 Task: Go to Program & Features. Select Whole Food Market. Add to cart Organic Raw Honey-3. Select Amazon Health. Add to cart Glandular Extract Nutritional Supplements-2. Place order for Amanda Green, _x000D_
942 Constant Ave #1_x000D_
Peekskill, New York(NY), 10566, Cell Number (914) 734-9536
Action: Mouse moved to (16, 80)
Screenshot: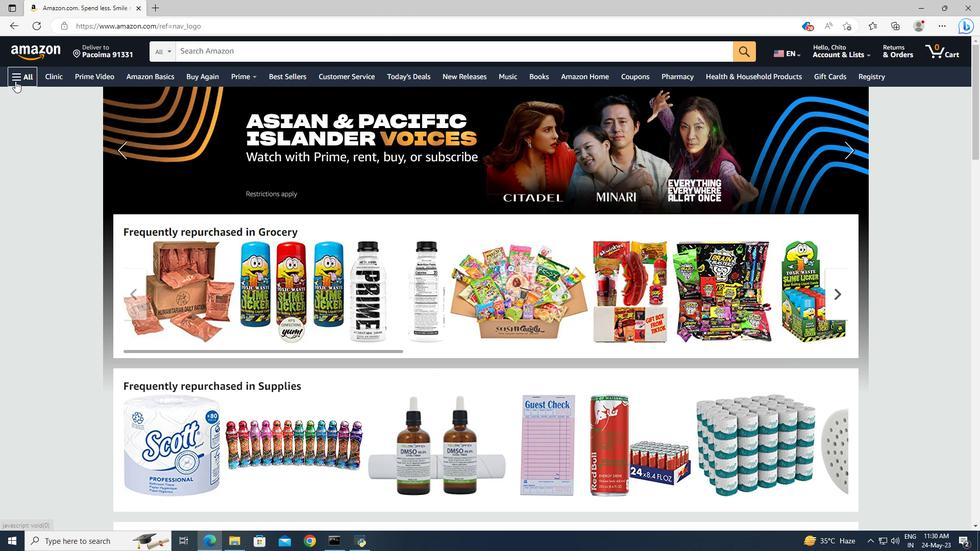 
Action: Mouse pressed left at (16, 80)
Screenshot: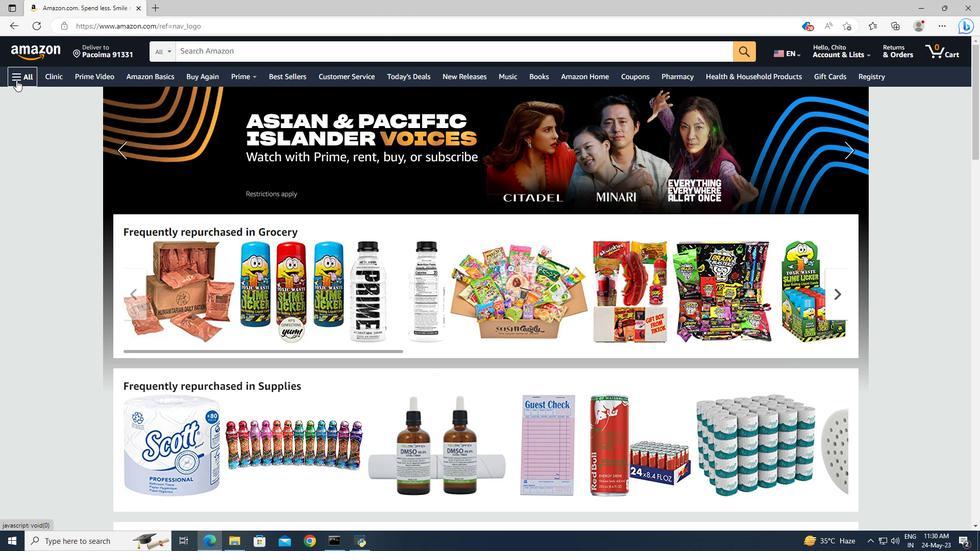 
Action: Mouse moved to (53, 248)
Screenshot: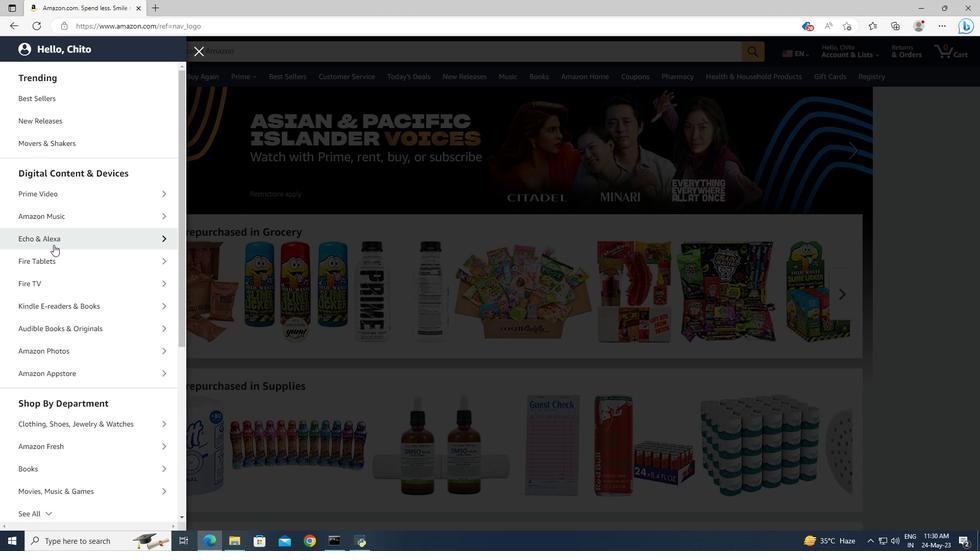
Action: Mouse scrolled (53, 247) with delta (0, 0)
Screenshot: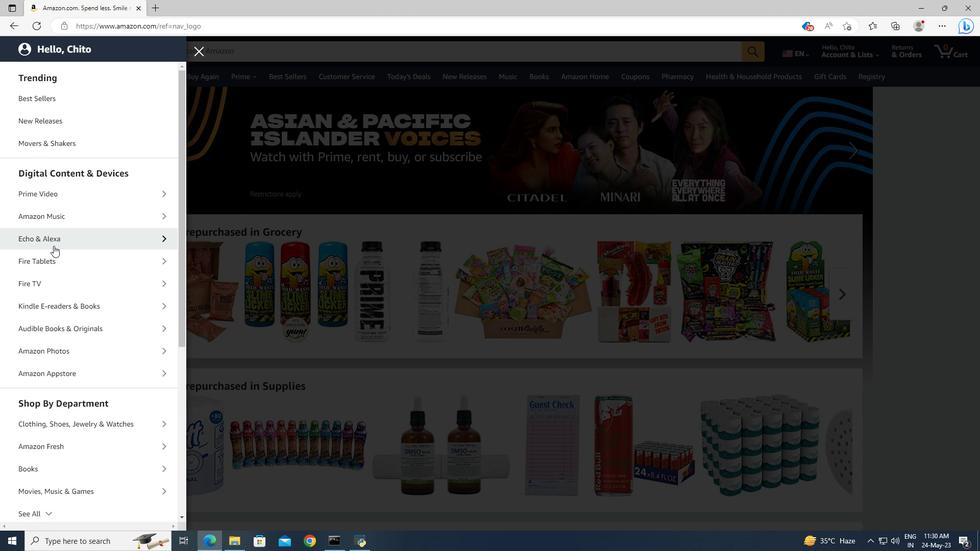 
Action: Mouse scrolled (53, 247) with delta (0, 0)
Screenshot: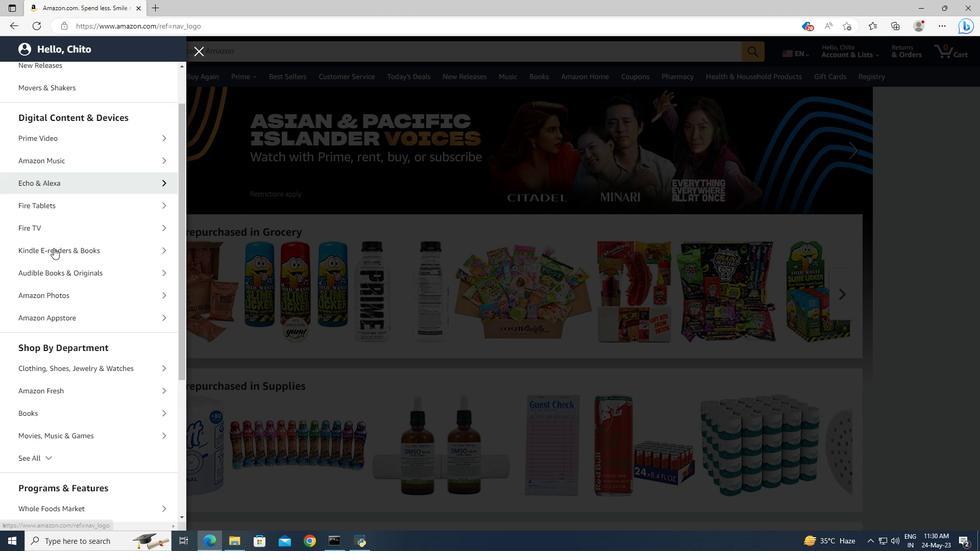 
Action: Mouse moved to (53, 248)
Screenshot: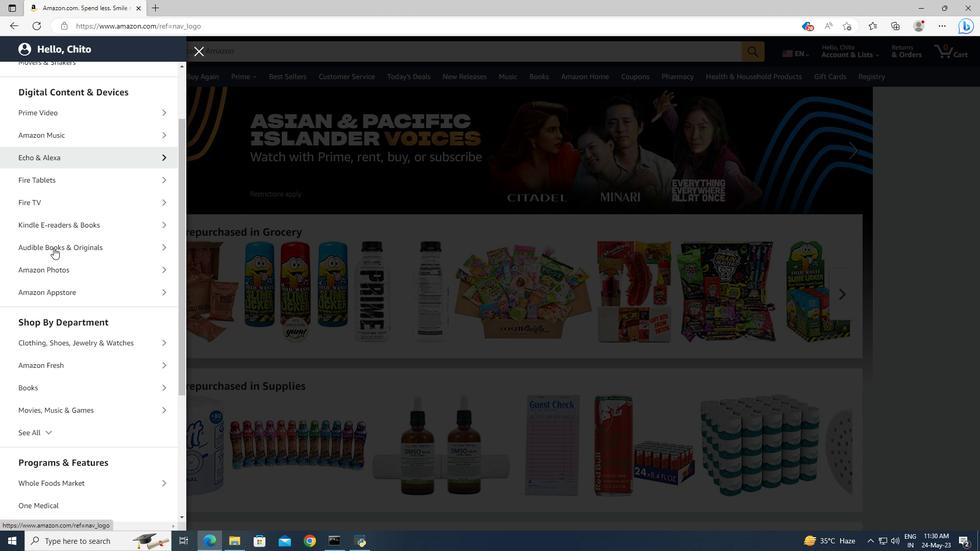 
Action: Mouse scrolled (53, 248) with delta (0, 0)
Screenshot: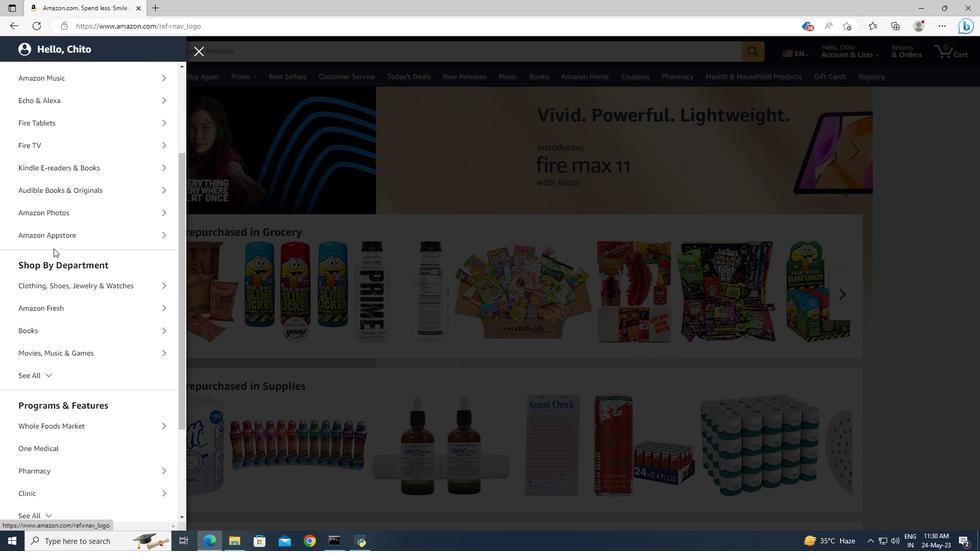 
Action: Mouse scrolled (53, 248) with delta (0, 0)
Screenshot: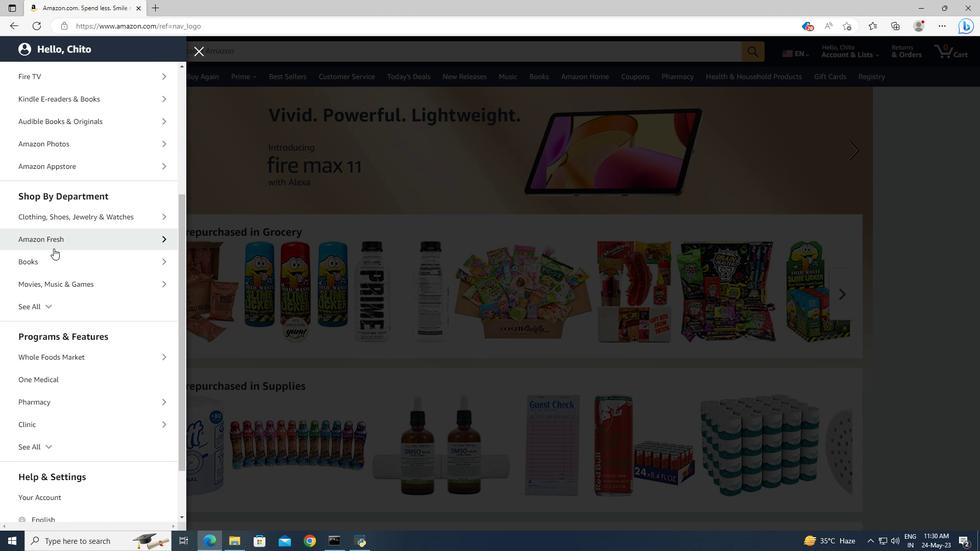 
Action: Mouse moved to (47, 293)
Screenshot: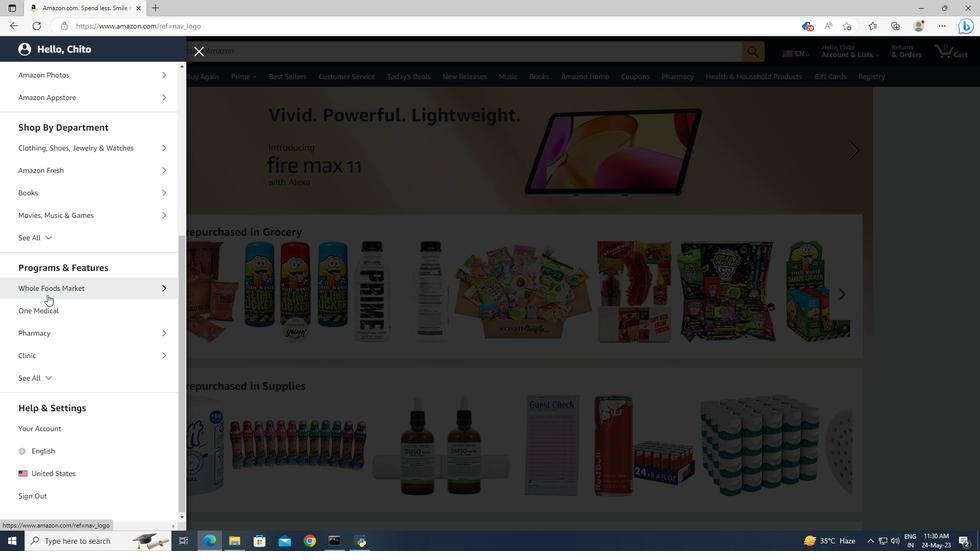 
Action: Mouse pressed left at (47, 293)
Screenshot: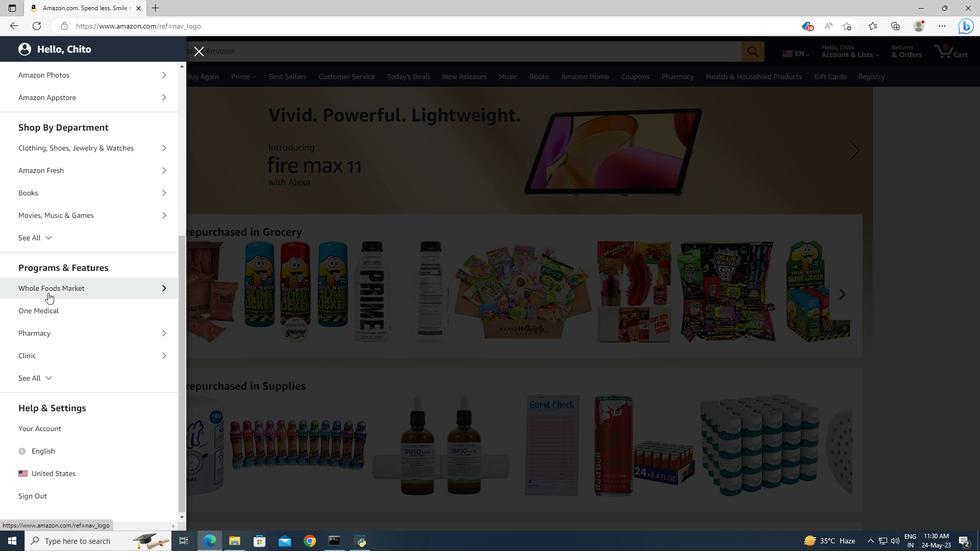 
Action: Mouse moved to (62, 125)
Screenshot: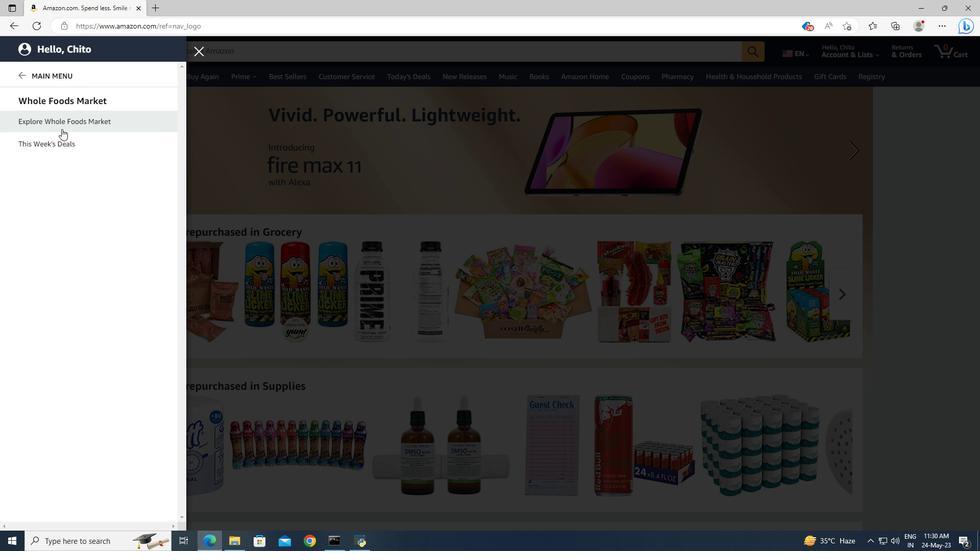 
Action: Mouse pressed left at (62, 125)
Screenshot: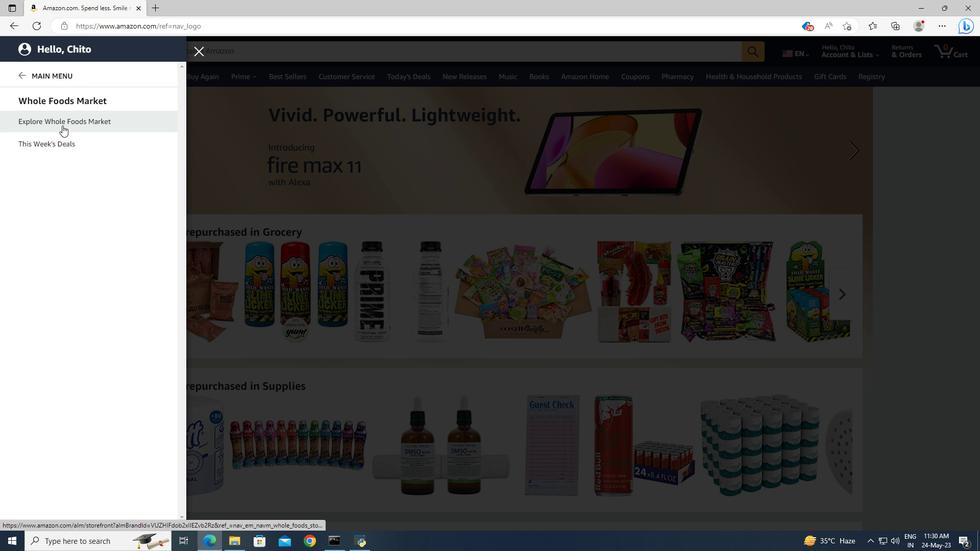 
Action: Mouse moved to (579, 153)
Screenshot: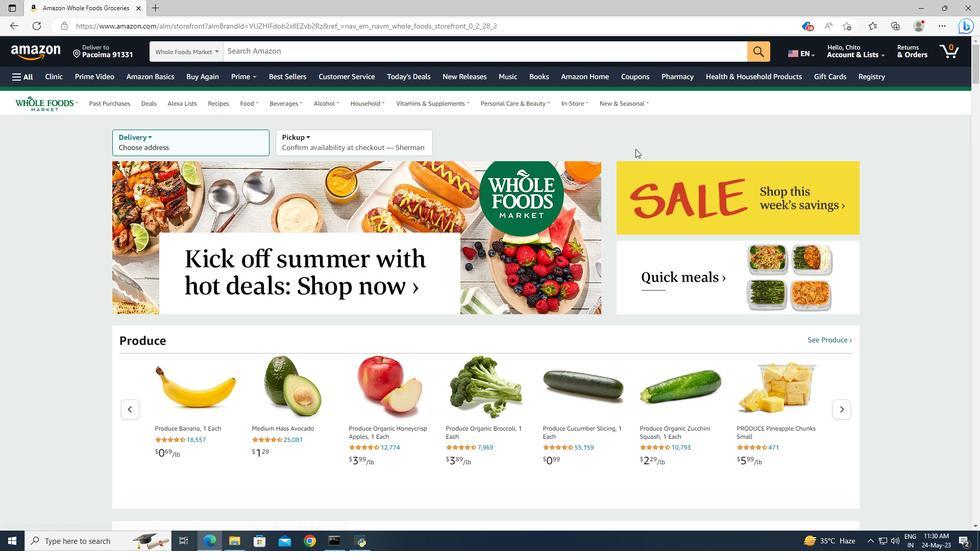 
Action: Mouse scrolled (579, 153) with delta (0, 0)
Screenshot: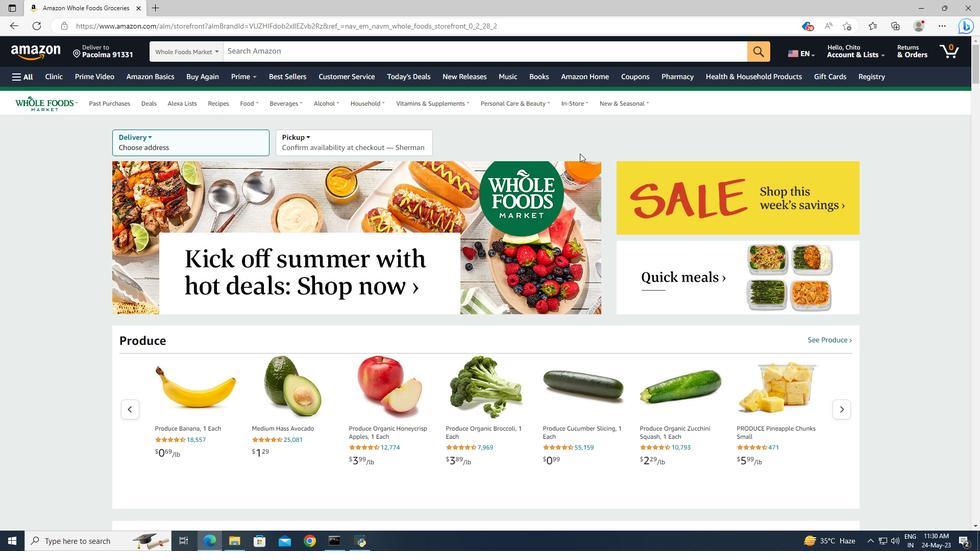 
Action: Mouse scrolled (579, 153) with delta (0, 0)
Screenshot: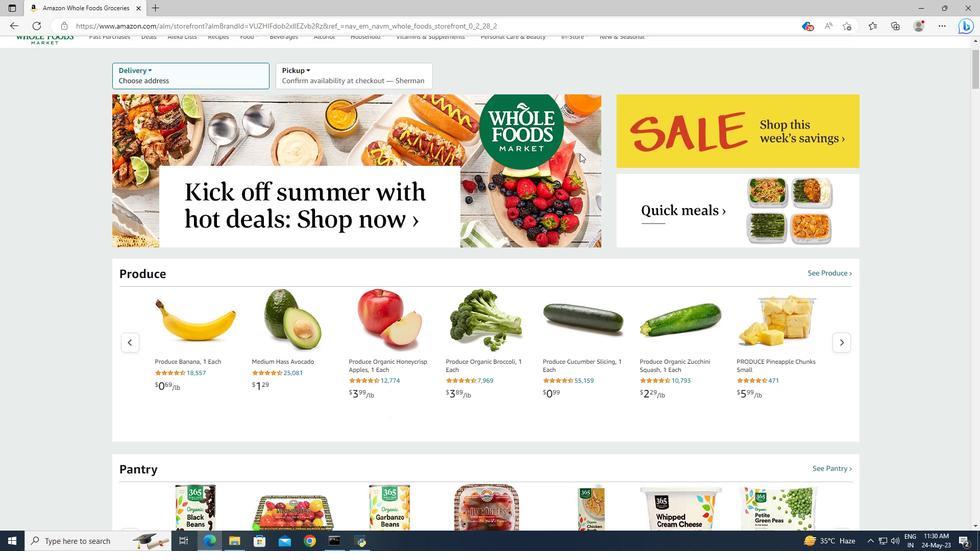 
Action: Mouse moved to (844, 263)
Screenshot: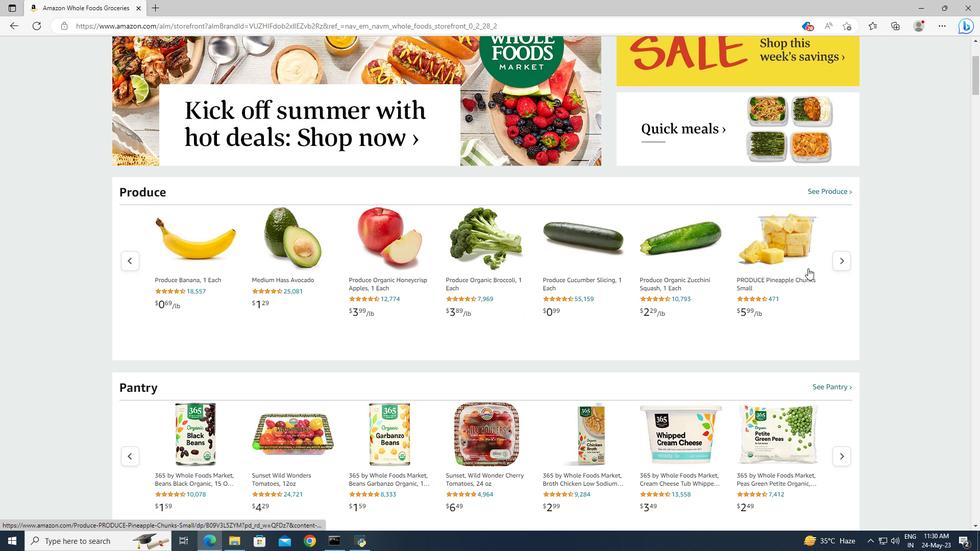 
Action: Mouse pressed left at (844, 263)
Screenshot: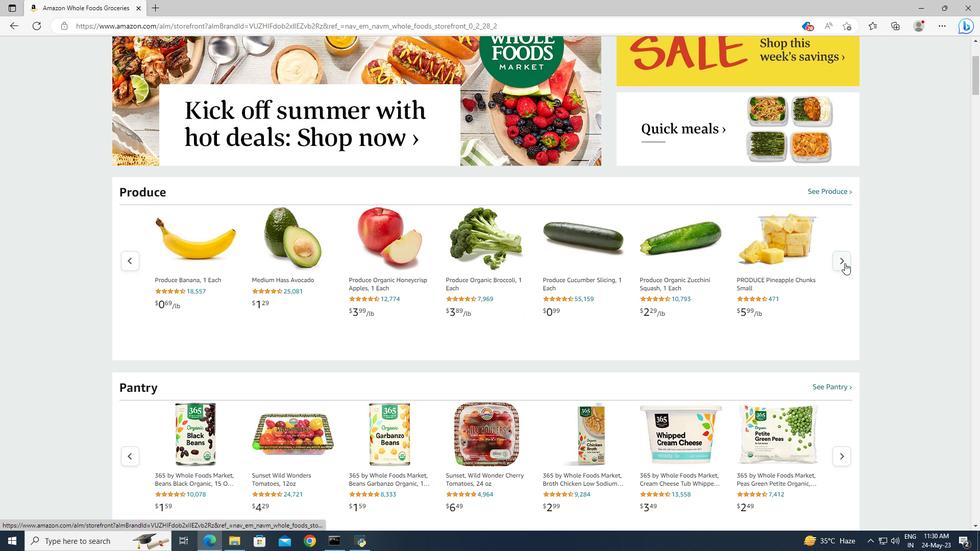 
Action: Mouse moved to (681, 253)
Screenshot: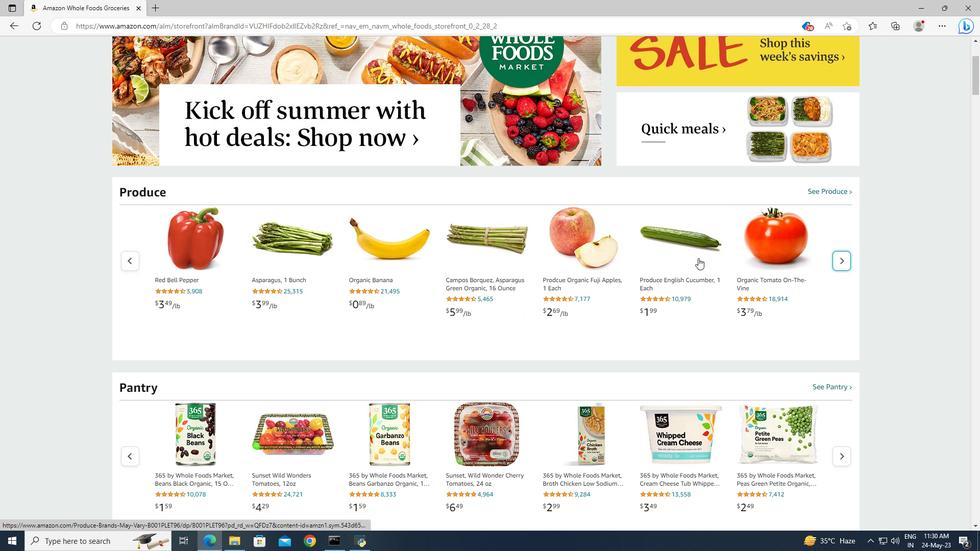 
Action: Mouse scrolled (681, 252) with delta (0, 0)
Screenshot: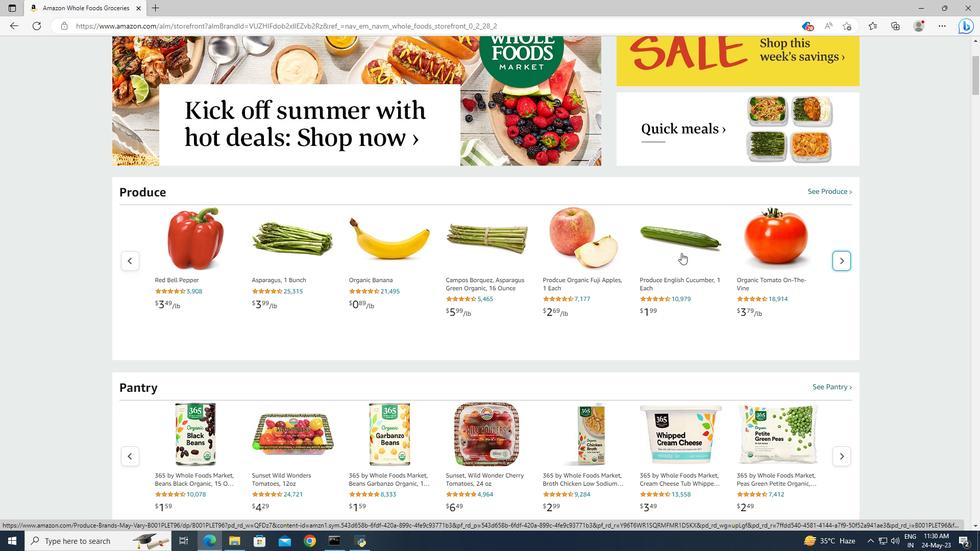 
Action: Mouse scrolled (681, 252) with delta (0, 0)
Screenshot: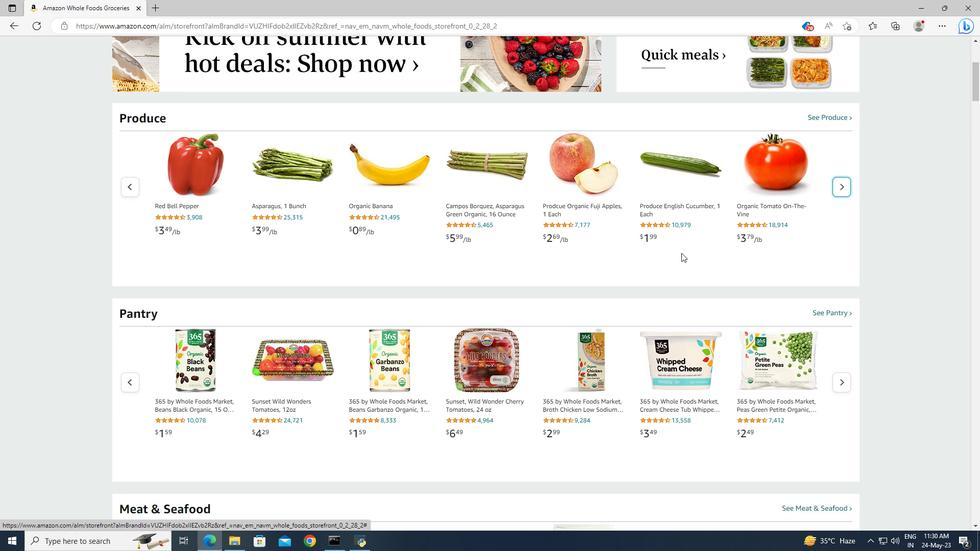 
Action: Mouse scrolled (681, 252) with delta (0, 0)
Screenshot: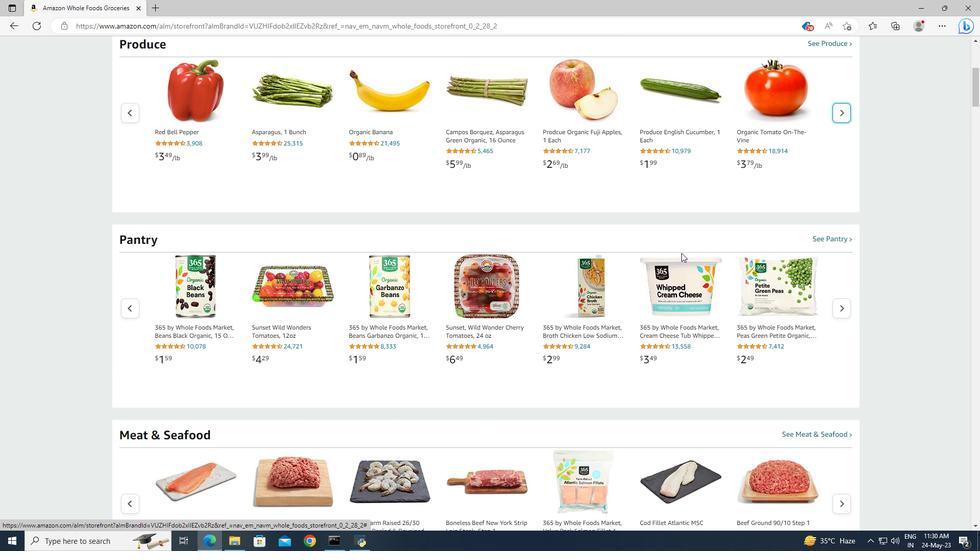 
Action: Mouse scrolled (681, 252) with delta (0, 0)
Screenshot: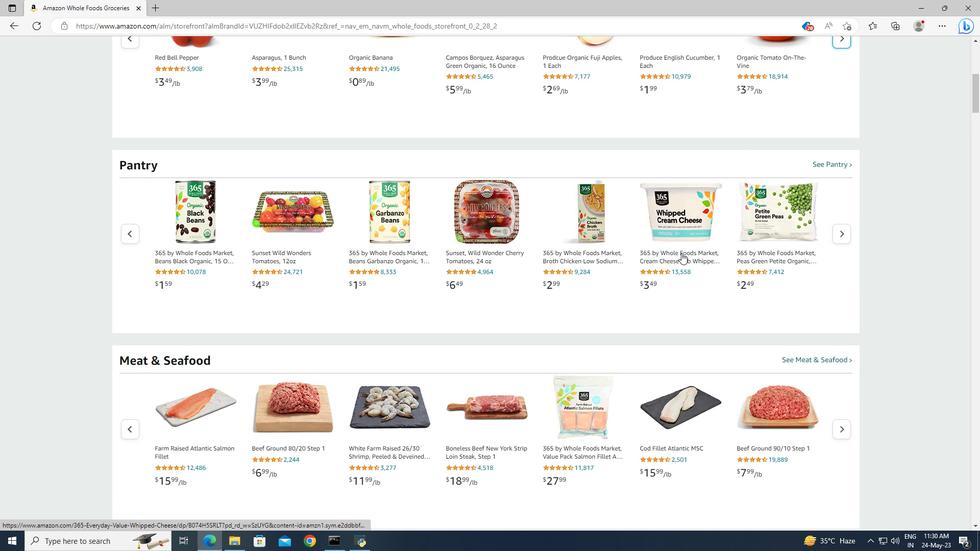 
Action: Mouse scrolled (681, 252) with delta (0, 0)
Screenshot: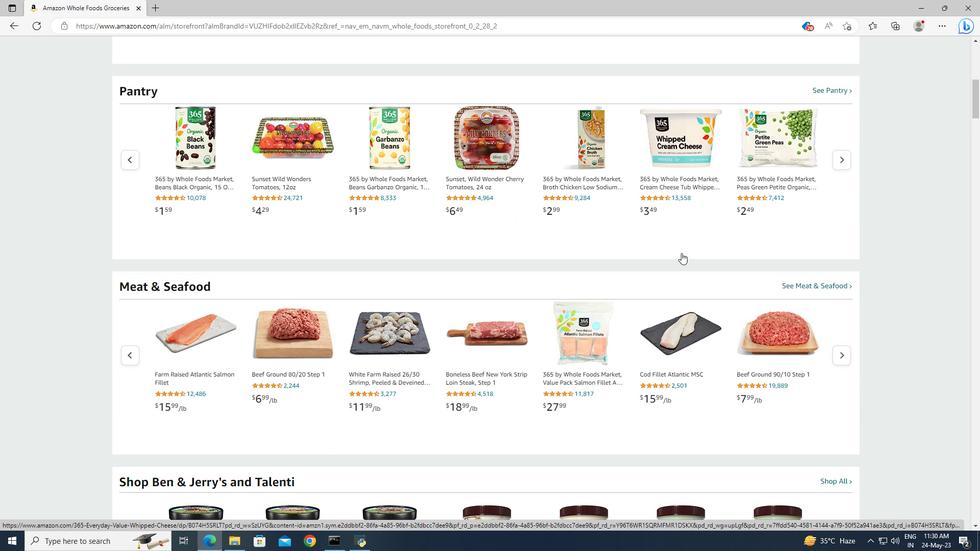 
Action: Mouse scrolled (681, 252) with delta (0, 0)
Screenshot: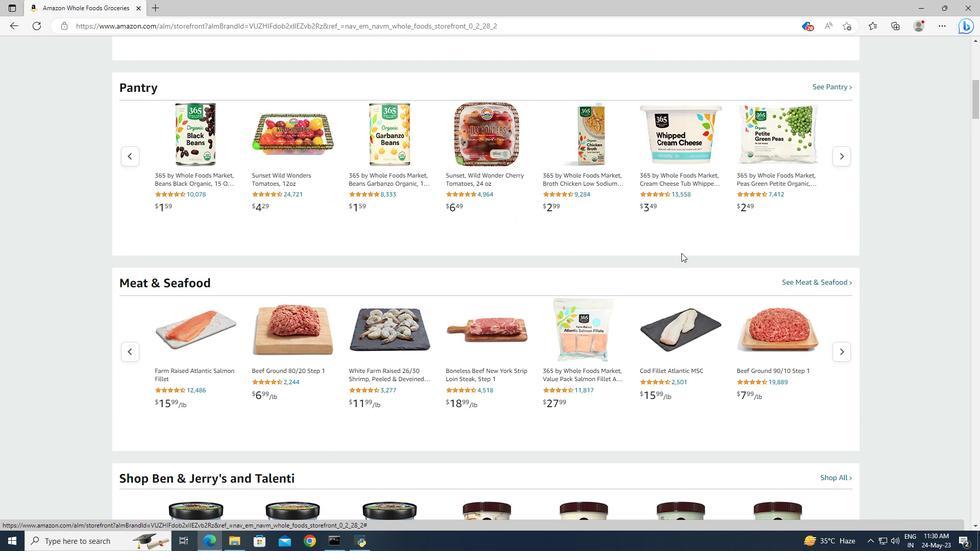 
Action: Mouse scrolled (681, 252) with delta (0, 0)
Screenshot: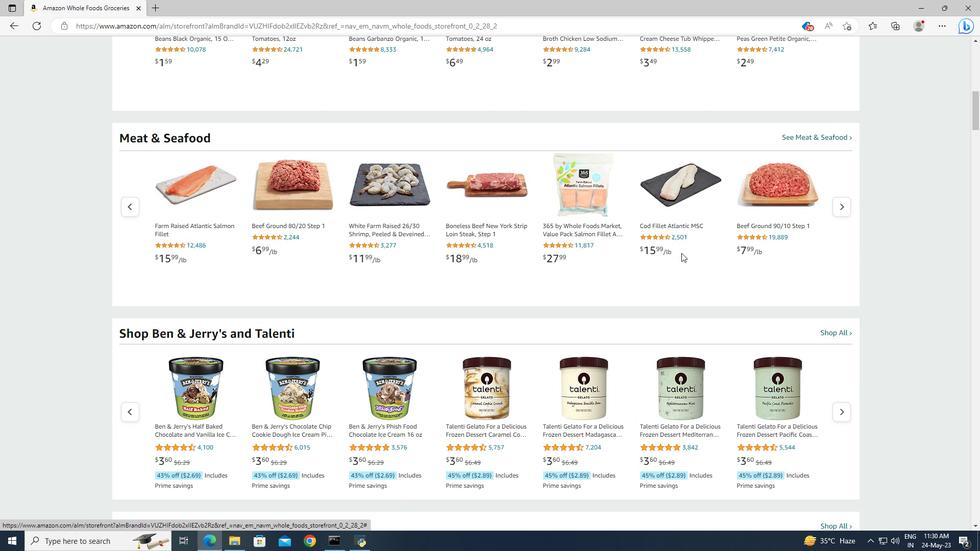
Action: Mouse scrolled (681, 252) with delta (0, 0)
Screenshot: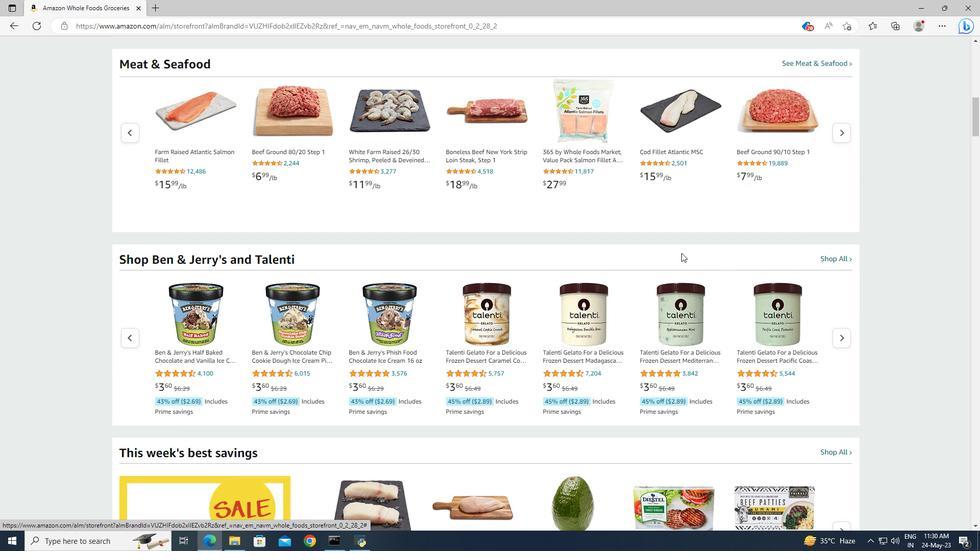 
Action: Mouse scrolled (681, 252) with delta (0, 0)
Screenshot: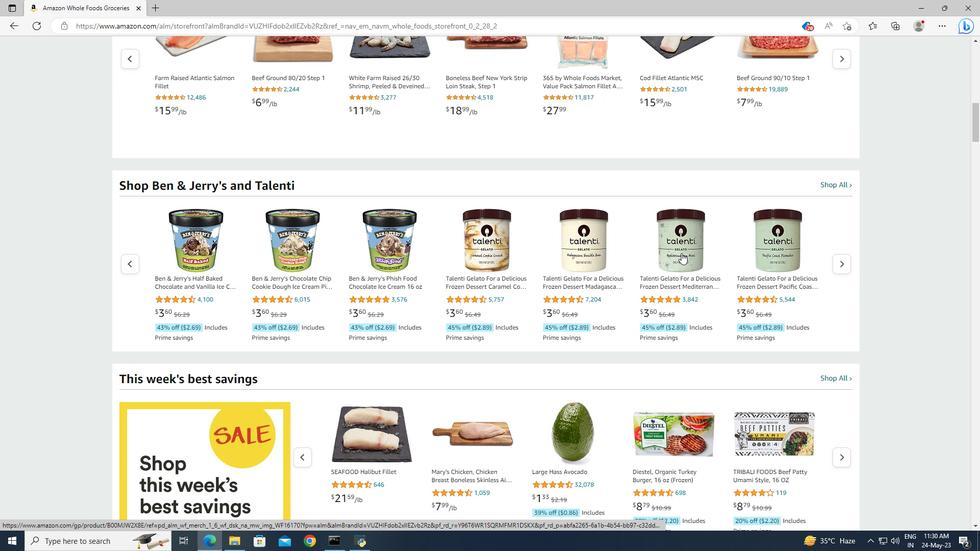 
Action: Mouse scrolled (681, 252) with delta (0, 0)
Screenshot: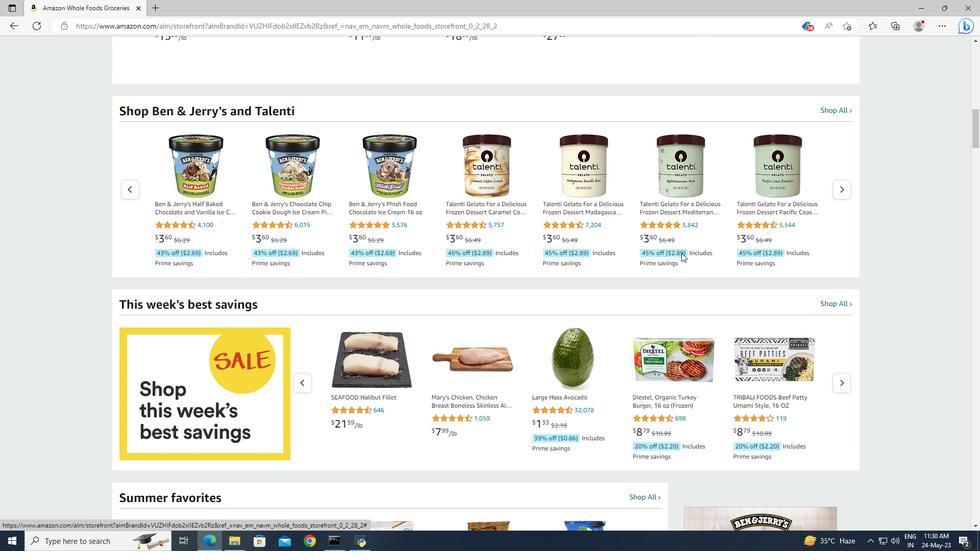 
Action: Mouse scrolled (681, 252) with delta (0, 0)
Screenshot: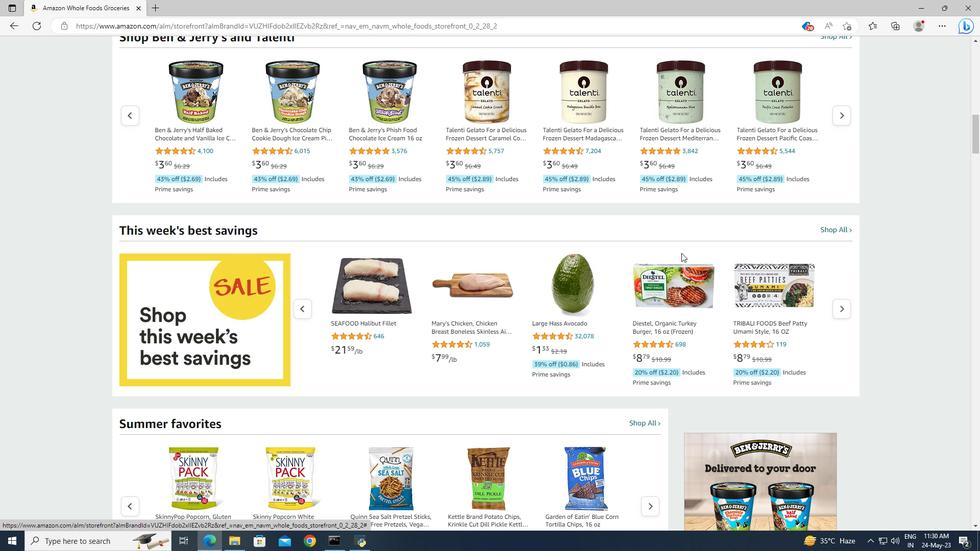 
Action: Mouse scrolled (681, 252) with delta (0, 0)
Screenshot: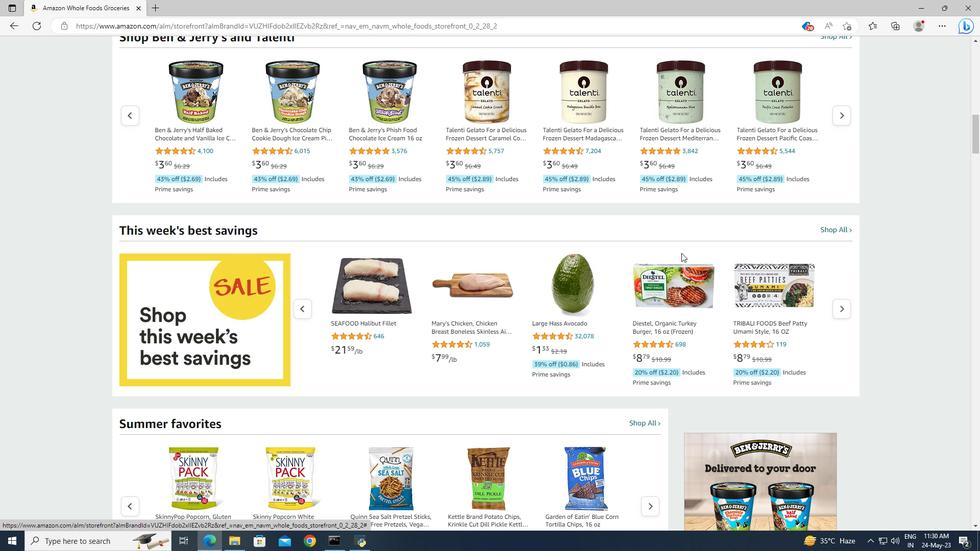 
Action: Mouse scrolled (681, 252) with delta (0, 0)
Screenshot: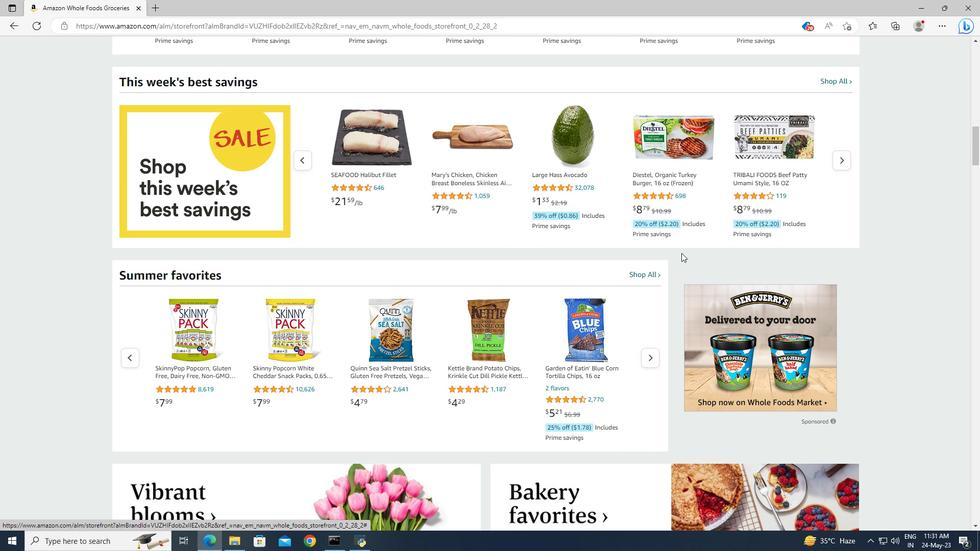
Action: Mouse scrolled (681, 252) with delta (0, 0)
Screenshot: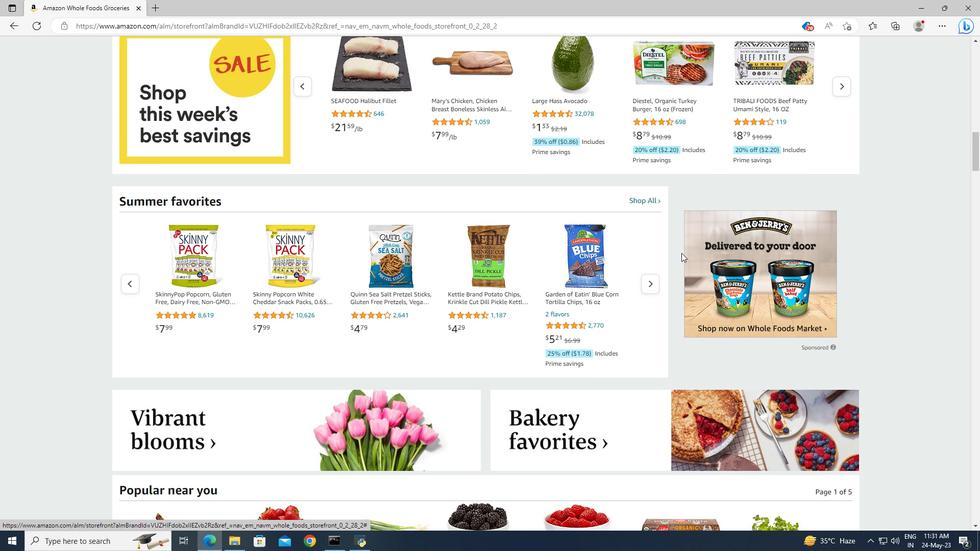 
Action: Mouse scrolled (681, 252) with delta (0, 0)
Screenshot: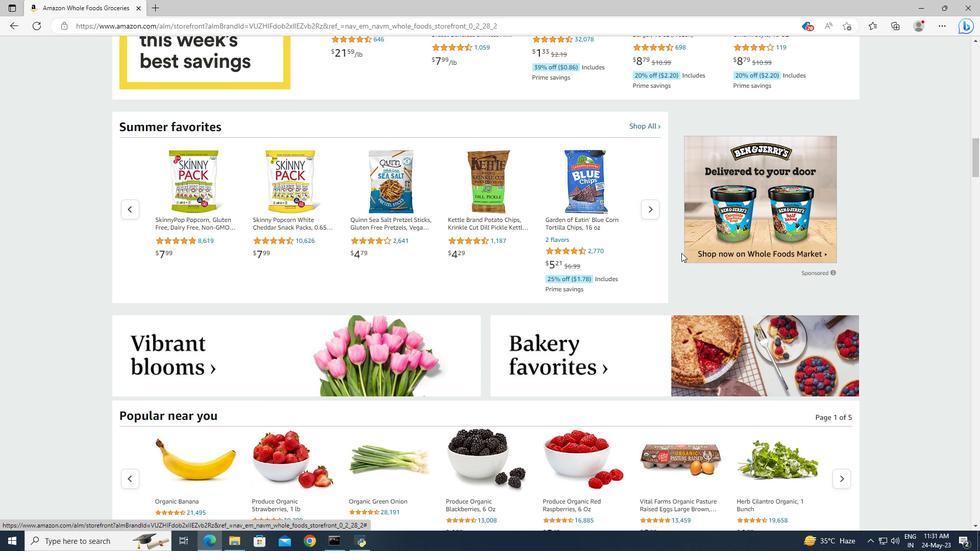 
Action: Mouse scrolled (681, 252) with delta (0, 0)
Screenshot: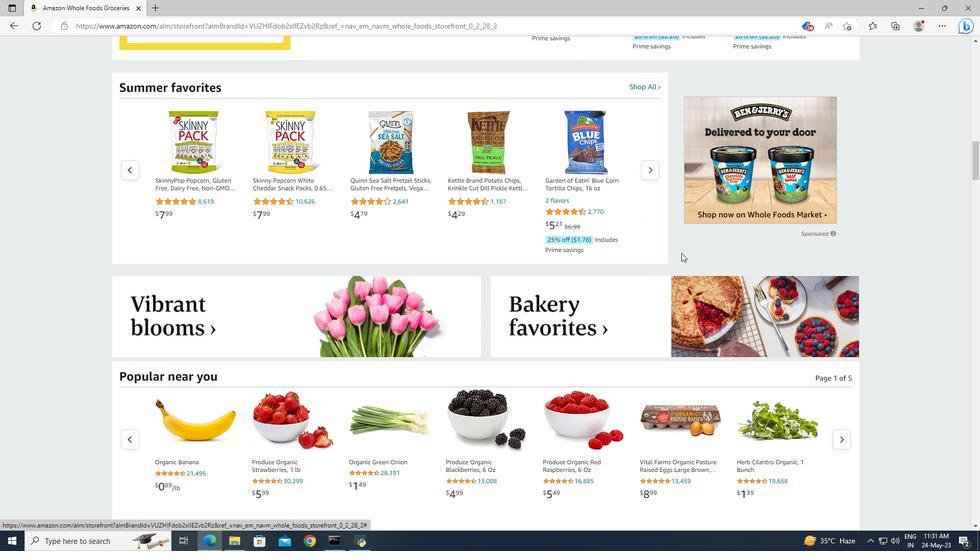 
Action: Mouse scrolled (681, 252) with delta (0, 0)
Screenshot: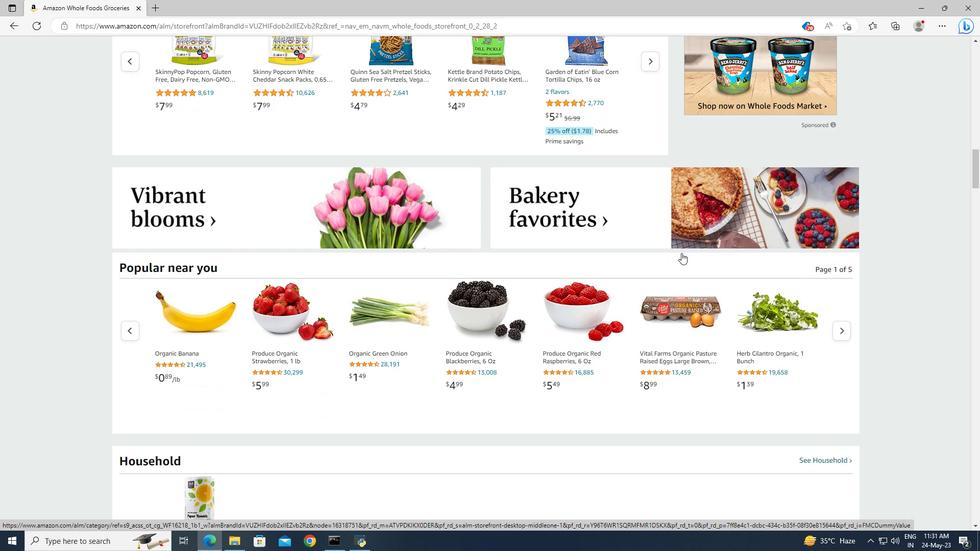 
Action: Mouse scrolled (681, 252) with delta (0, 0)
Screenshot: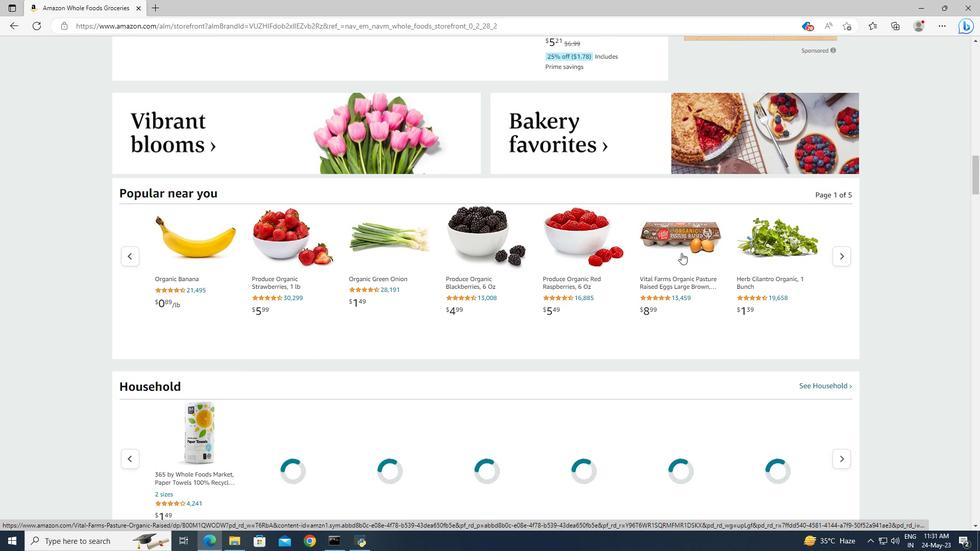 
Action: Mouse scrolled (681, 252) with delta (0, 0)
Screenshot: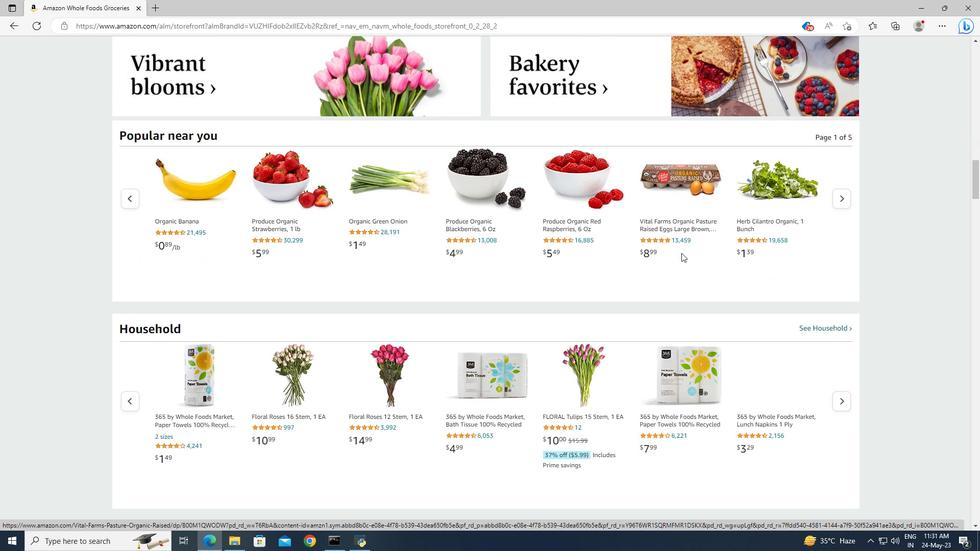 
Action: Mouse moved to (835, 311)
Screenshot: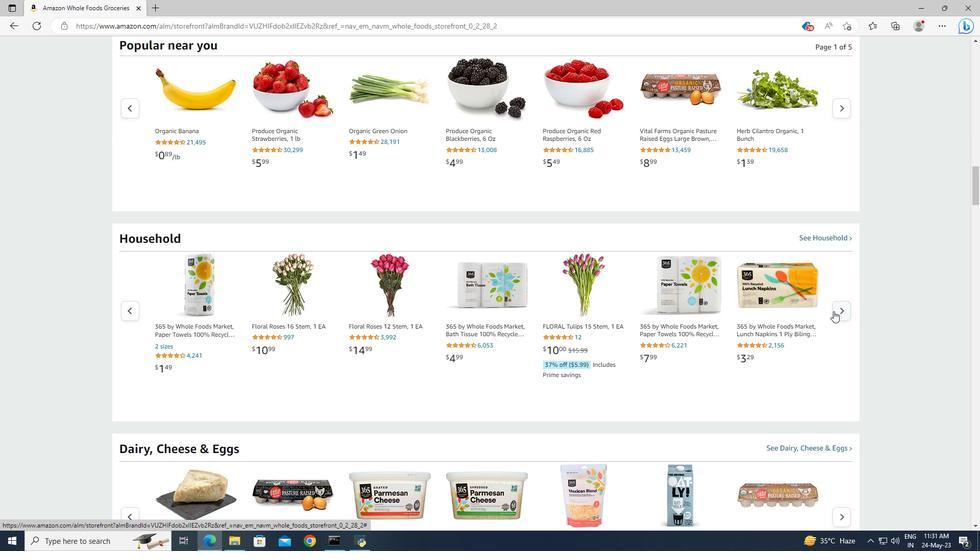 
Action: Mouse pressed left at (835, 311)
Screenshot: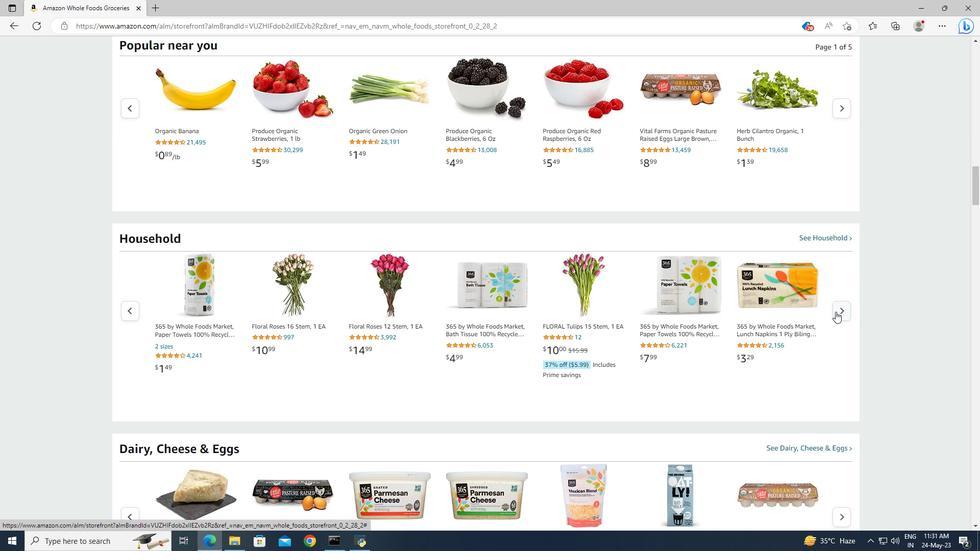 
Action: Mouse pressed left at (835, 311)
Screenshot: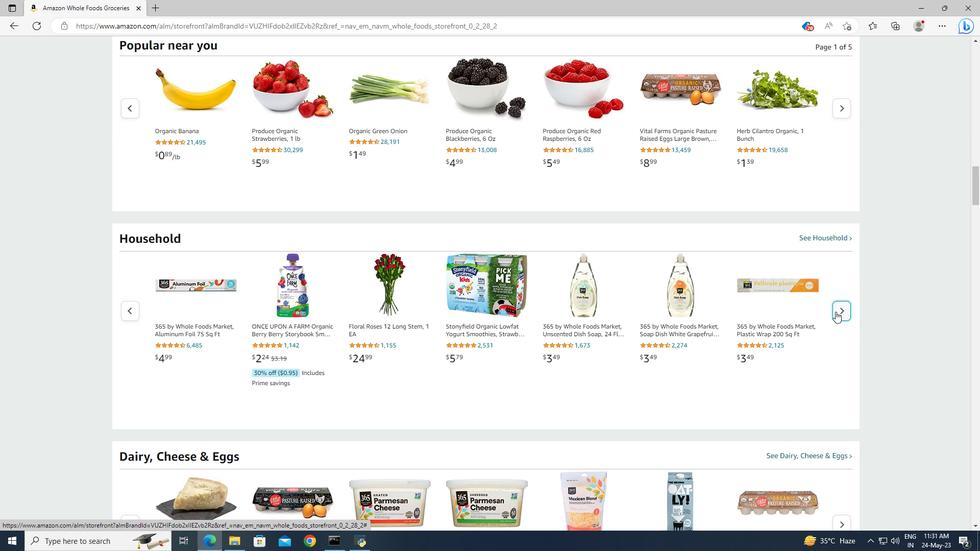 
Action: Mouse scrolled (835, 311) with delta (0, 0)
Screenshot: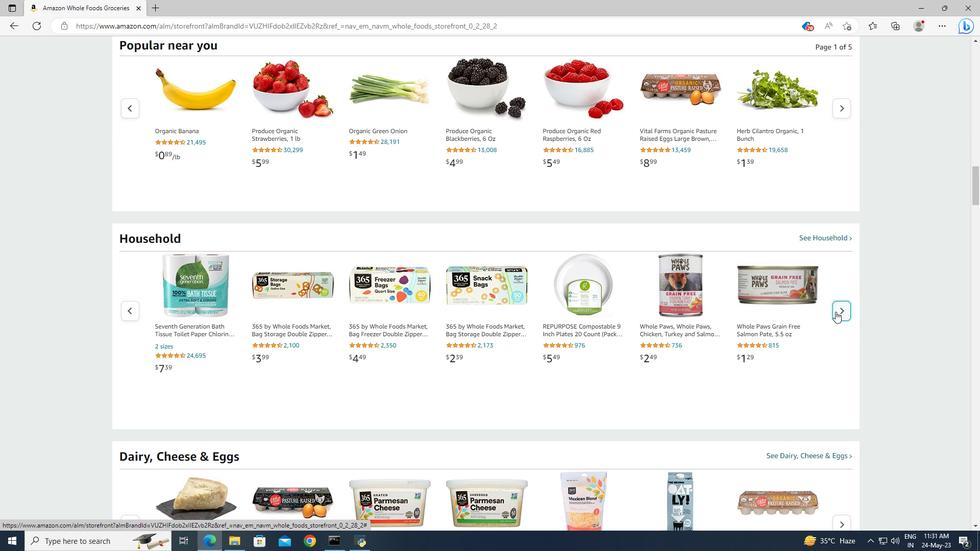 
Action: Mouse scrolled (835, 311) with delta (0, 0)
Screenshot: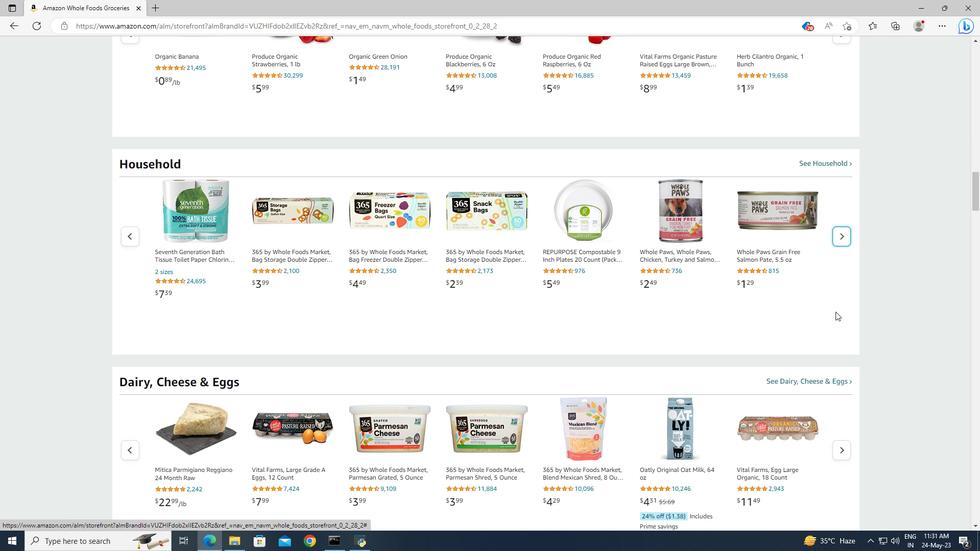 
Action: Mouse moved to (835, 371)
Screenshot: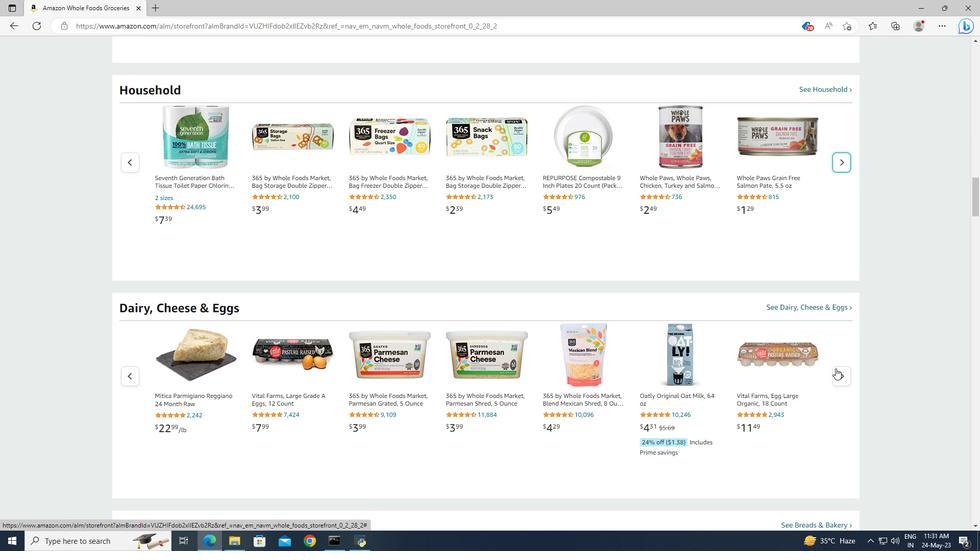 
Action: Mouse pressed left at (835, 371)
Screenshot: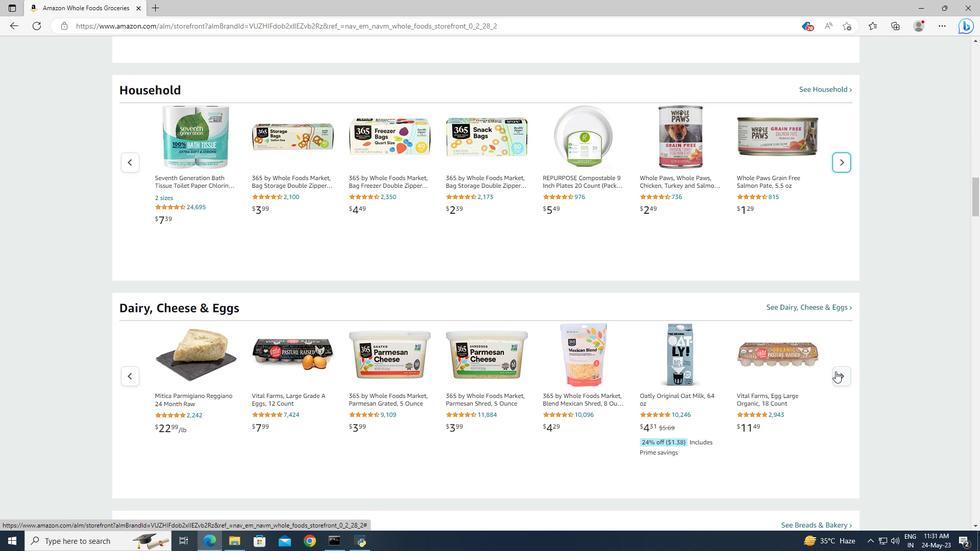 
Action: Mouse moved to (817, 351)
Screenshot: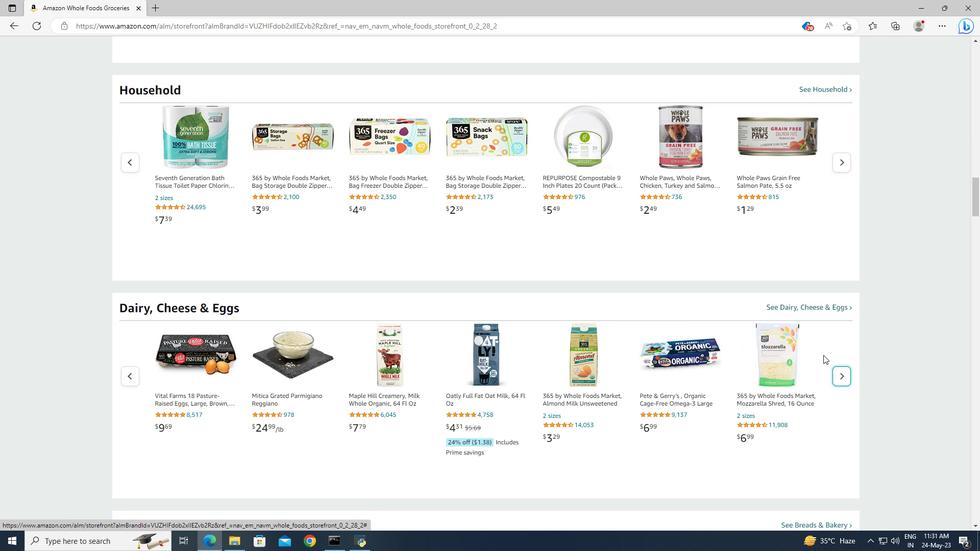 
Action: Mouse scrolled (817, 350) with delta (0, 0)
Screenshot: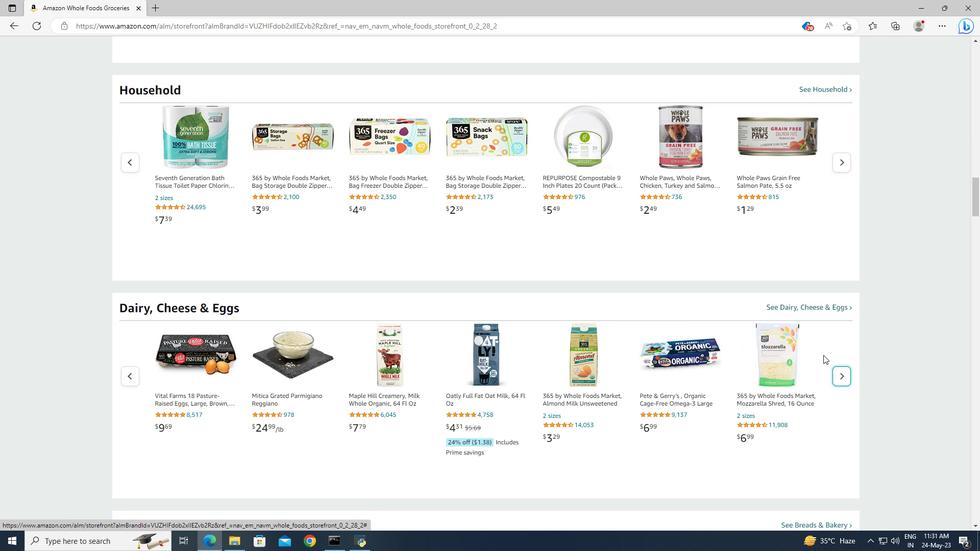 
Action: Mouse moved to (811, 347)
Screenshot: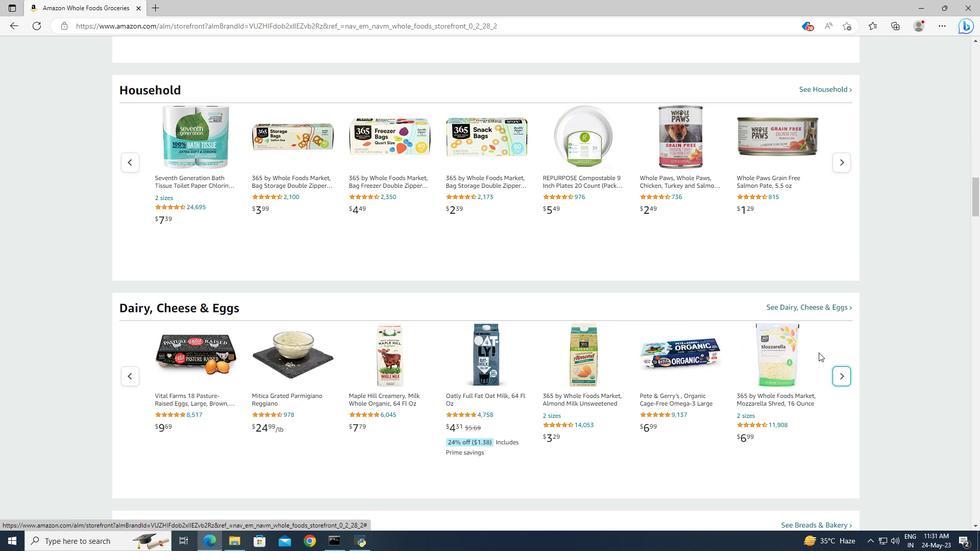 
Action: Mouse scrolled (811, 346) with delta (0, 0)
Screenshot: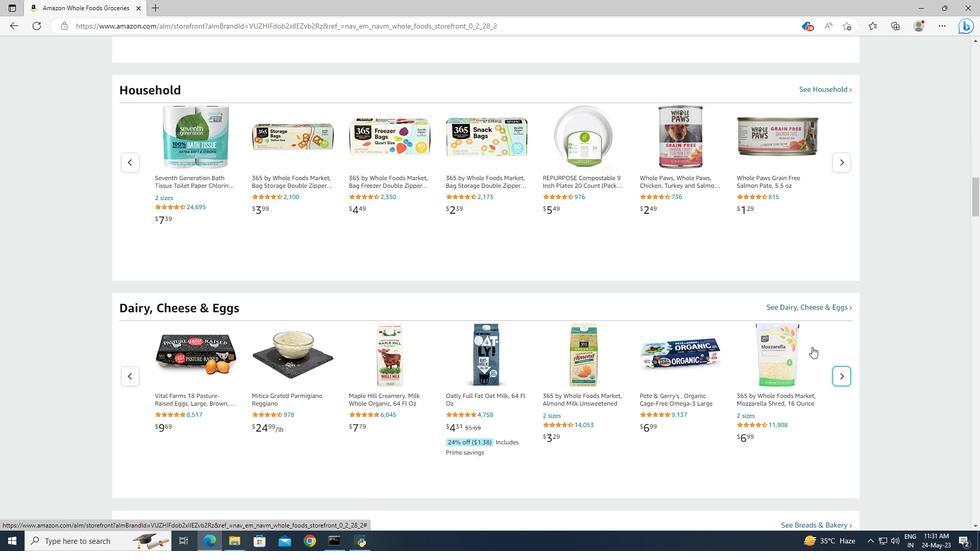 
Action: Mouse scrolled (811, 346) with delta (0, 0)
Screenshot: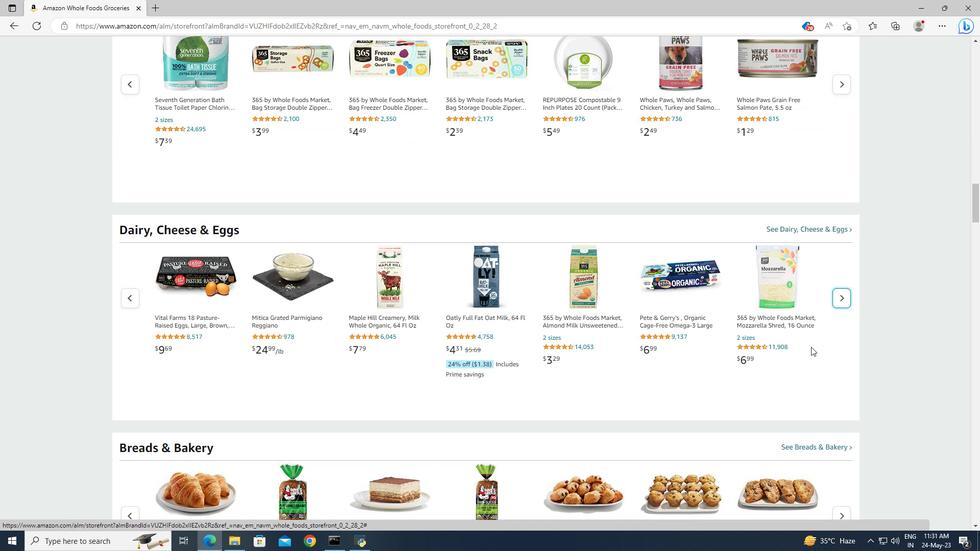
Action: Mouse moved to (570, 264)
Screenshot: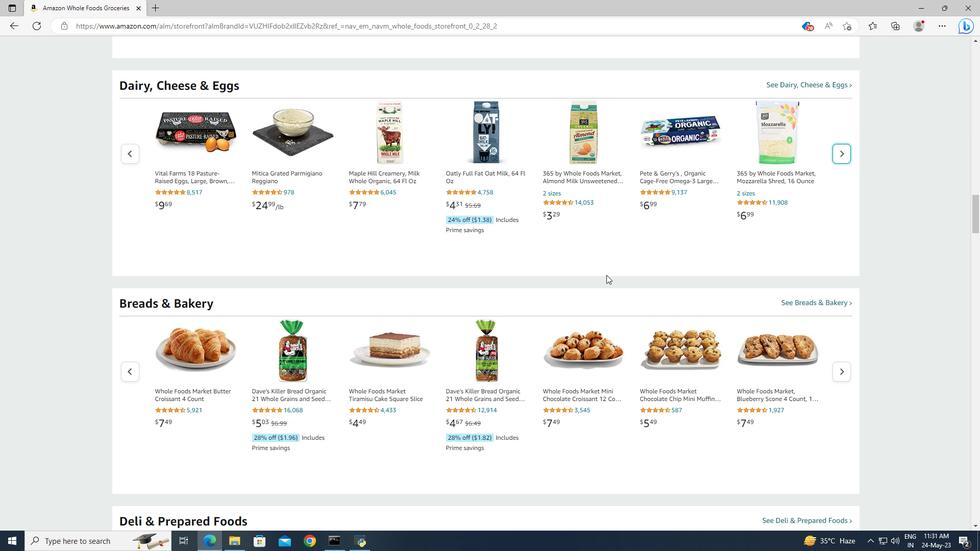 
Action: Mouse scrolled (570, 264) with delta (0, 0)
Screenshot: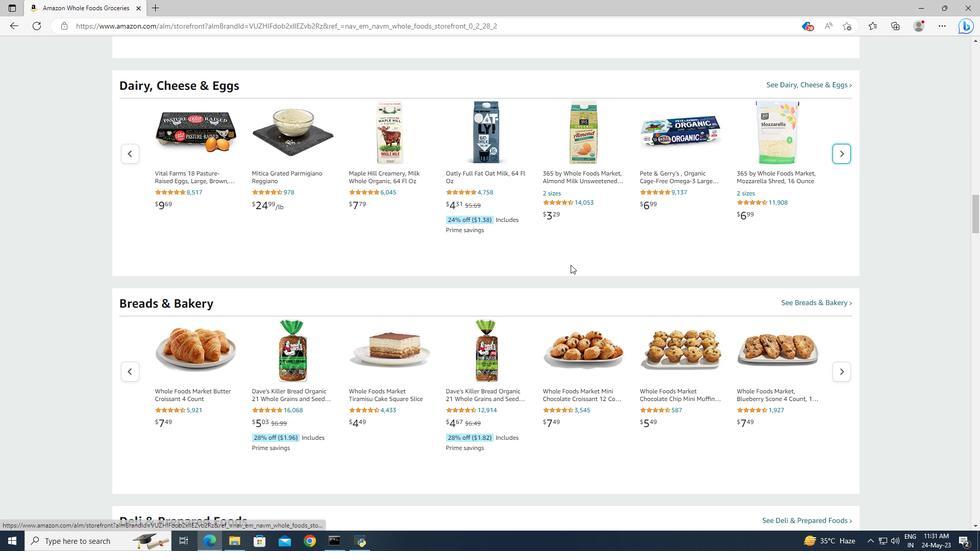 
Action: Mouse scrolled (570, 264) with delta (0, 0)
Screenshot: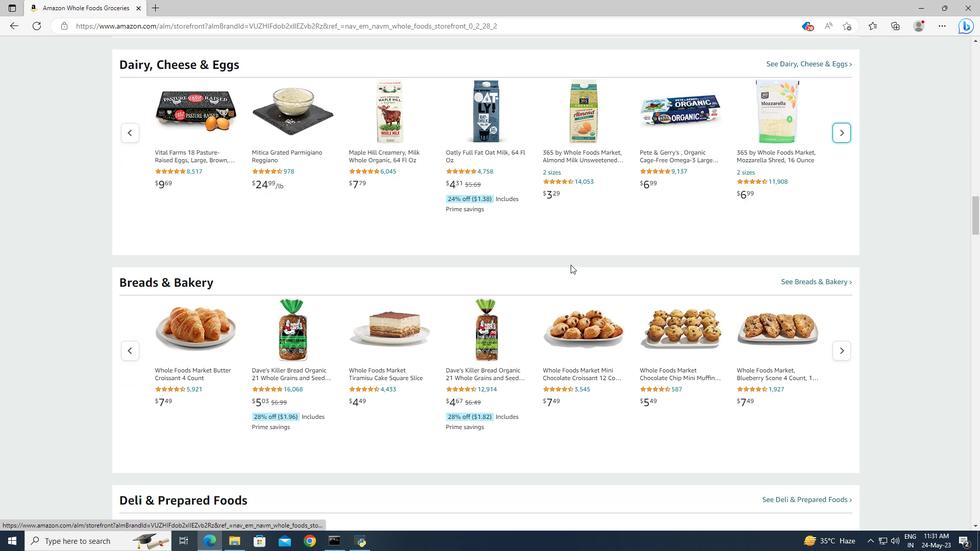 
Action: Mouse scrolled (570, 264) with delta (0, 0)
Screenshot: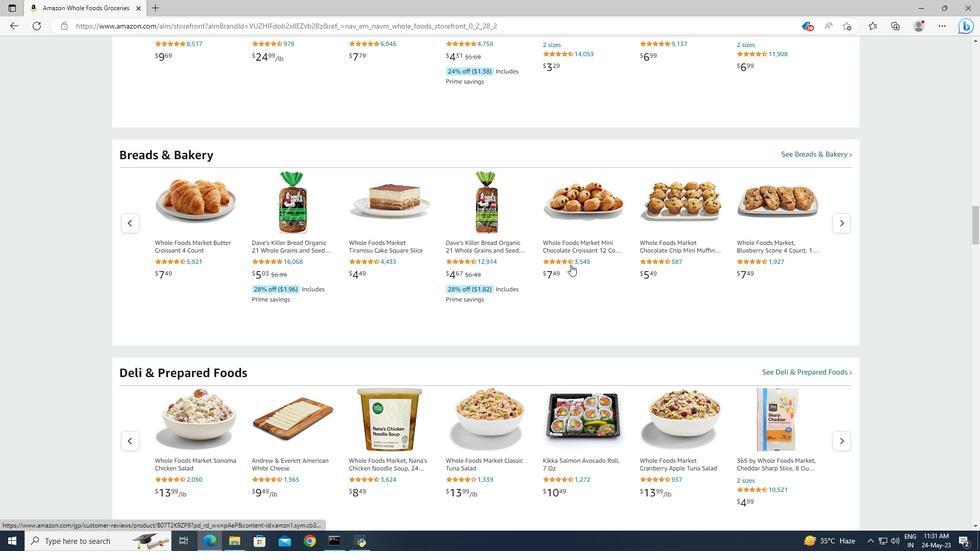 
Action: Mouse scrolled (570, 265) with delta (0, 0)
Screenshot: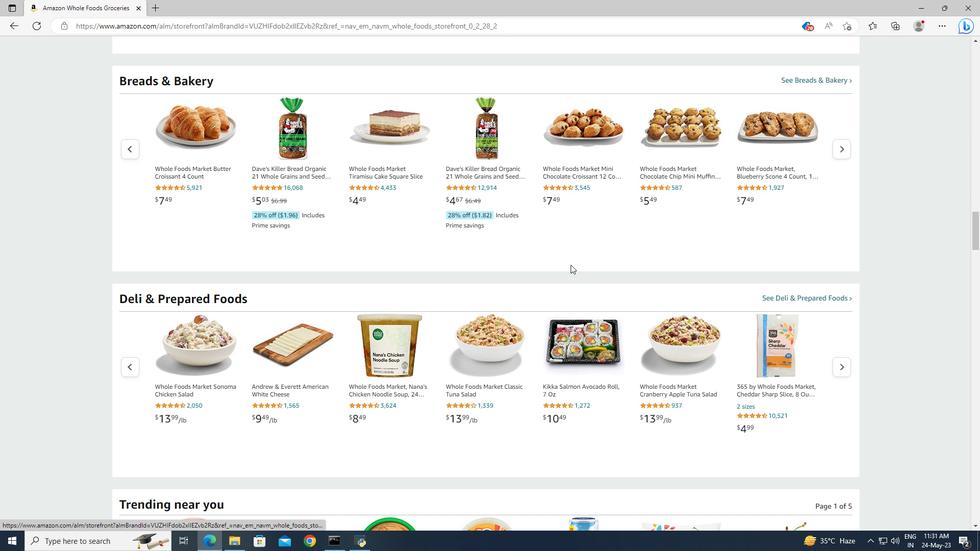 
Action: Mouse scrolled (570, 264) with delta (0, 0)
Screenshot: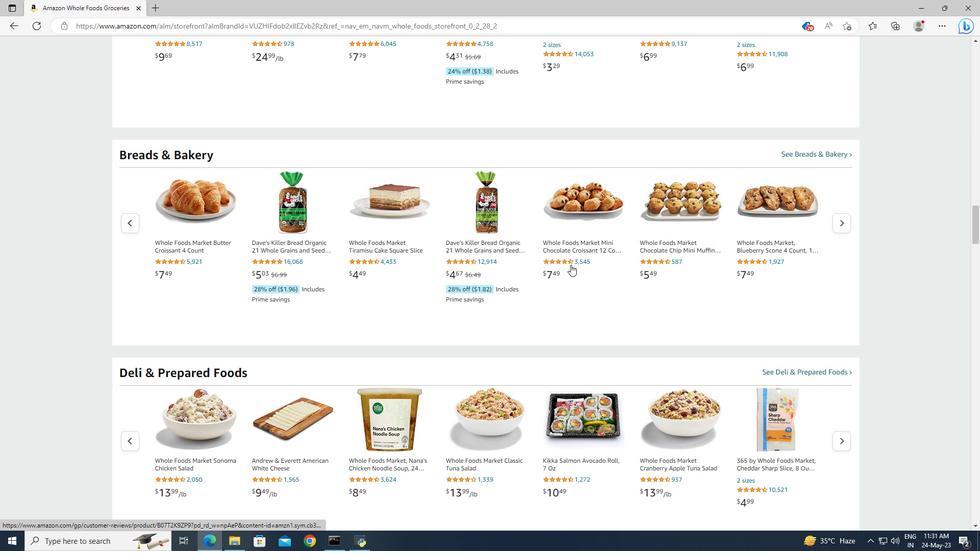 
Action: Mouse scrolled (570, 264) with delta (0, 0)
Screenshot: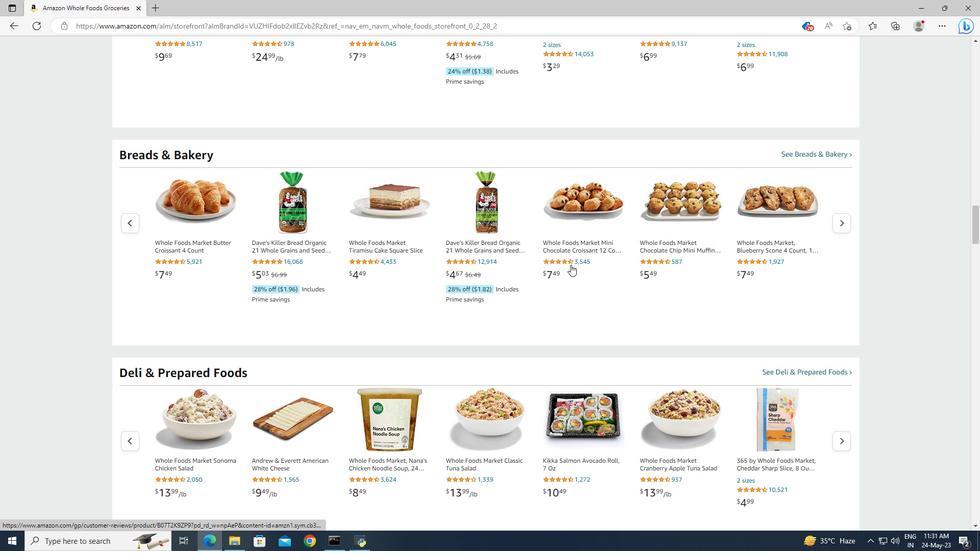 
Action: Mouse scrolled (570, 264) with delta (0, 0)
Screenshot: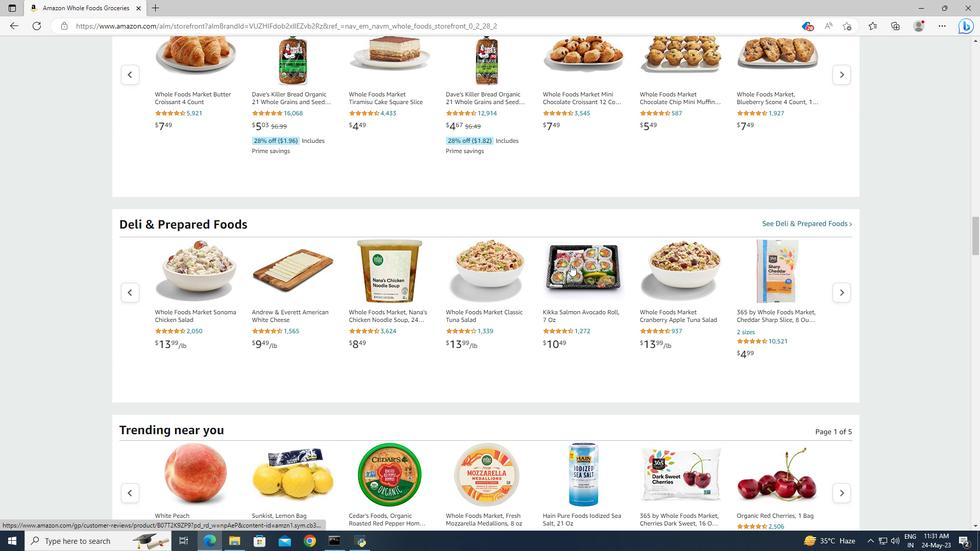 
Action: Mouse scrolled (570, 264) with delta (0, 0)
Screenshot: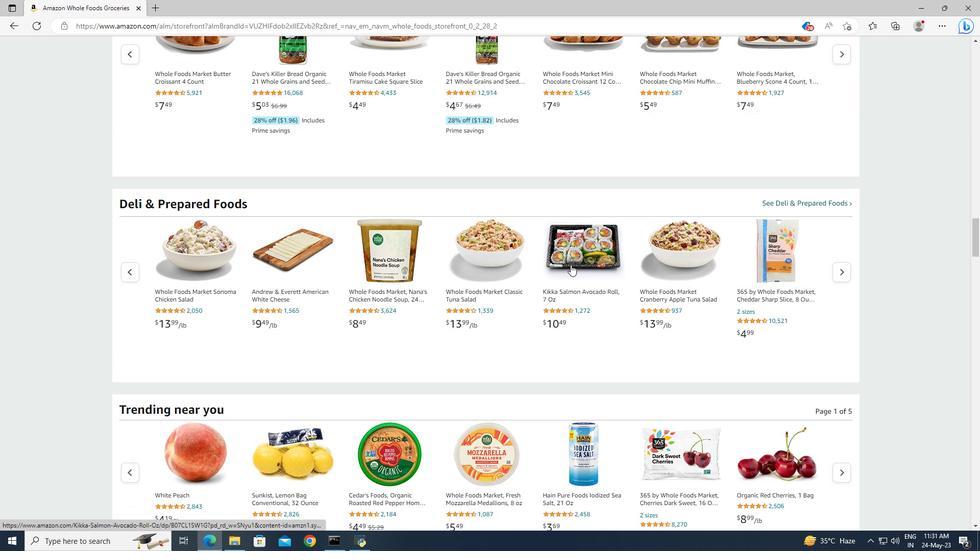 
Action: Mouse scrolled (570, 264) with delta (0, 0)
Screenshot: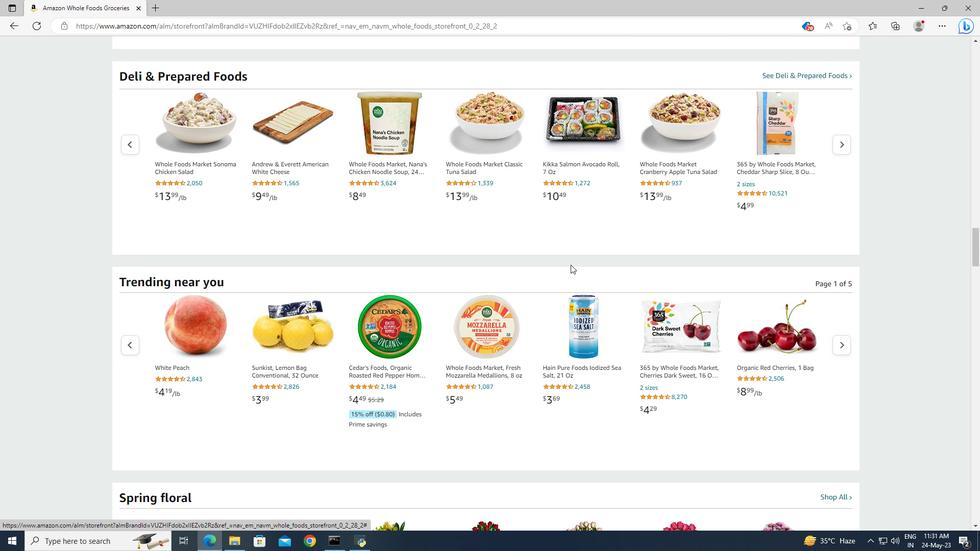 
Action: Mouse scrolled (570, 264) with delta (0, 0)
Screenshot: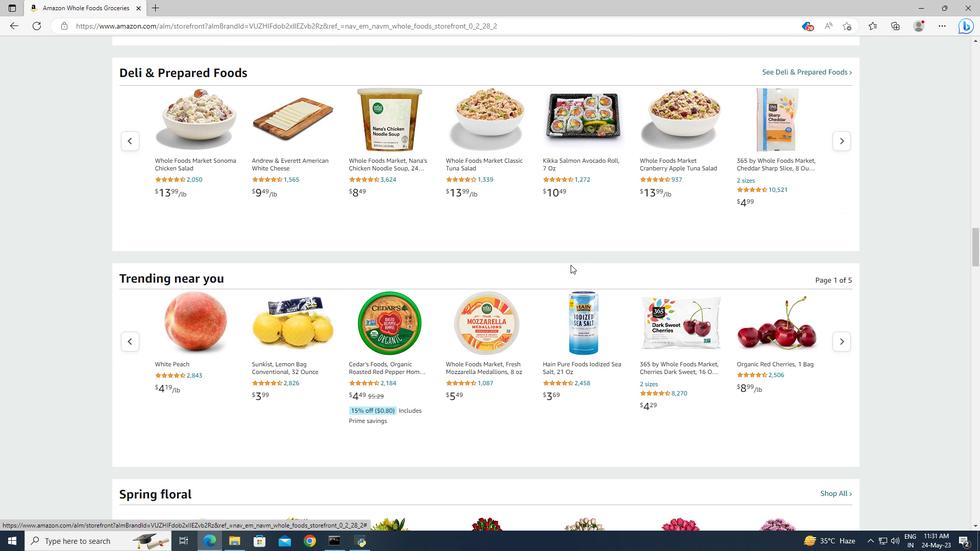 
Action: Mouse scrolled (570, 264) with delta (0, 0)
Screenshot: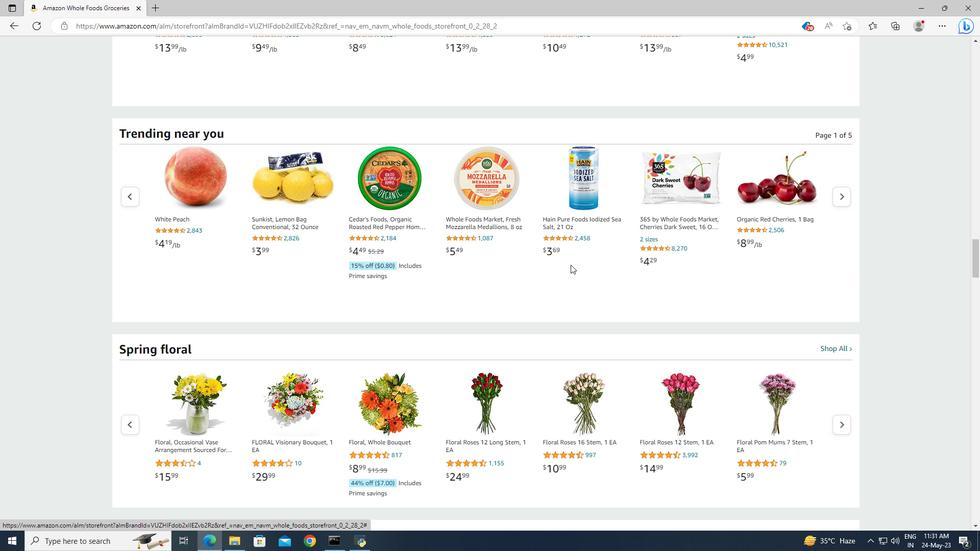 
Action: Mouse scrolled (570, 264) with delta (0, 0)
Screenshot: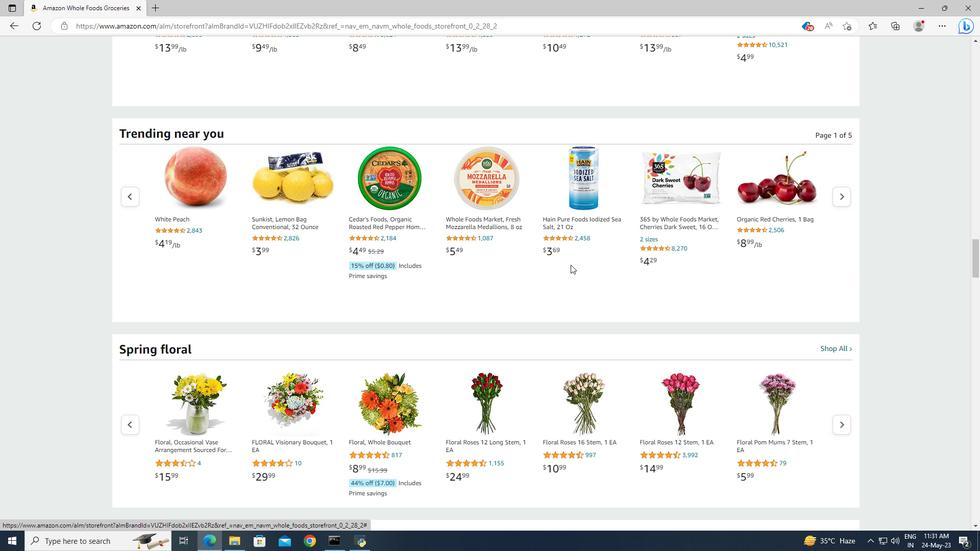 
Action: Mouse scrolled (570, 264) with delta (0, 0)
Screenshot: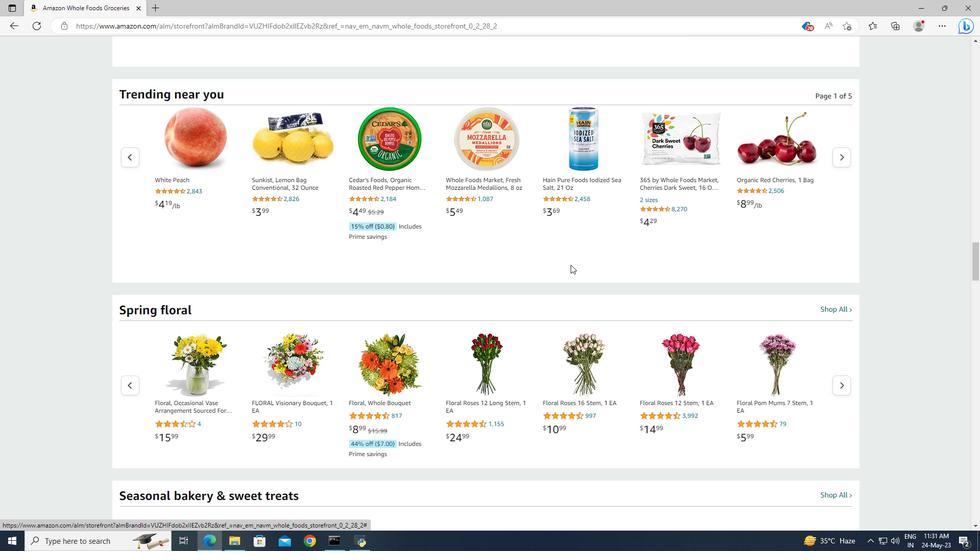 
Action: Mouse scrolled (570, 264) with delta (0, 0)
Screenshot: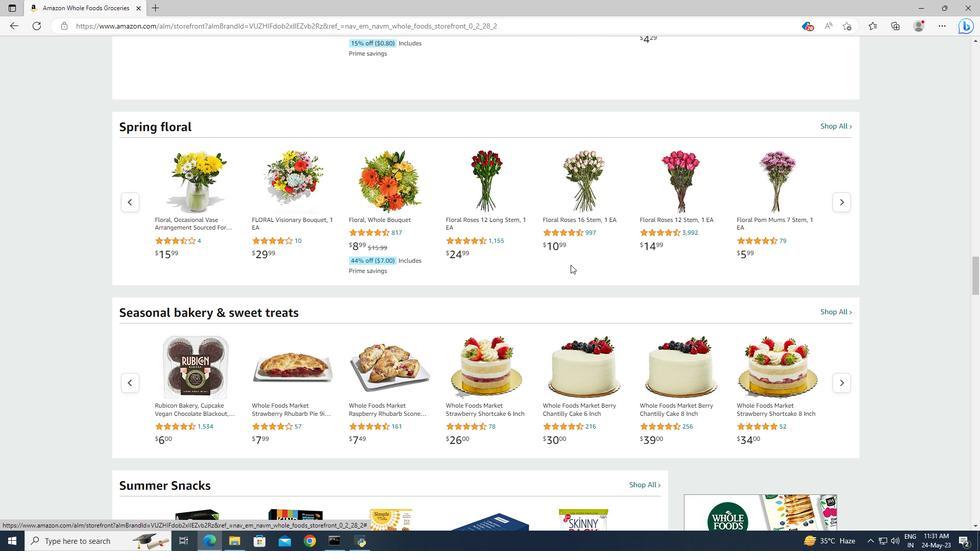 
Action: Mouse scrolled (570, 264) with delta (0, 0)
Screenshot: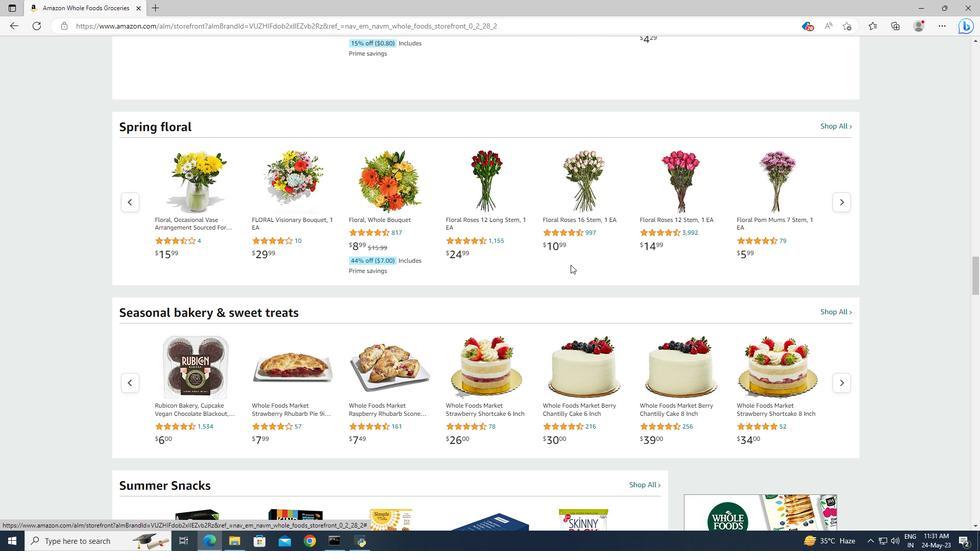 
Action: Mouse scrolled (570, 264) with delta (0, 0)
Screenshot: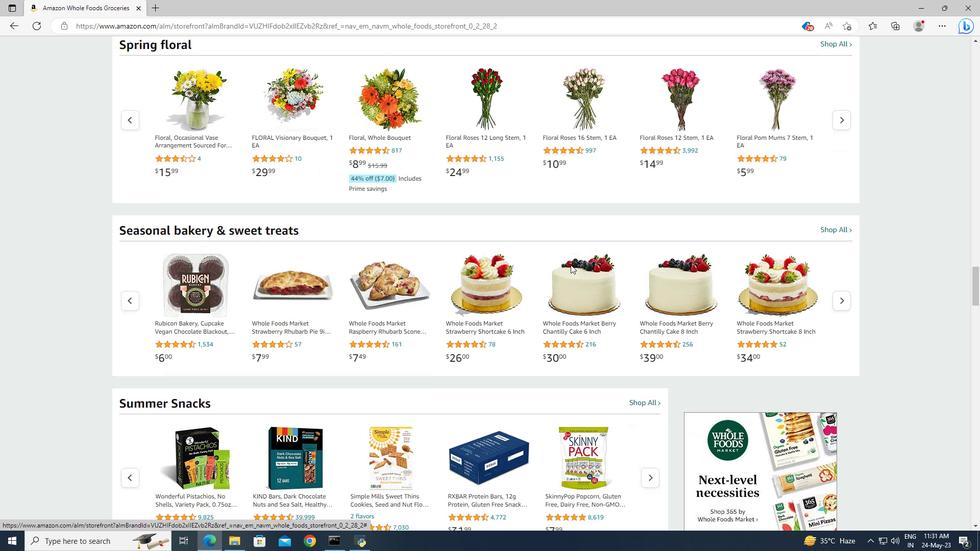 
Action: Mouse scrolled (570, 264) with delta (0, 0)
Screenshot: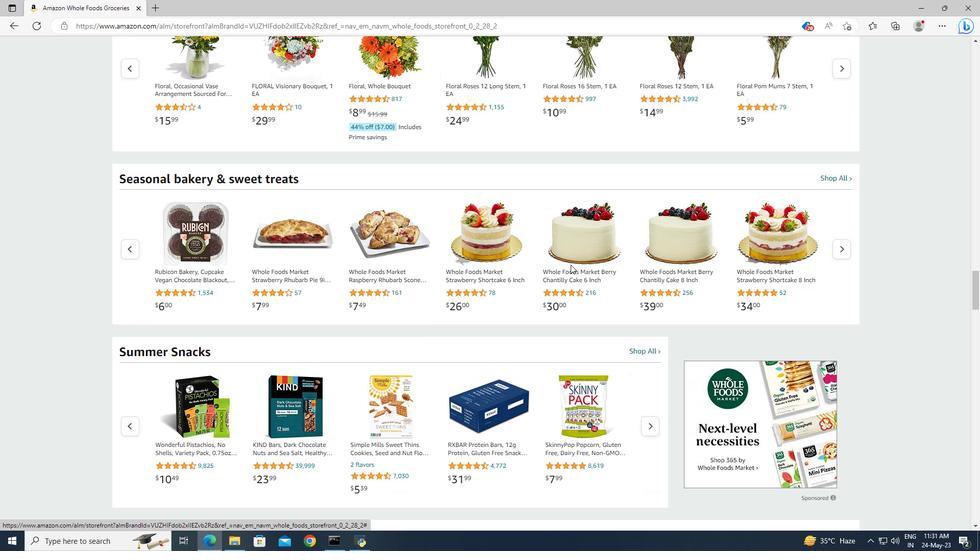 
Action: Mouse scrolled (570, 264) with delta (0, 0)
Screenshot: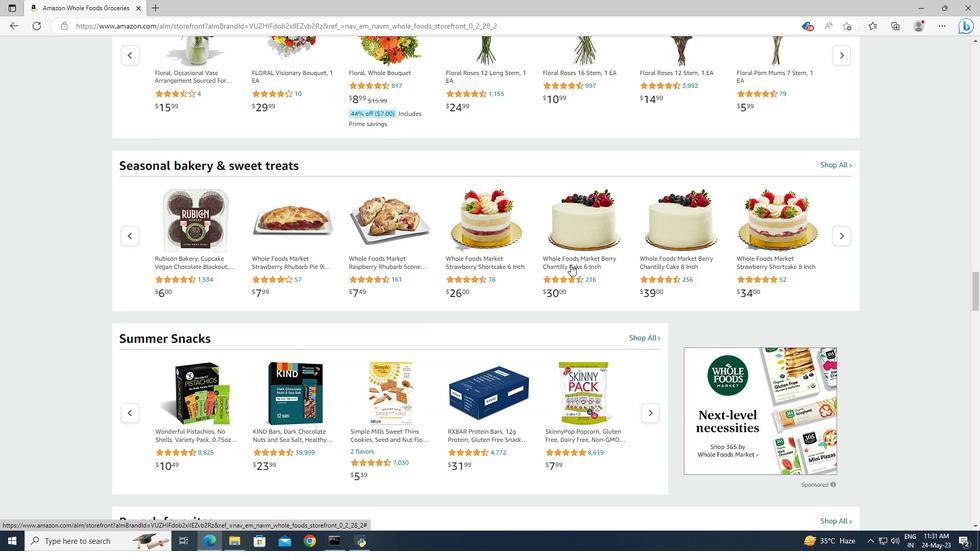 
Action: Mouse scrolled (570, 264) with delta (0, 0)
Screenshot: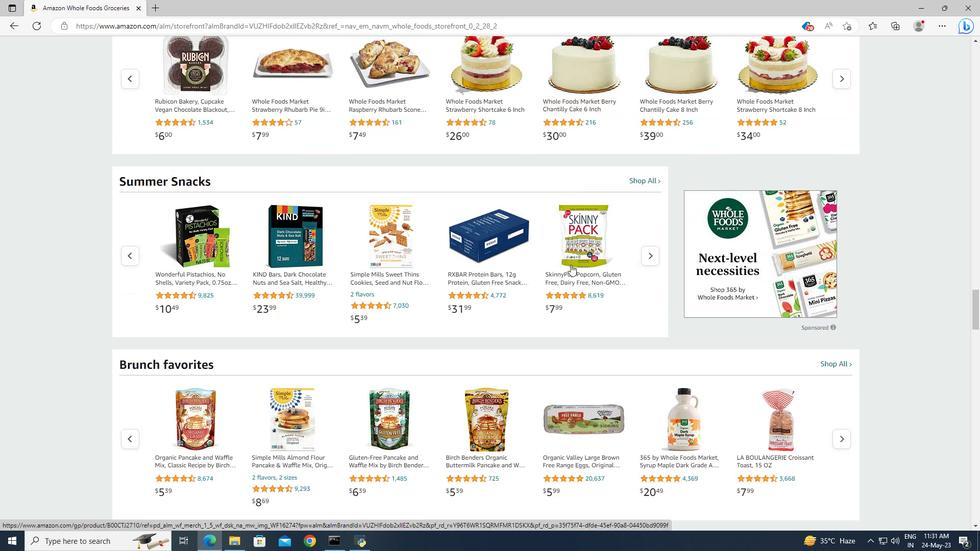 
Action: Mouse scrolled (570, 264) with delta (0, 0)
Screenshot: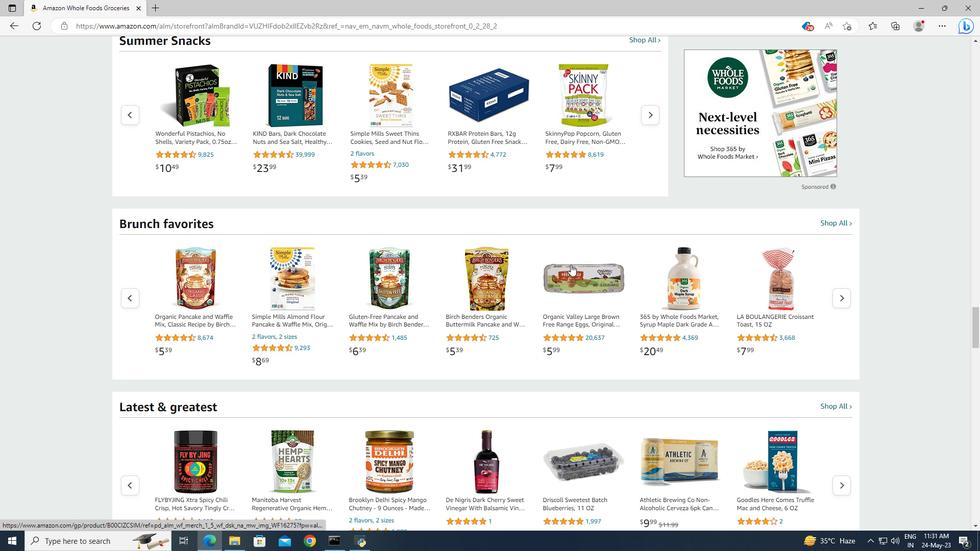 
Action: Mouse scrolled (570, 264) with delta (0, 0)
Screenshot: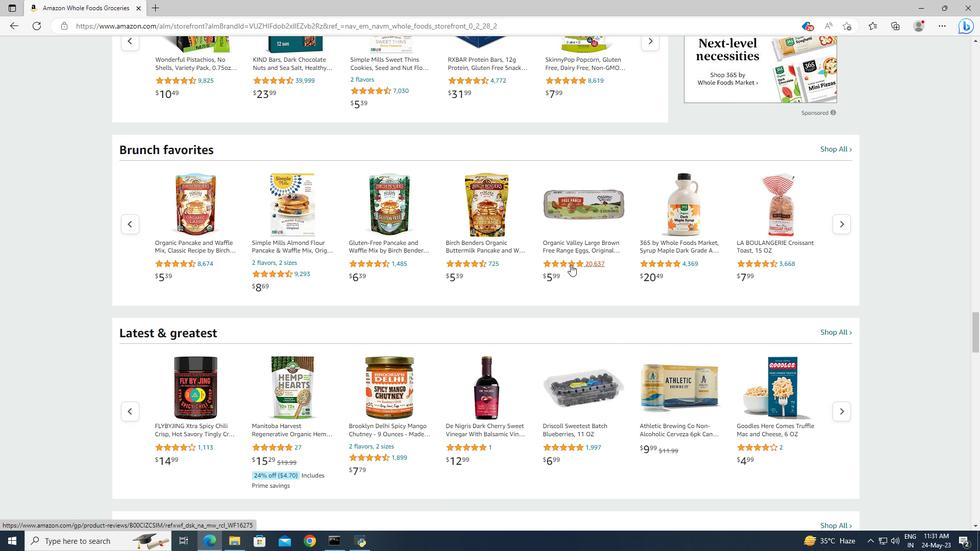 
Action: Mouse moved to (841, 336)
Screenshot: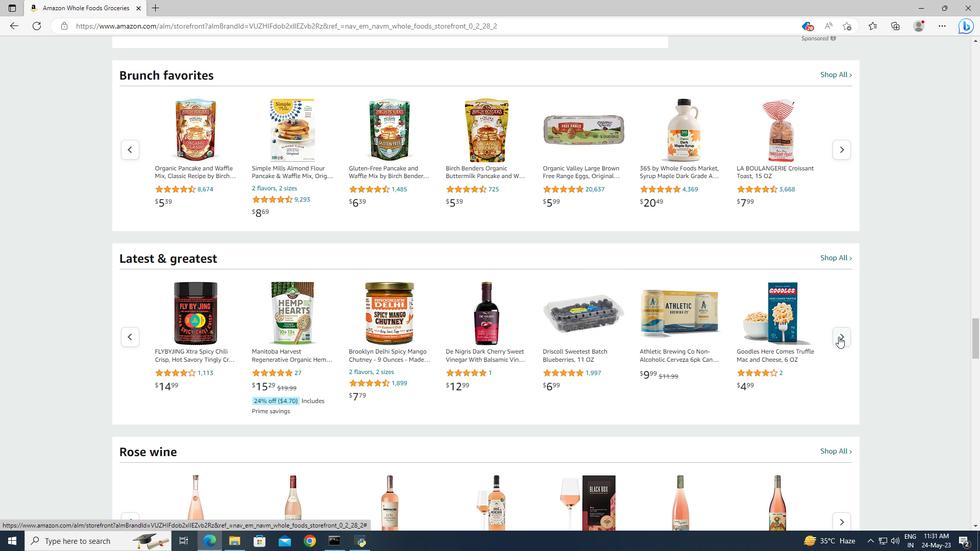 
Action: Mouse pressed left at (841, 336)
Screenshot: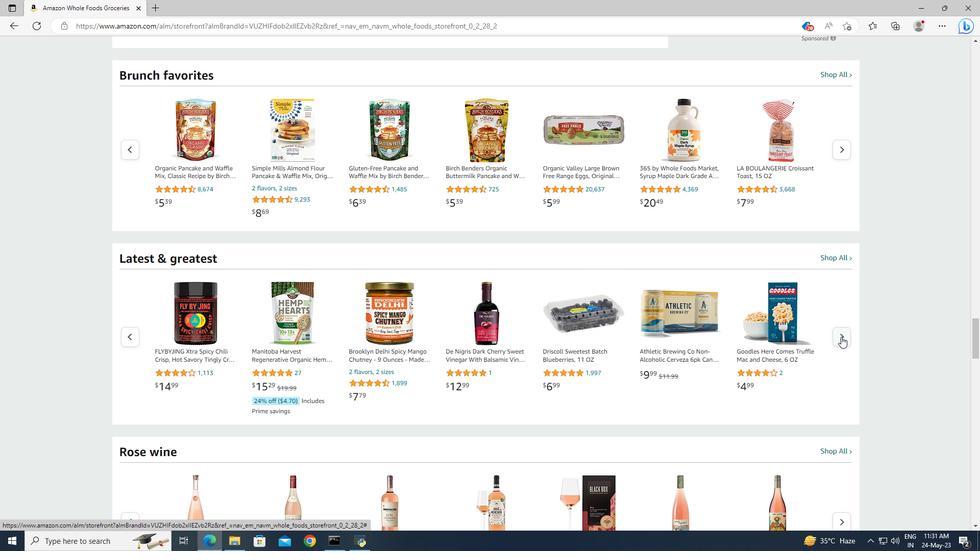 
Action: Mouse pressed left at (841, 336)
Screenshot: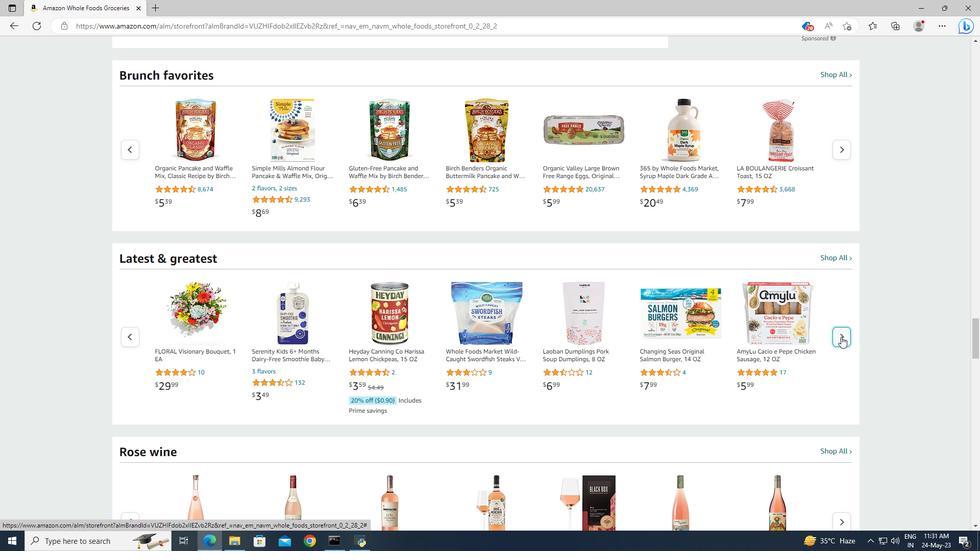 
Action: Mouse pressed left at (841, 336)
Screenshot: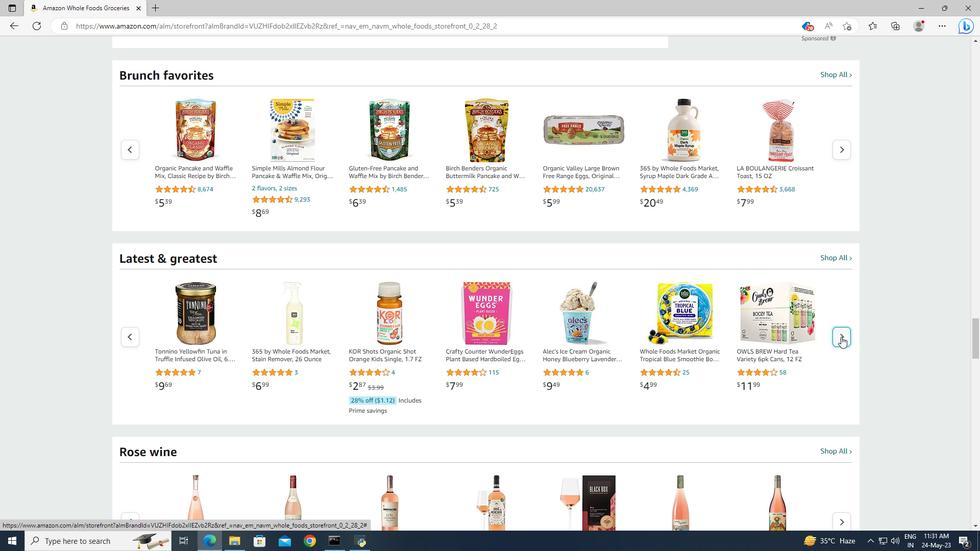 
Action: Mouse moved to (580, 280)
Screenshot: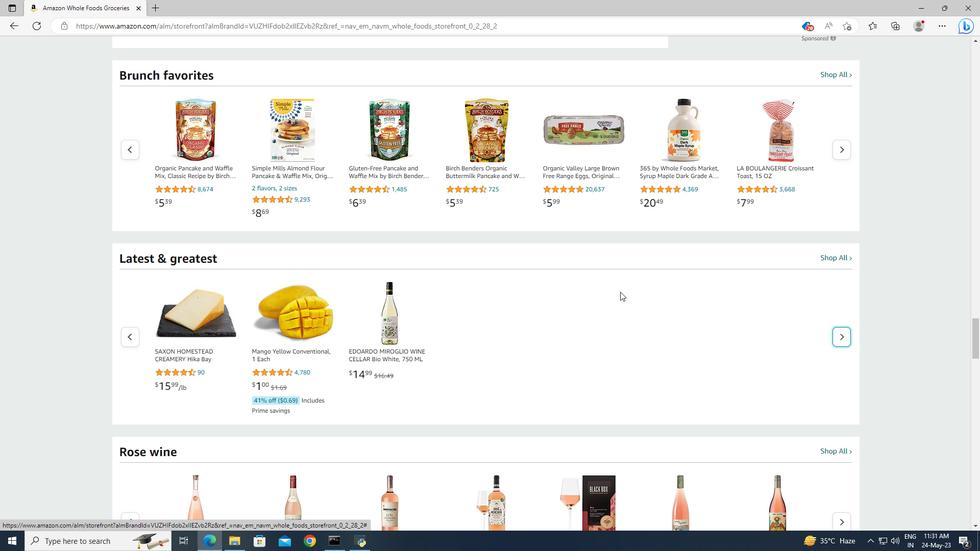 
Action: Mouse scrolled (580, 279) with delta (0, 0)
Screenshot: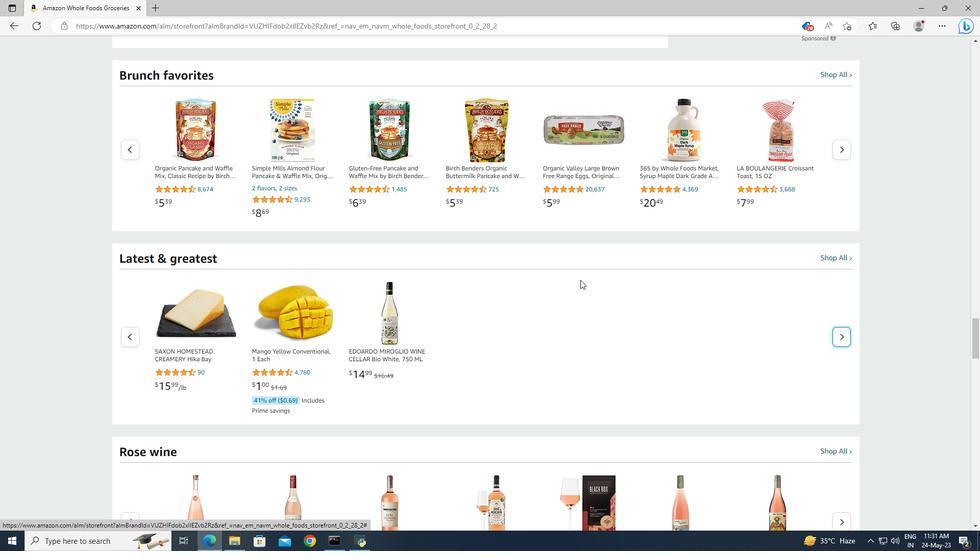 
Action: Mouse scrolled (580, 279) with delta (0, 0)
Screenshot: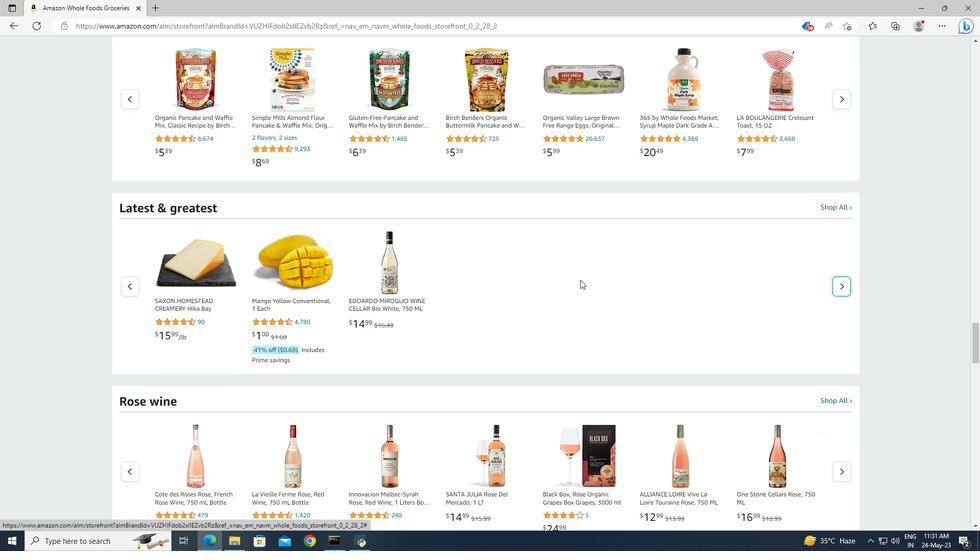 
Action: Mouse scrolled (580, 279) with delta (0, 0)
Screenshot: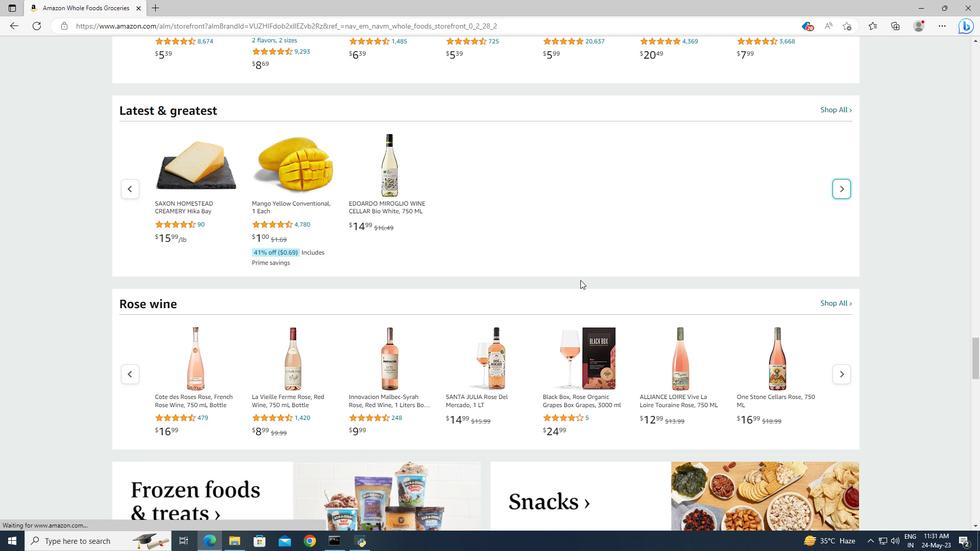 
Action: Mouse scrolled (580, 279) with delta (0, 0)
Screenshot: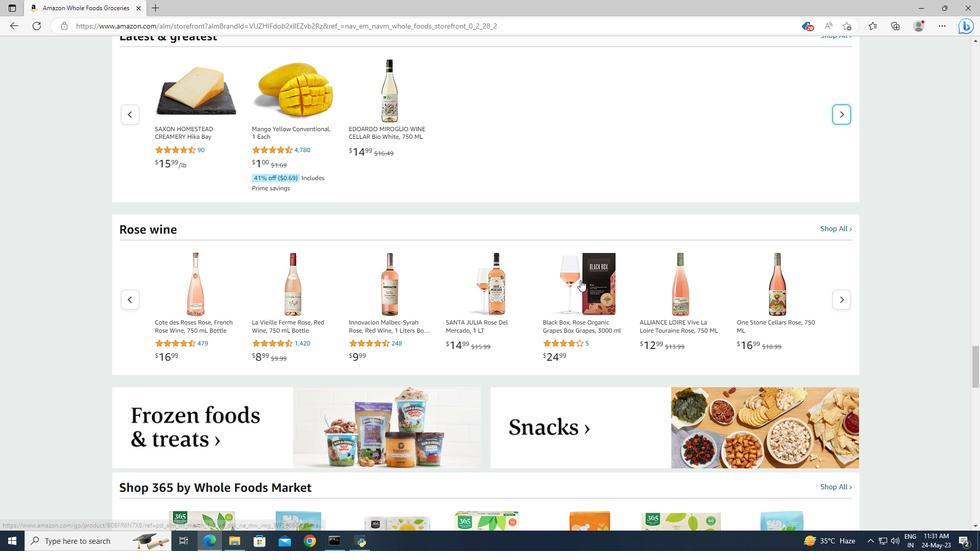 
Action: Mouse scrolled (580, 279) with delta (0, 0)
Screenshot: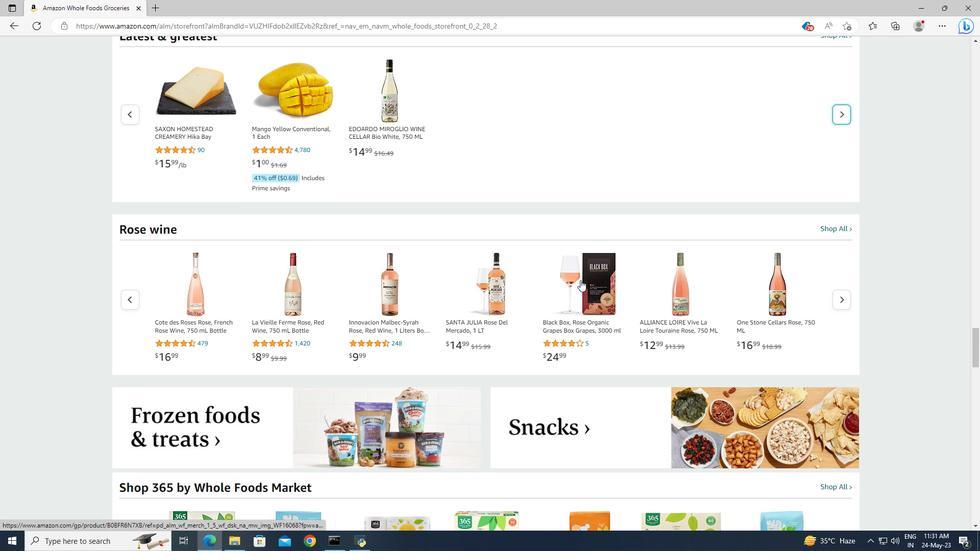 
Action: Mouse scrolled (580, 279) with delta (0, 0)
Screenshot: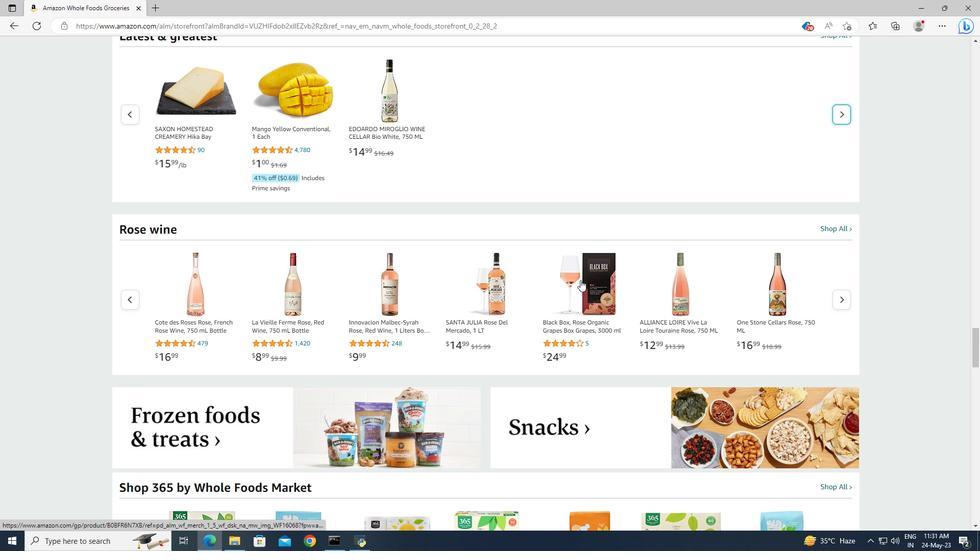 
Action: Mouse scrolled (580, 279) with delta (0, 0)
Screenshot: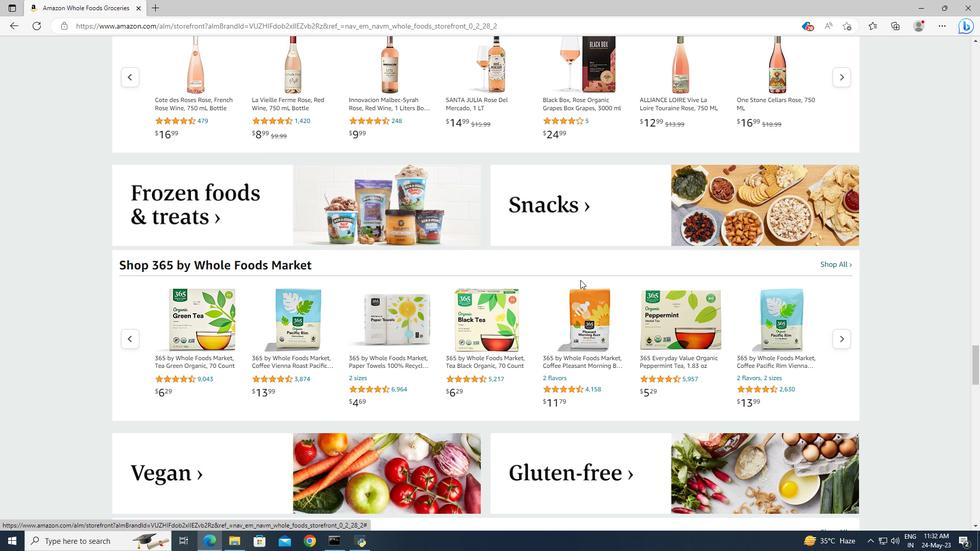 
Action: Mouse scrolled (580, 279) with delta (0, 0)
Screenshot: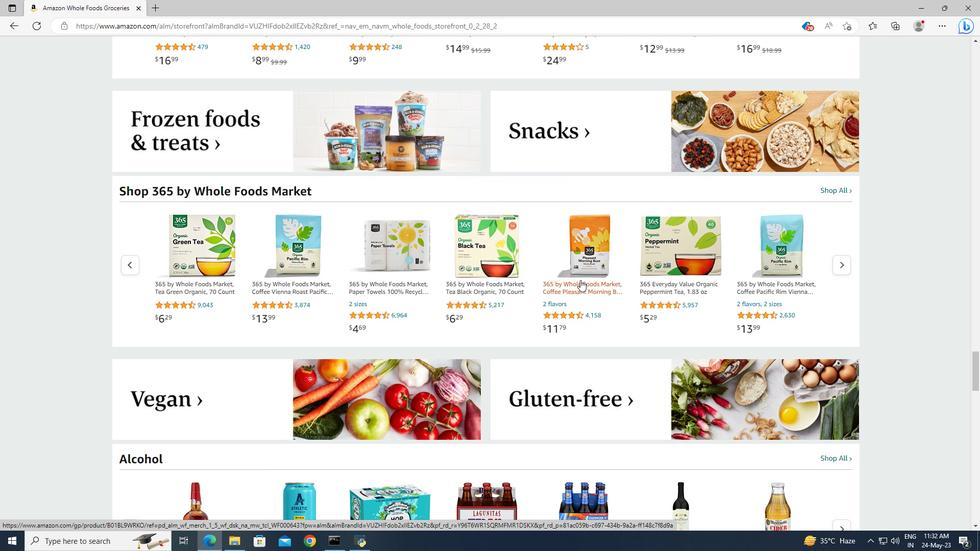 
Action: Mouse scrolled (580, 279) with delta (0, 0)
Screenshot: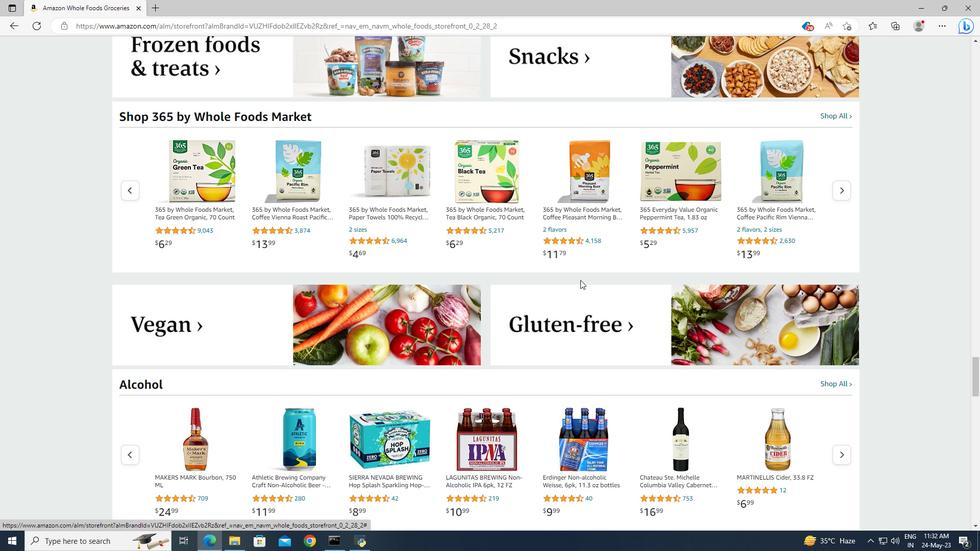 
Action: Mouse scrolled (580, 279) with delta (0, 0)
Screenshot: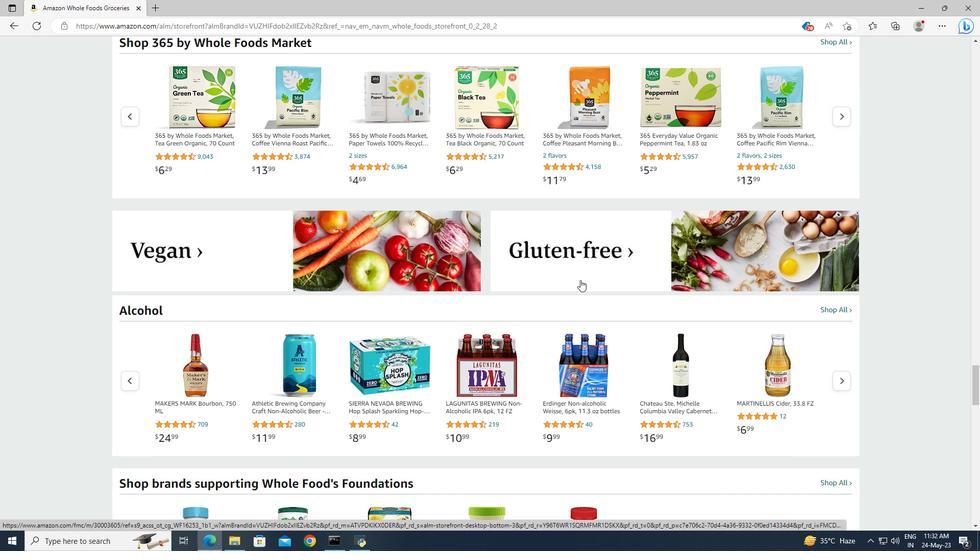 
Action: Mouse scrolled (580, 279) with delta (0, 0)
Screenshot: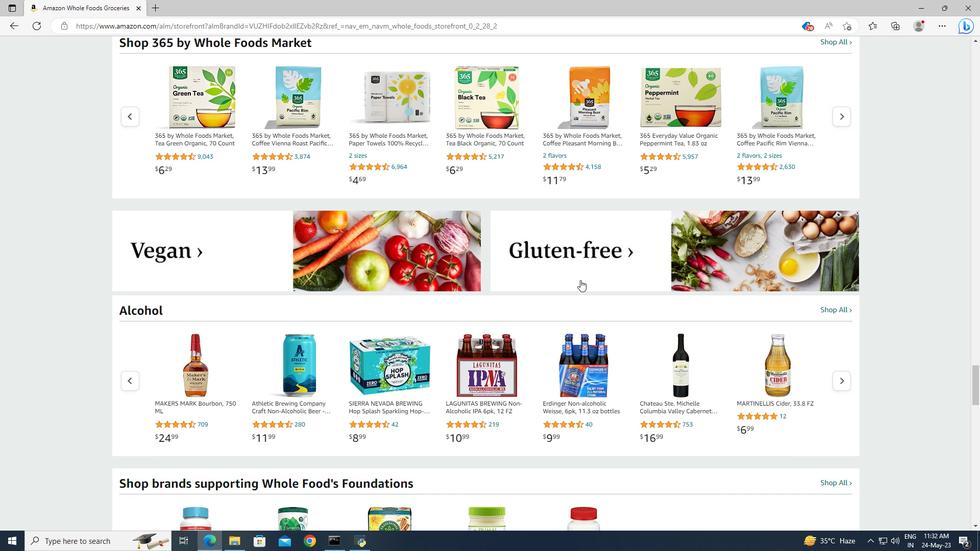 
Action: Mouse scrolled (580, 279) with delta (0, 0)
Screenshot: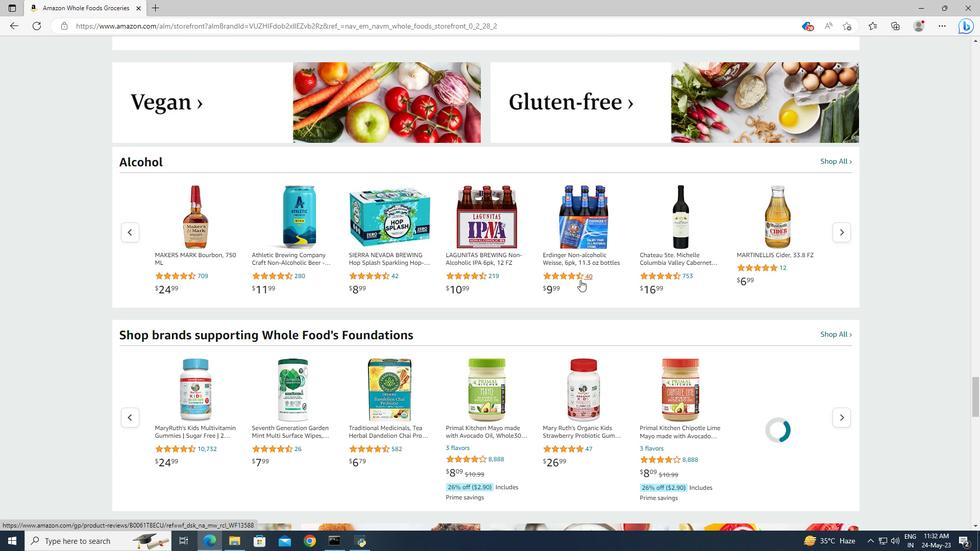 
Action: Mouse scrolled (580, 279) with delta (0, 0)
Screenshot: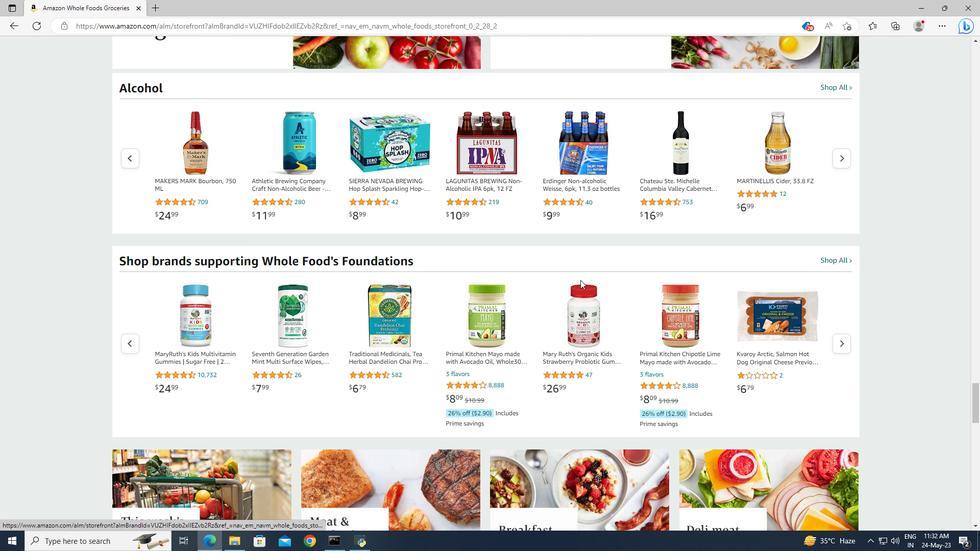 
Action: Mouse scrolled (580, 279) with delta (0, 0)
Screenshot: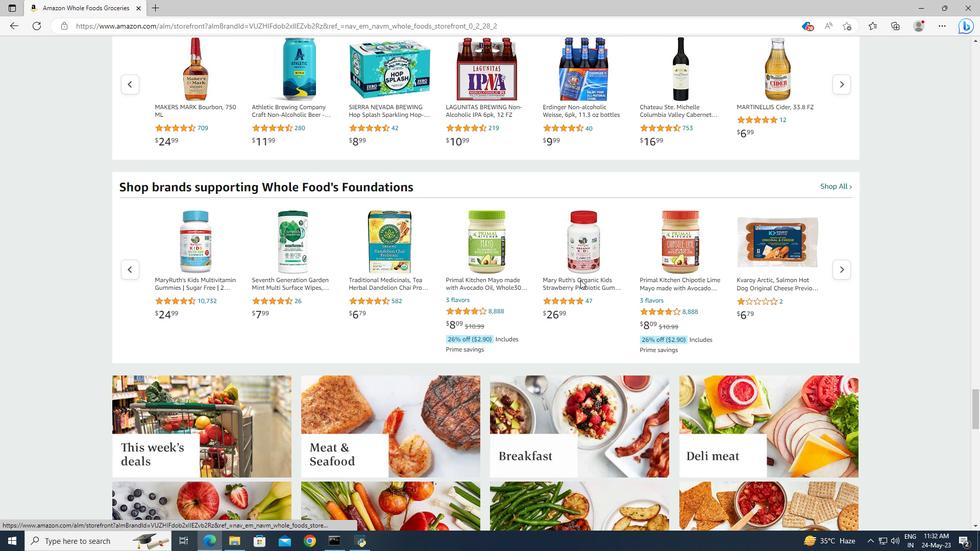 
Action: Mouse scrolled (580, 279) with delta (0, 0)
Screenshot: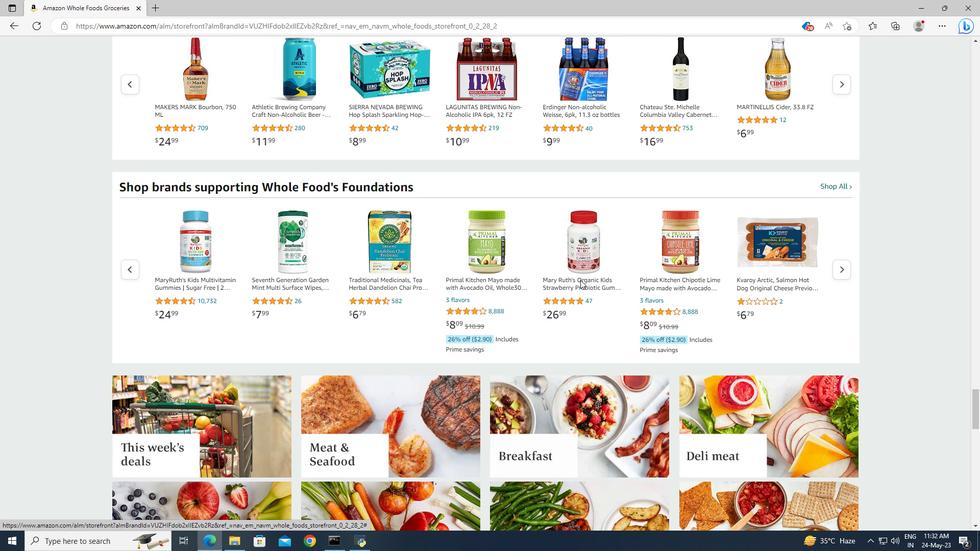
Action: Mouse scrolled (580, 279) with delta (0, 0)
Screenshot: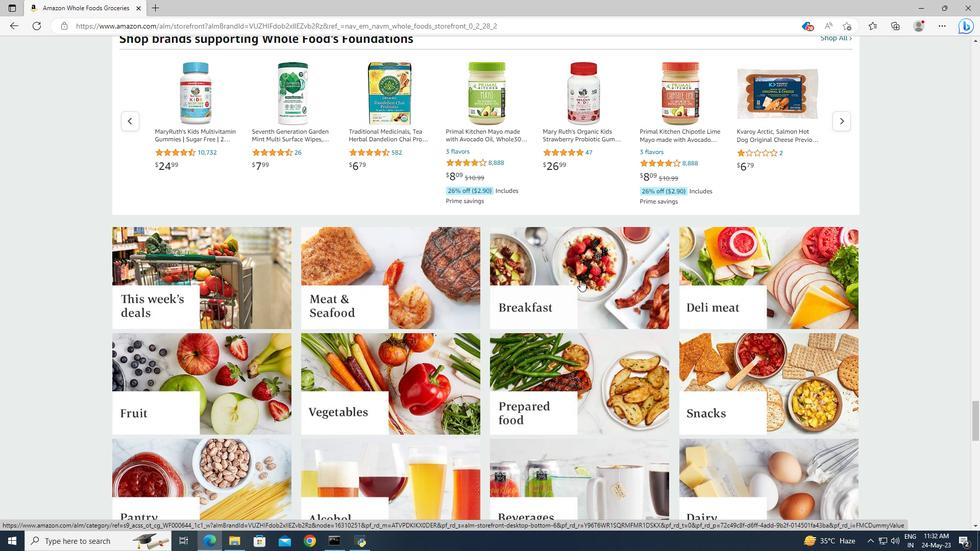 
Action: Mouse scrolled (580, 279) with delta (0, 0)
Screenshot: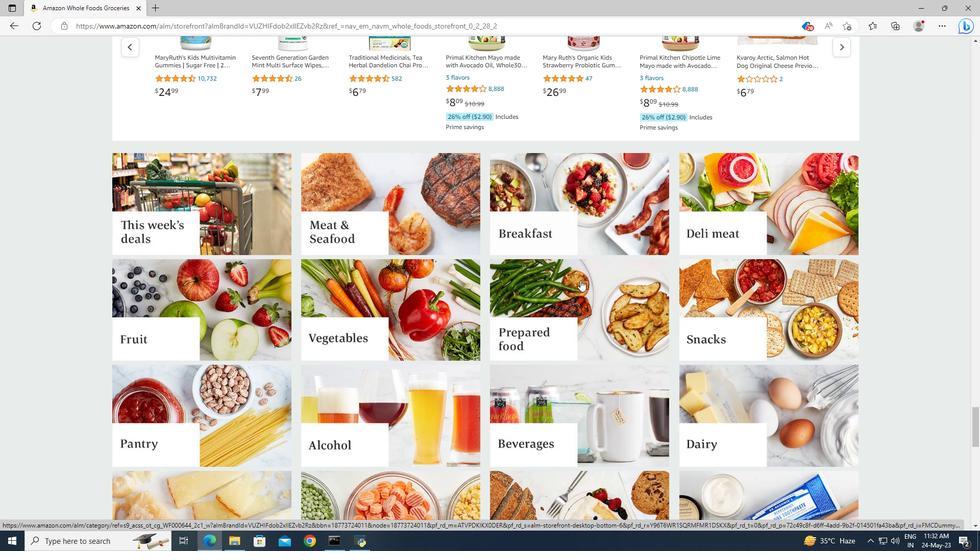 
Action: Mouse scrolled (580, 279) with delta (0, 0)
Screenshot: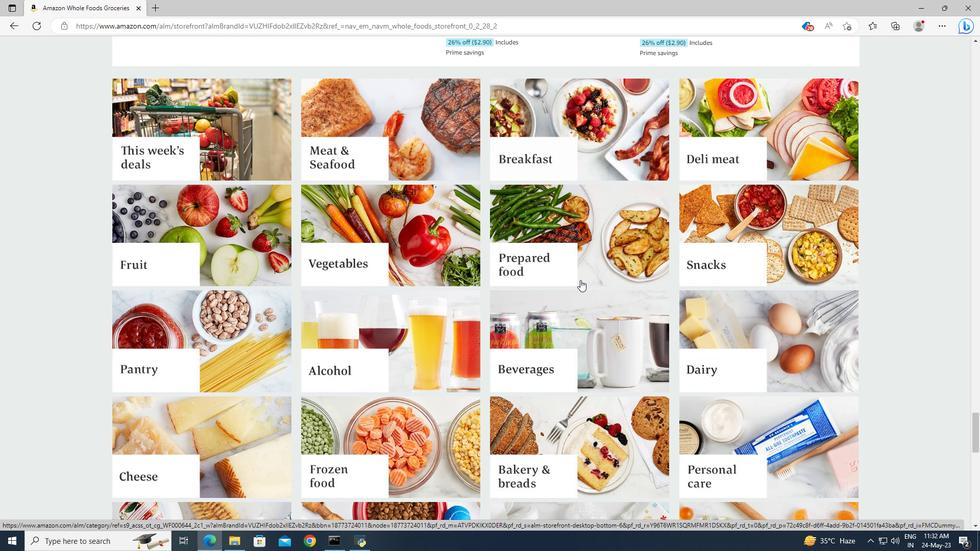 
Action: Mouse scrolled (580, 279) with delta (0, 0)
Screenshot: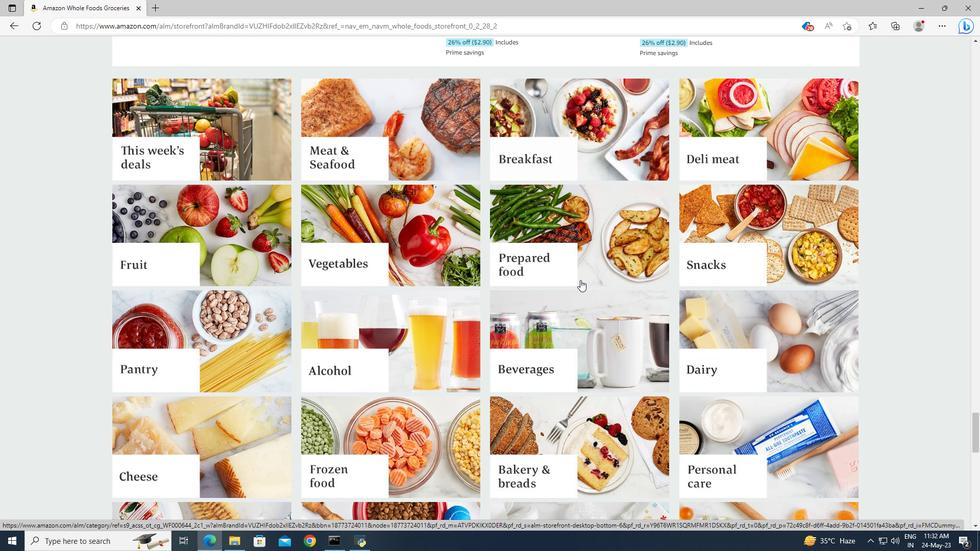 
Action: Mouse scrolled (580, 280) with delta (0, 0)
Screenshot: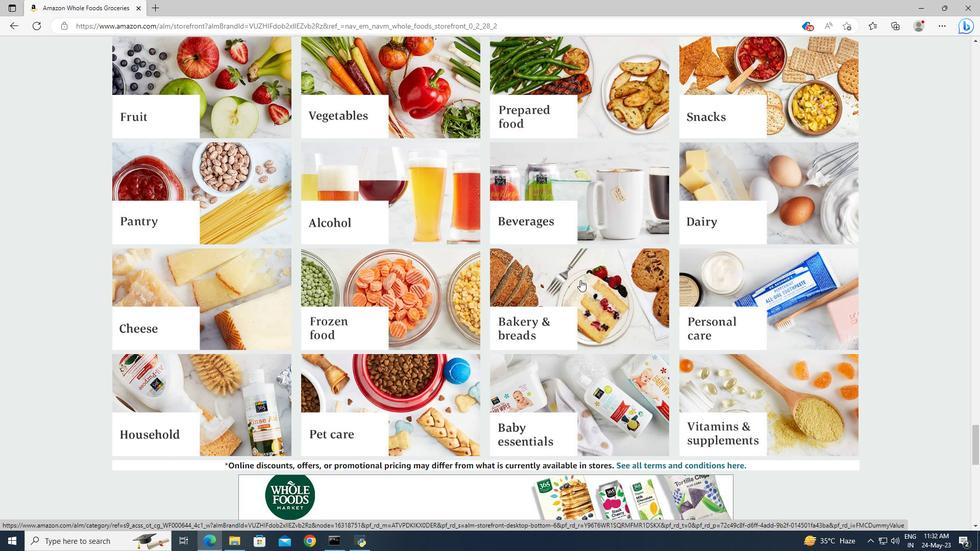 
Action: Mouse scrolled (580, 280) with delta (0, 0)
Screenshot: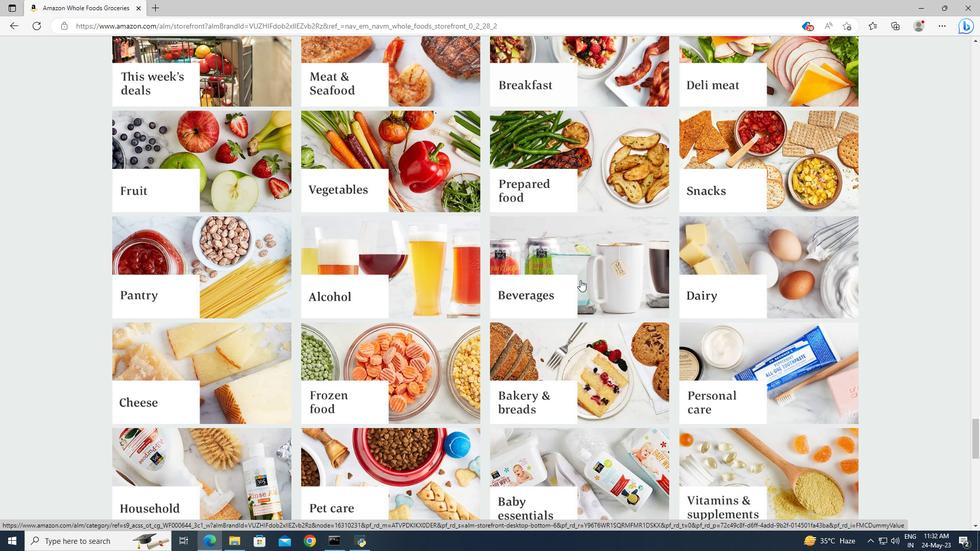 
Action: Mouse scrolled (580, 279) with delta (0, 0)
Screenshot: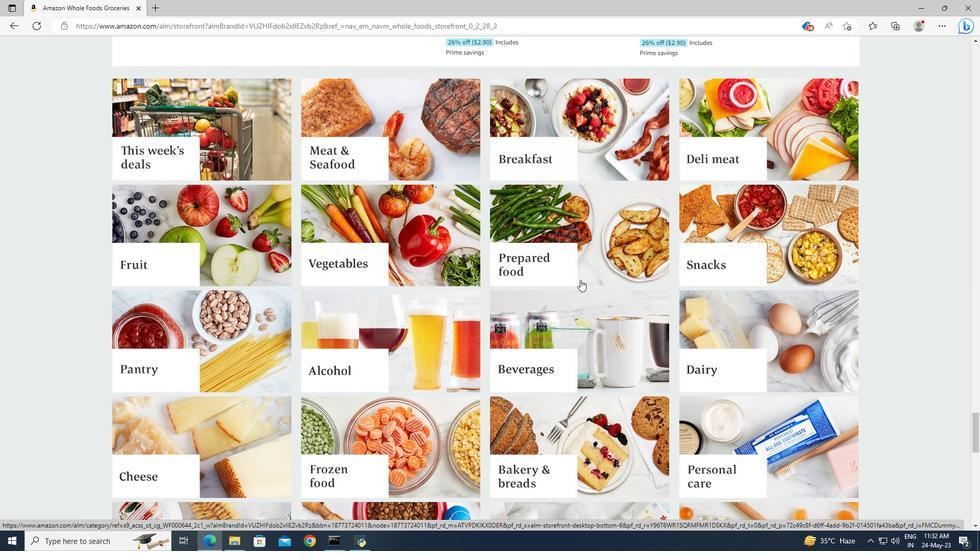 
Action: Mouse scrolled (580, 279) with delta (0, 0)
Screenshot: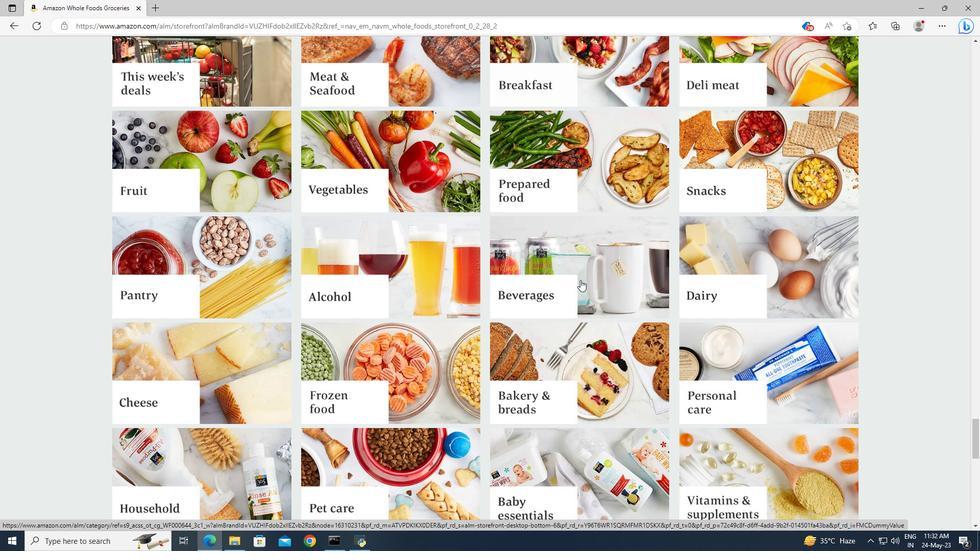 
Action: Mouse moved to (586, 265)
Screenshot: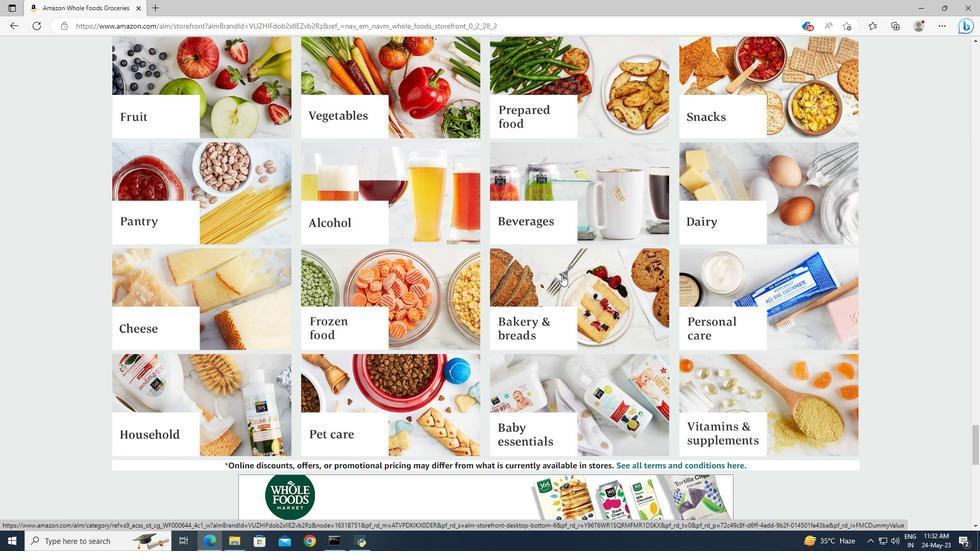 
Action: Mouse scrolled (586, 265) with delta (0, 0)
Screenshot: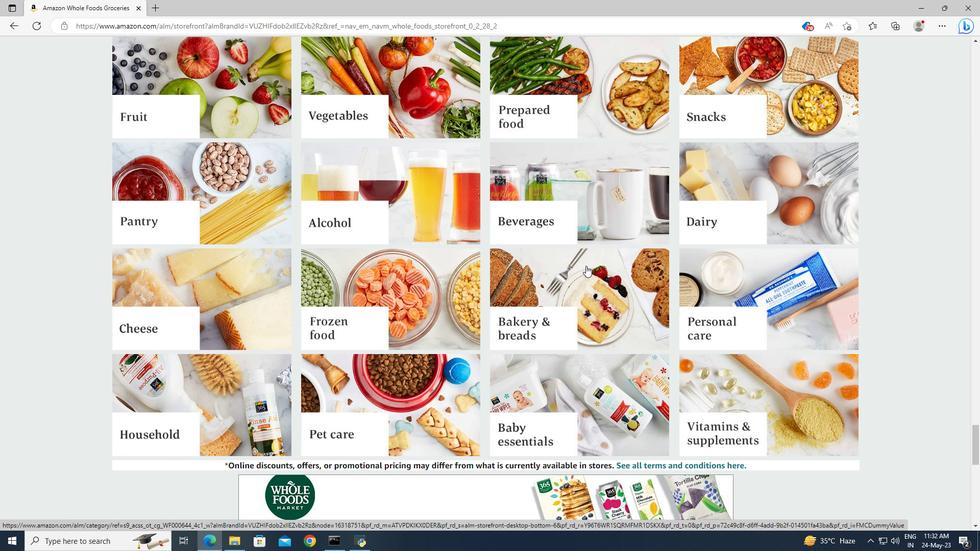 
Action: Mouse scrolled (586, 265) with delta (0, 0)
Screenshot: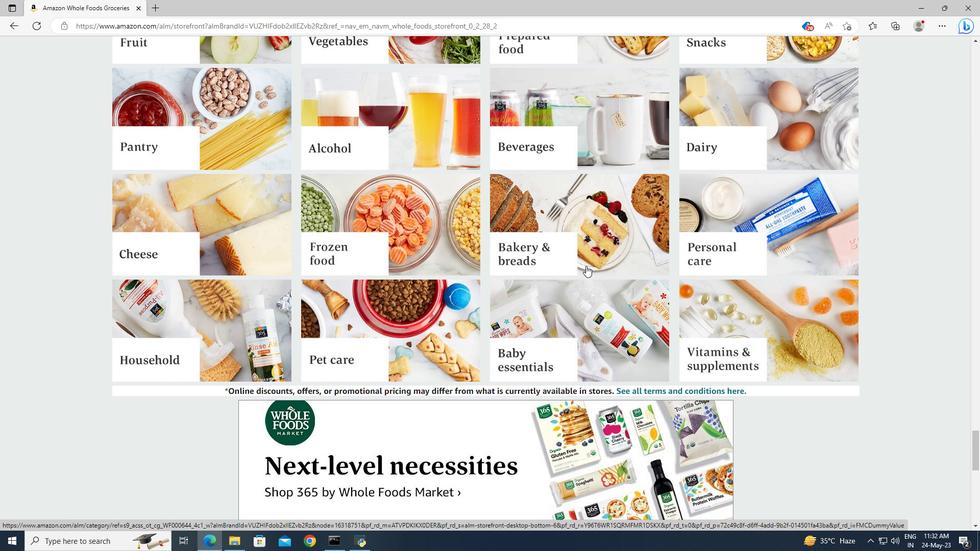 
Action: Mouse scrolled (586, 265) with delta (0, 0)
Screenshot: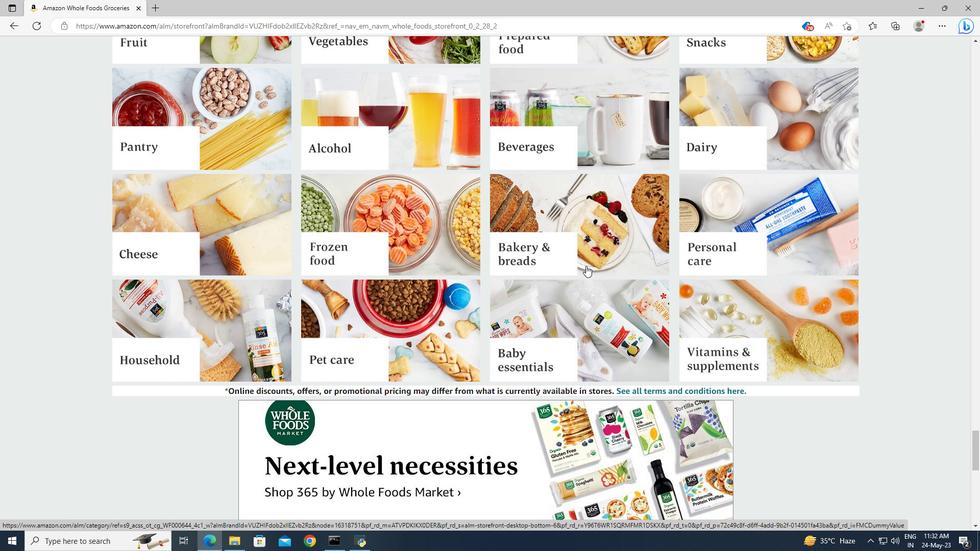 
Action: Mouse scrolled (586, 265) with delta (0, 0)
Screenshot: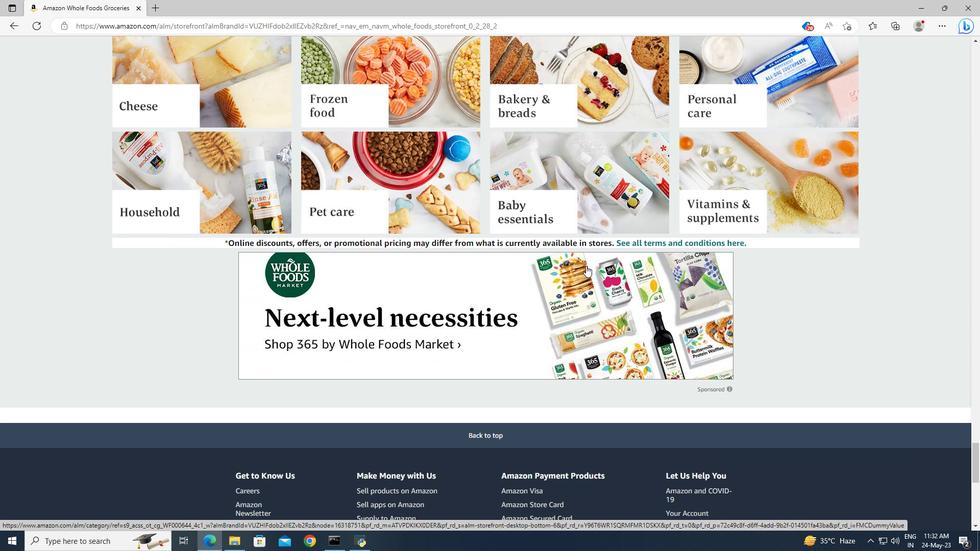 
Action: Mouse scrolled (586, 265) with delta (0, 0)
Screenshot: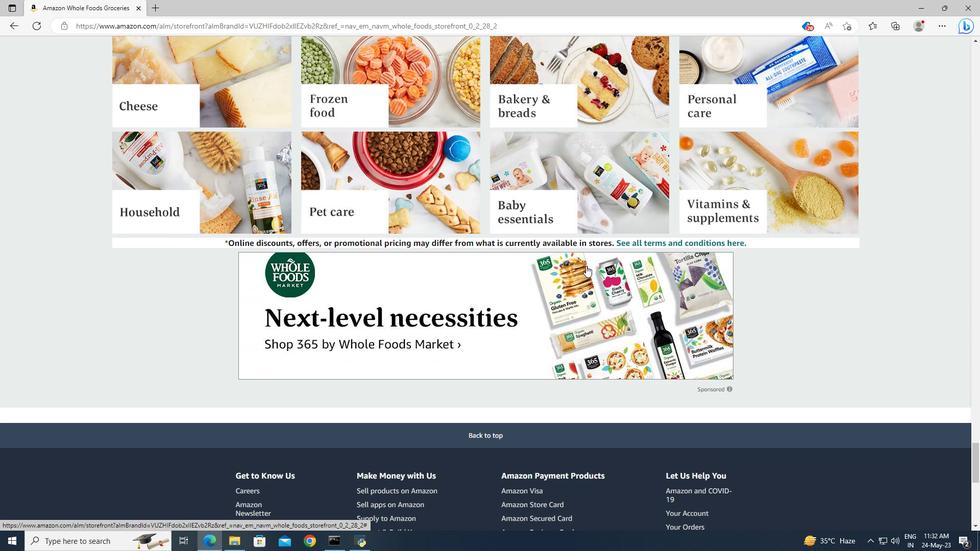 
Action: Mouse scrolled (586, 265) with delta (0, 0)
Screenshot: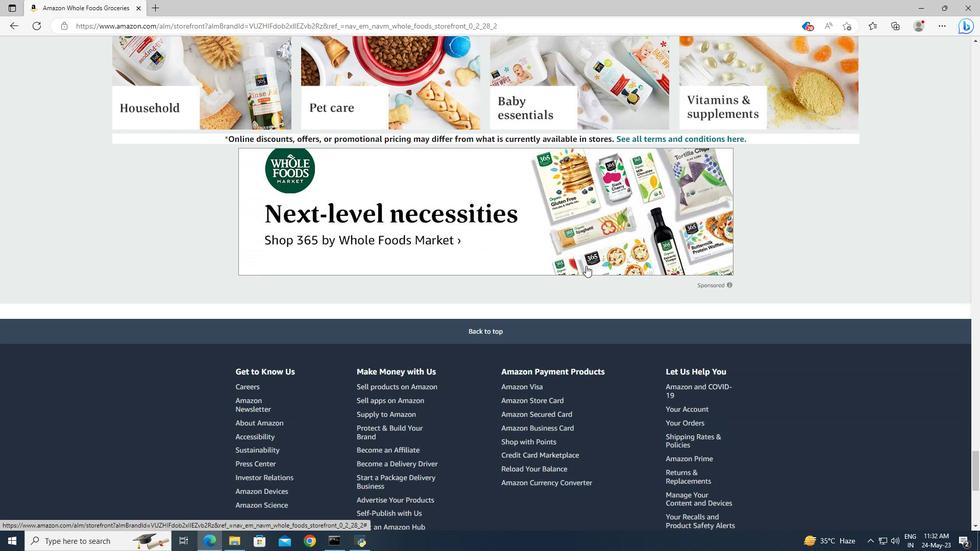 
Action: Mouse scrolled (586, 265) with delta (0, 0)
Screenshot: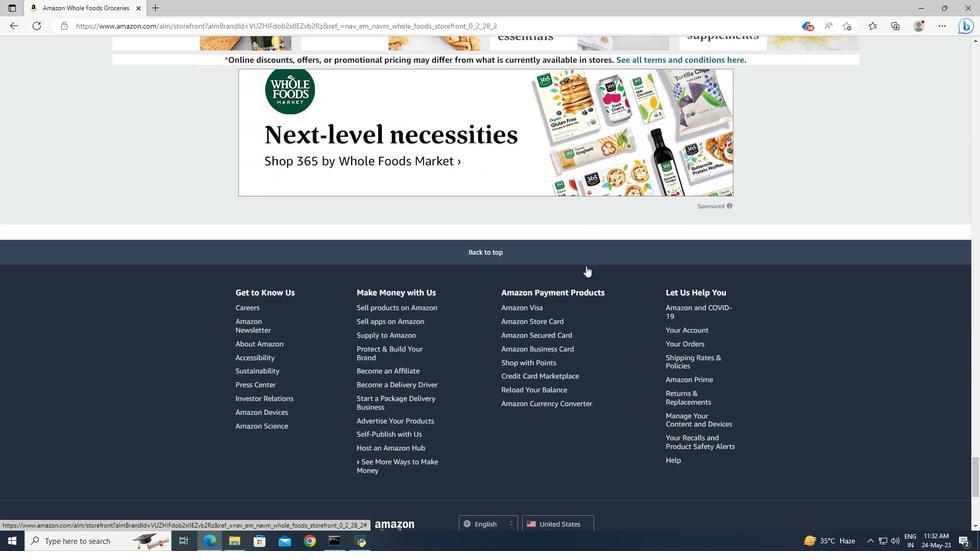 
Action: Mouse scrolled (586, 265) with delta (0, 0)
Screenshot: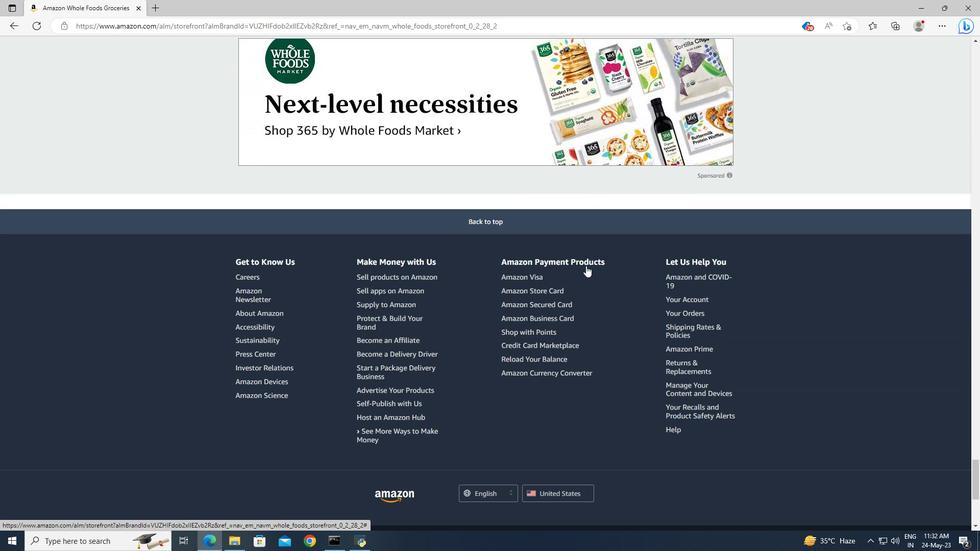 
Action: Mouse scrolled (586, 266) with delta (0, 0)
Screenshot: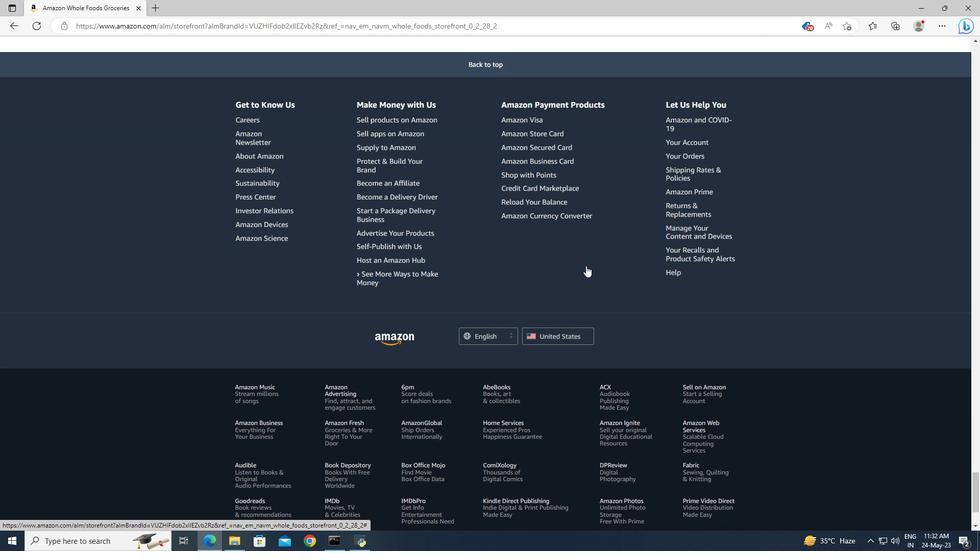
Action: Mouse scrolled (586, 266) with delta (0, 0)
Screenshot: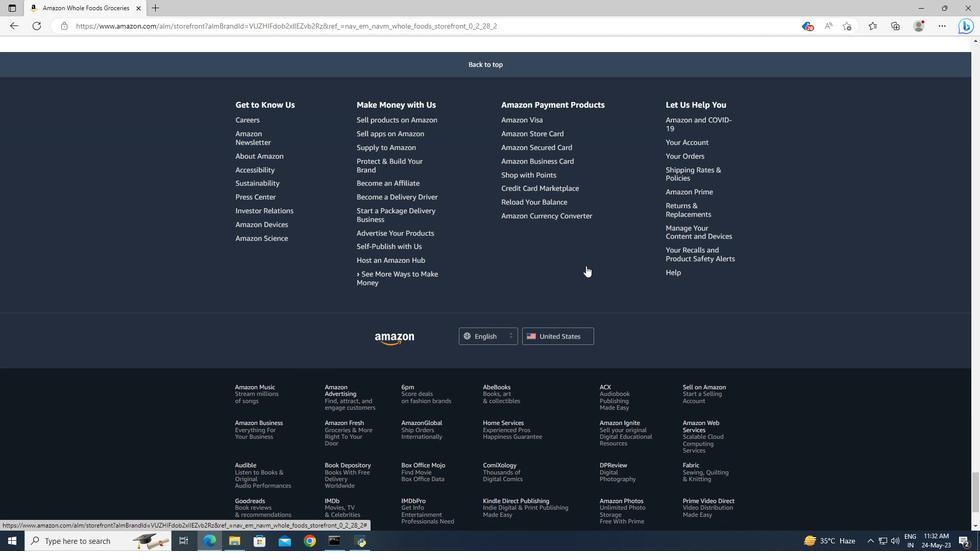 
Action: Mouse scrolled (586, 266) with delta (0, 0)
Screenshot: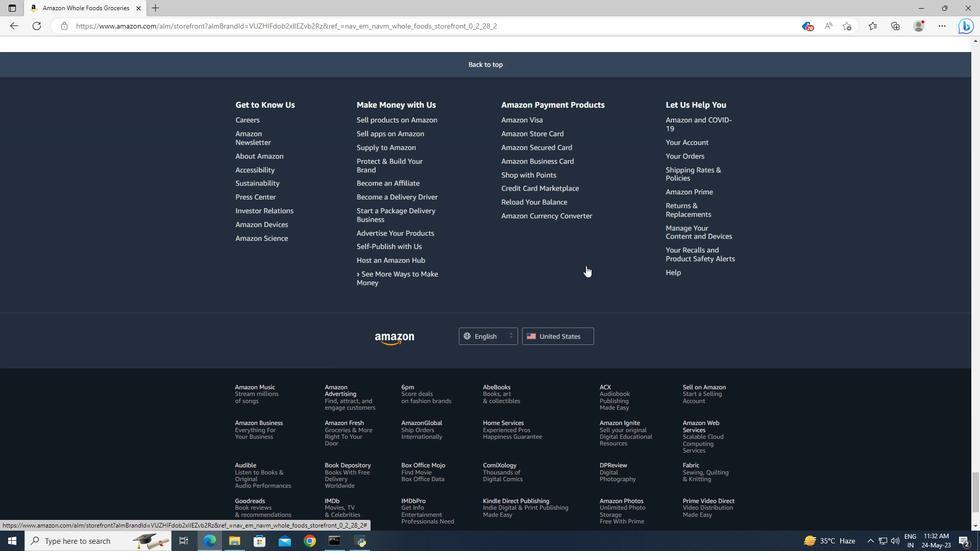 
Action: Mouse scrolled (586, 266) with delta (0, 0)
Screenshot: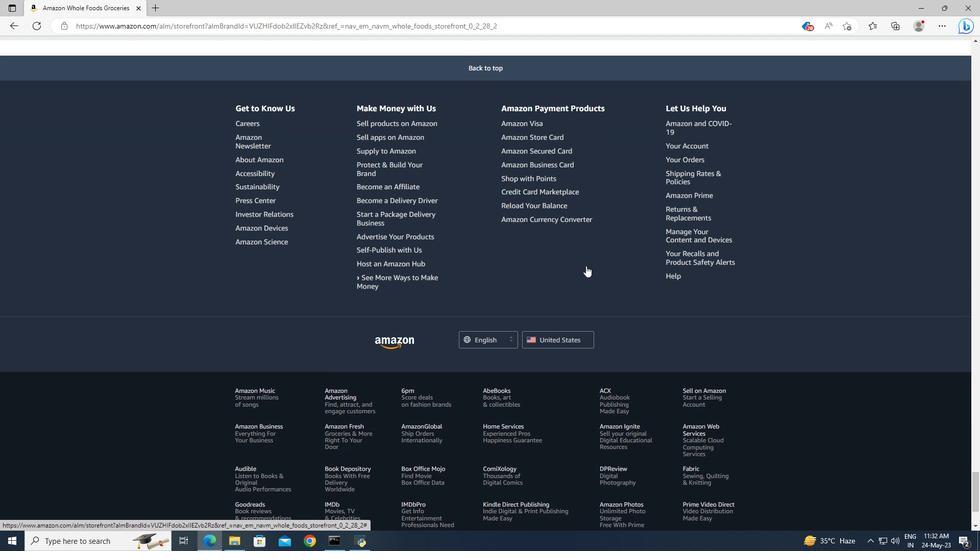 
Action: Mouse scrolled (586, 266) with delta (0, 0)
Screenshot: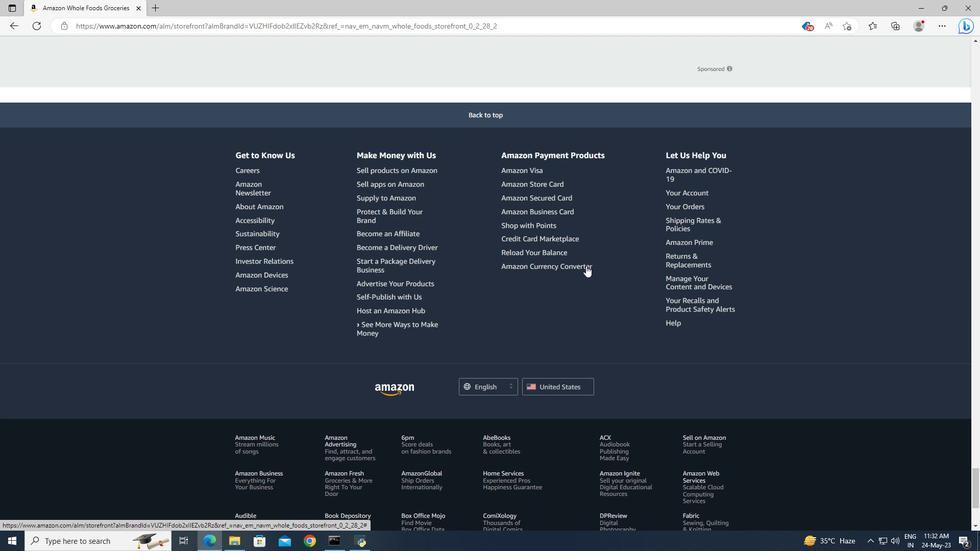 
Action: Mouse scrolled (586, 266) with delta (0, 0)
Screenshot: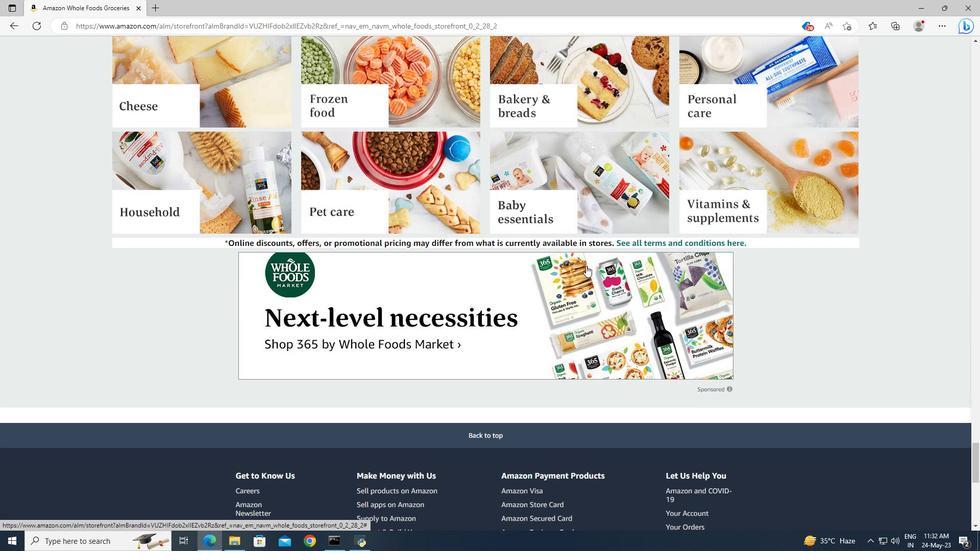 
Action: Mouse scrolled (586, 266) with delta (0, 0)
Screenshot: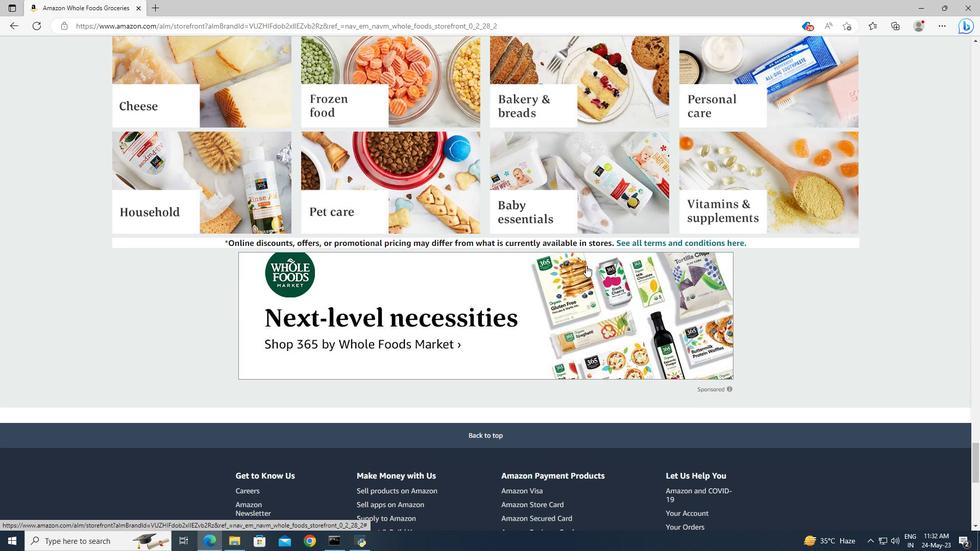
Action: Mouse scrolled (586, 266) with delta (0, 0)
Screenshot: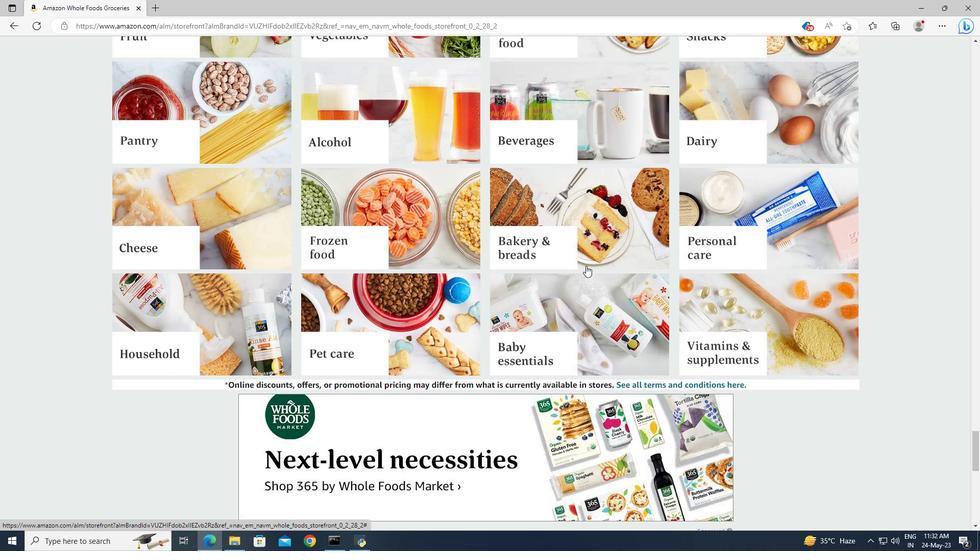 
Action: Mouse scrolled (586, 266) with delta (0, 0)
Screenshot: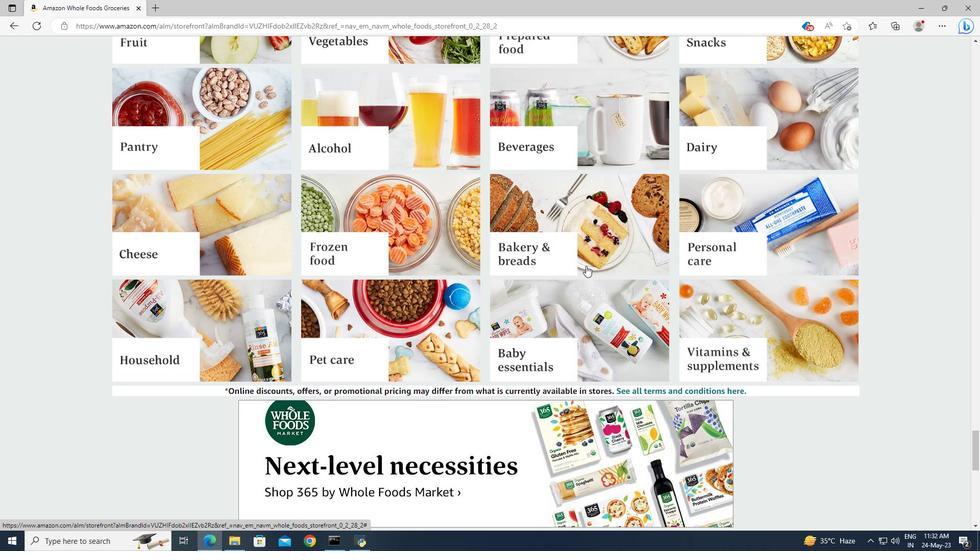 
Action: Mouse scrolled (586, 266) with delta (0, 0)
Screenshot: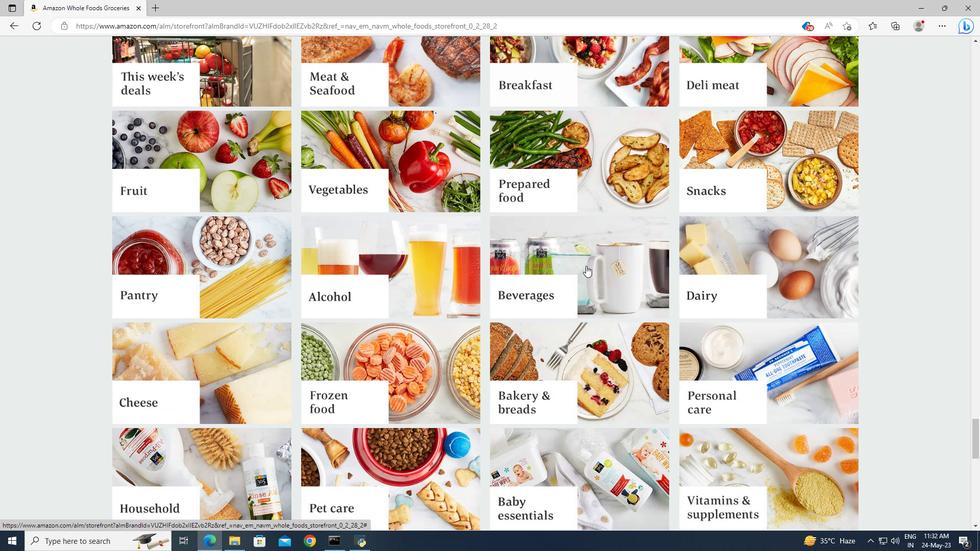 
Action: Mouse moved to (521, 321)
Screenshot: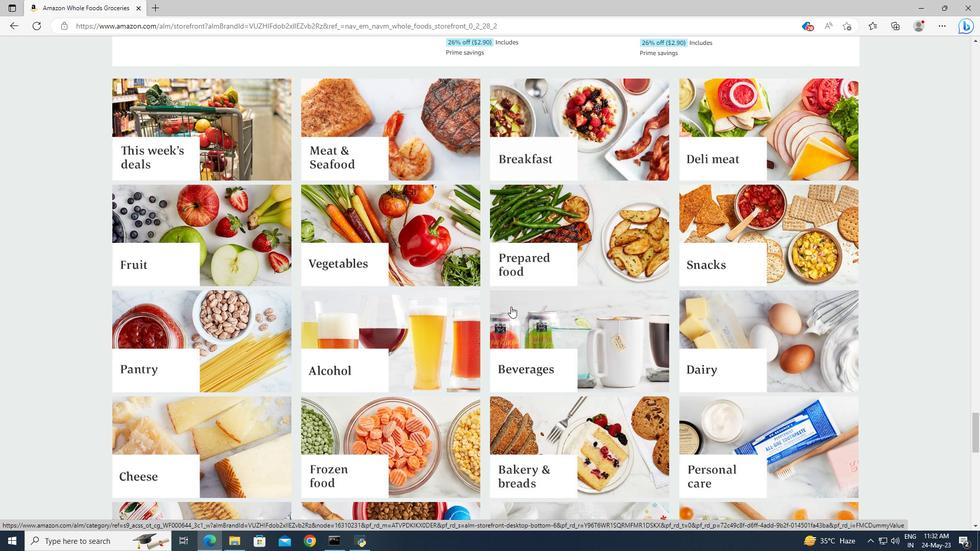 
Action: Mouse pressed left at (521, 321)
Screenshot: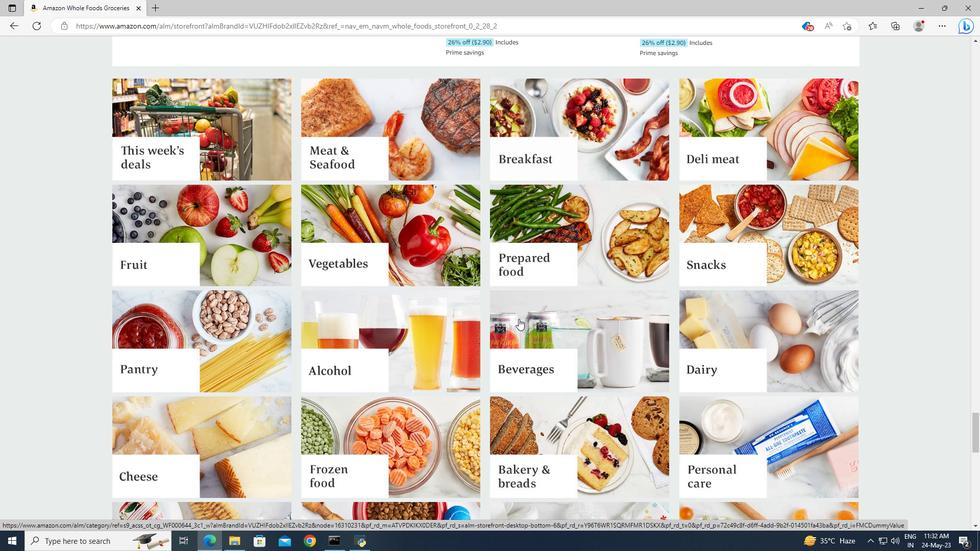 
Action: Mouse moved to (409, 174)
Screenshot: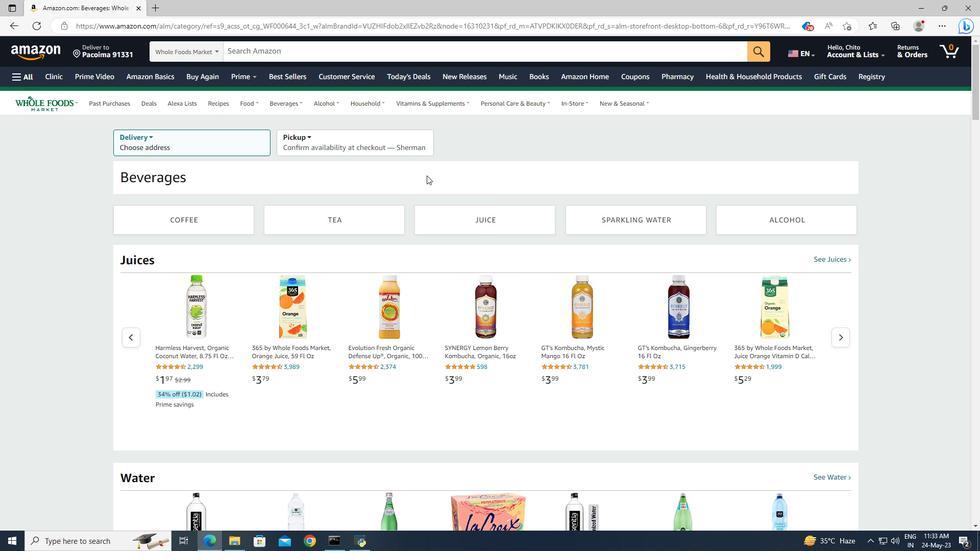 
Action: Mouse scrolled (409, 173) with delta (0, 0)
Screenshot: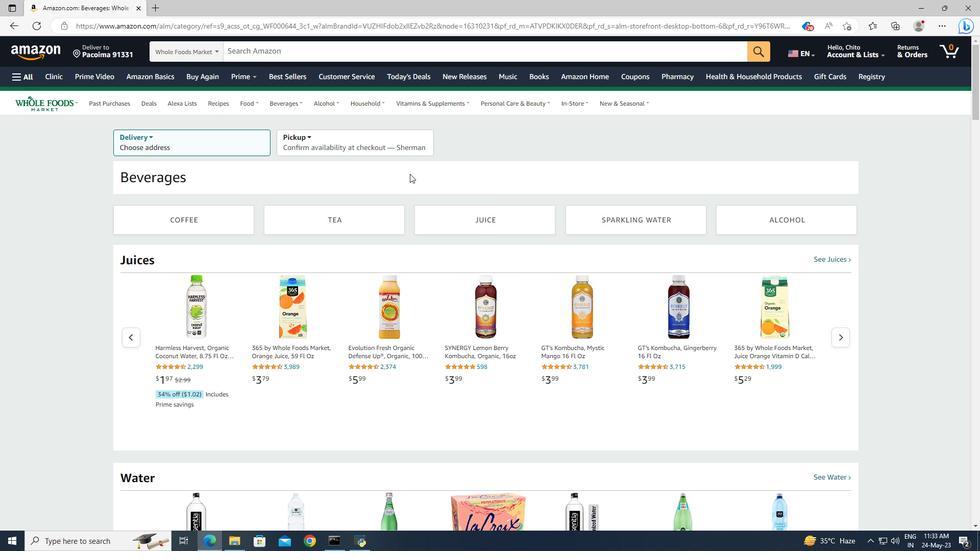 
Action: Mouse scrolled (409, 173) with delta (0, 0)
Screenshot: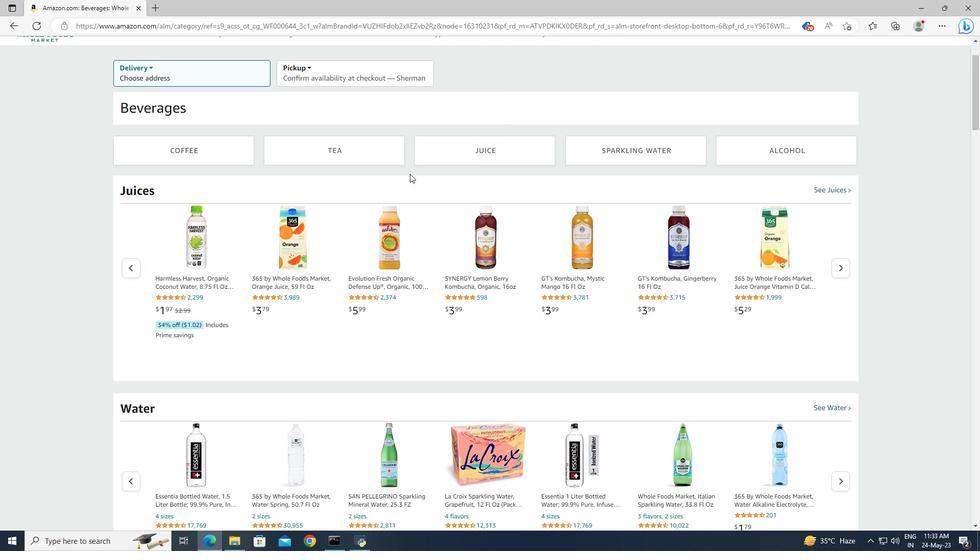 
Action: Mouse scrolled (409, 173) with delta (0, 0)
Screenshot: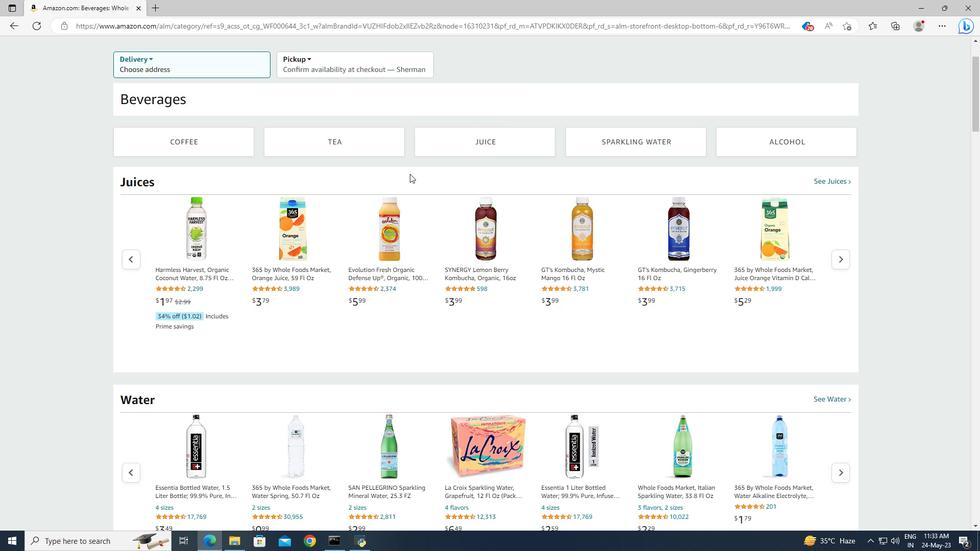 
Action: Mouse scrolled (409, 173) with delta (0, 0)
Screenshot: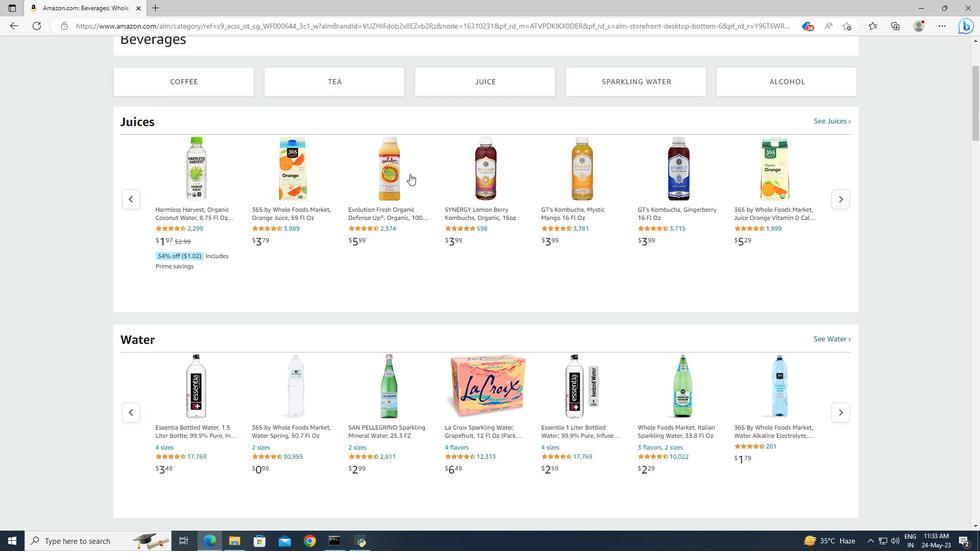 
Action: Mouse scrolled (409, 173) with delta (0, 0)
Screenshot: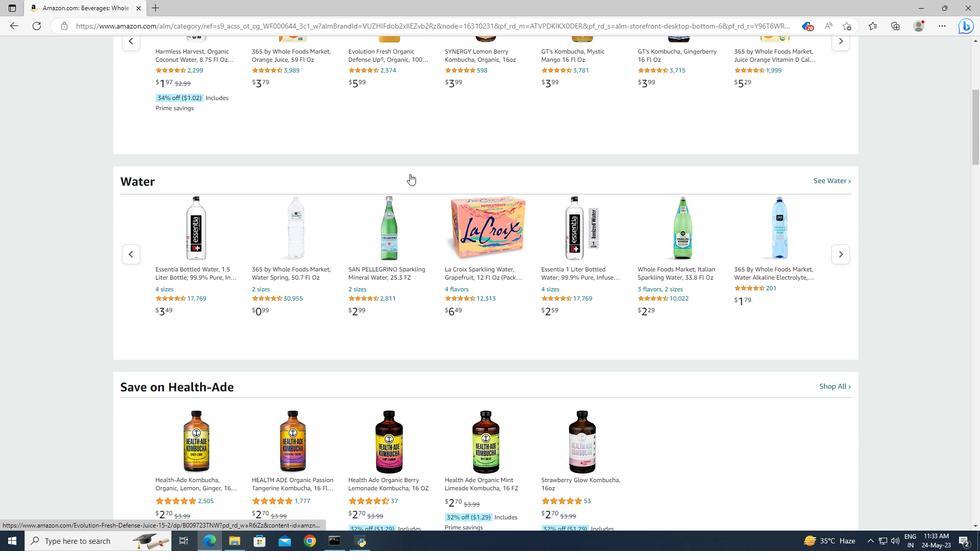 
Action: Mouse scrolled (409, 173) with delta (0, 0)
Screenshot: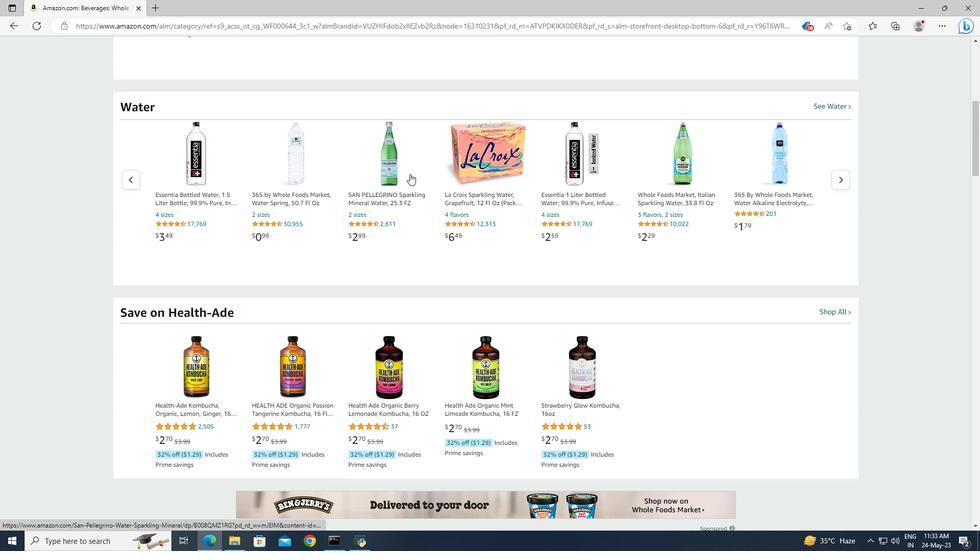 
Action: Mouse scrolled (409, 173) with delta (0, 0)
Screenshot: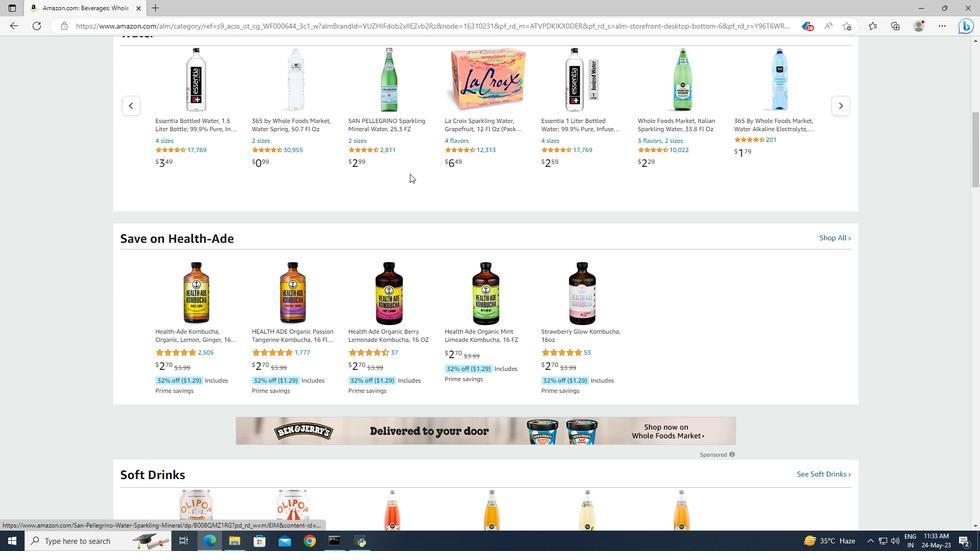 
Action: Mouse scrolled (409, 173) with delta (0, 0)
Screenshot: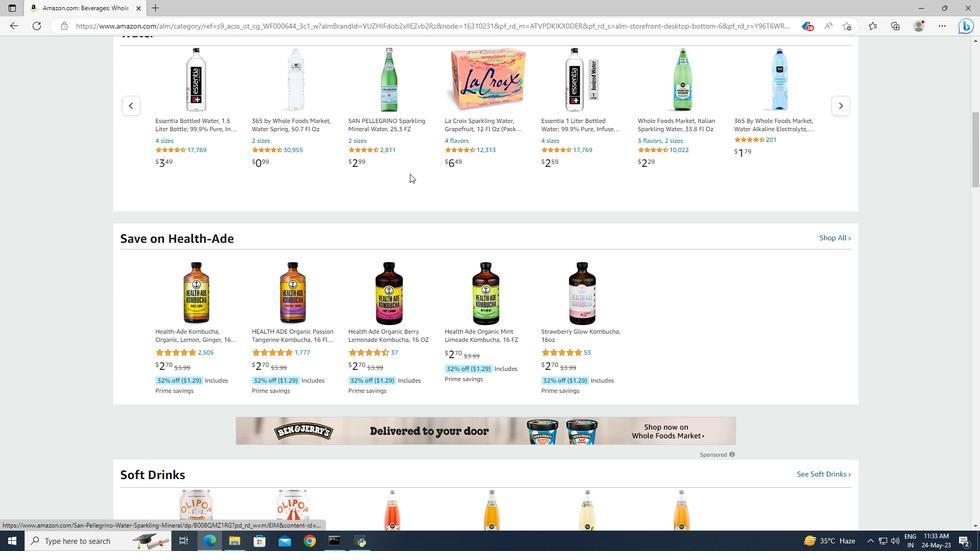 
Action: Mouse scrolled (409, 173) with delta (0, 0)
Screenshot: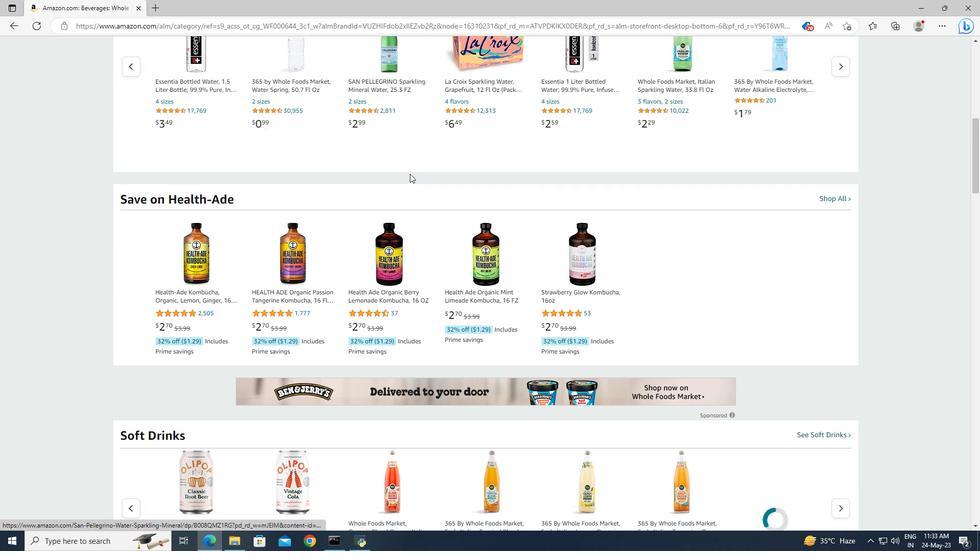 
Action: Mouse scrolled (409, 173) with delta (0, 0)
Screenshot: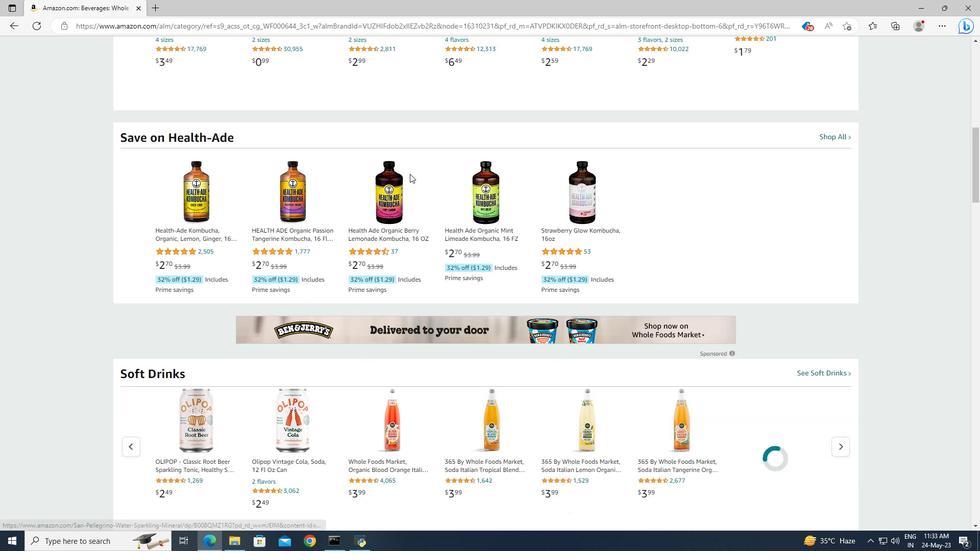 
Action: Mouse scrolled (409, 174) with delta (0, 0)
Screenshot: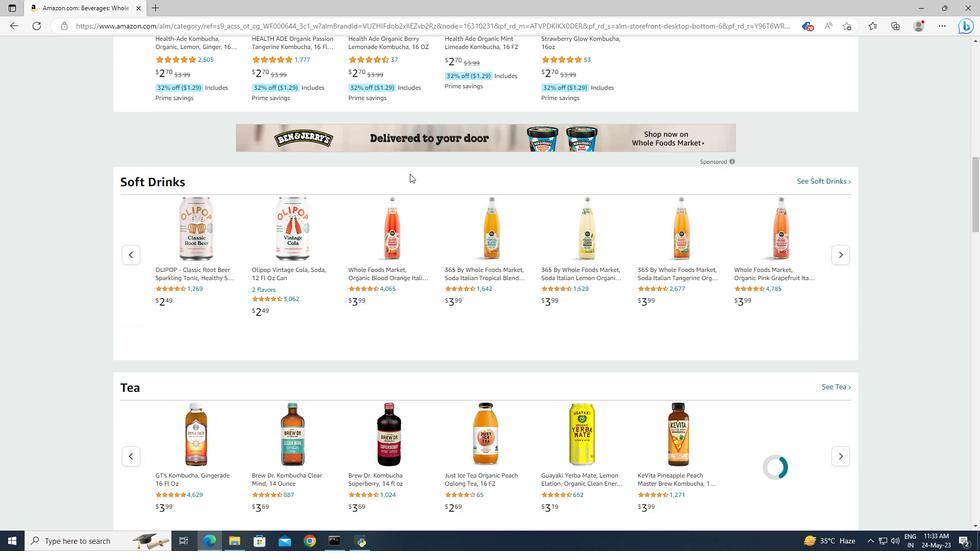 
Action: Mouse scrolled (409, 174) with delta (0, 0)
Screenshot: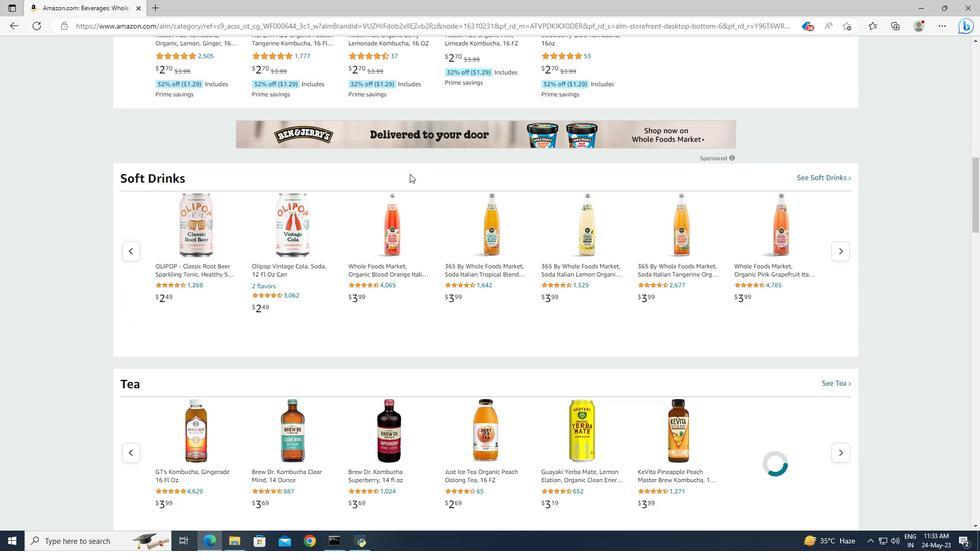 
Action: Mouse scrolled (409, 174) with delta (0, 0)
Screenshot: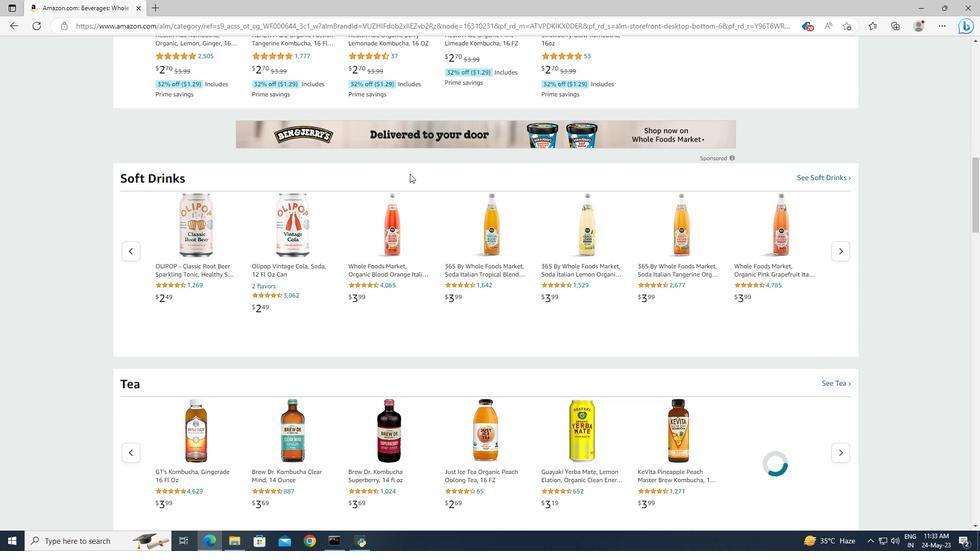 
Action: Mouse scrolled (409, 174) with delta (0, 0)
Screenshot: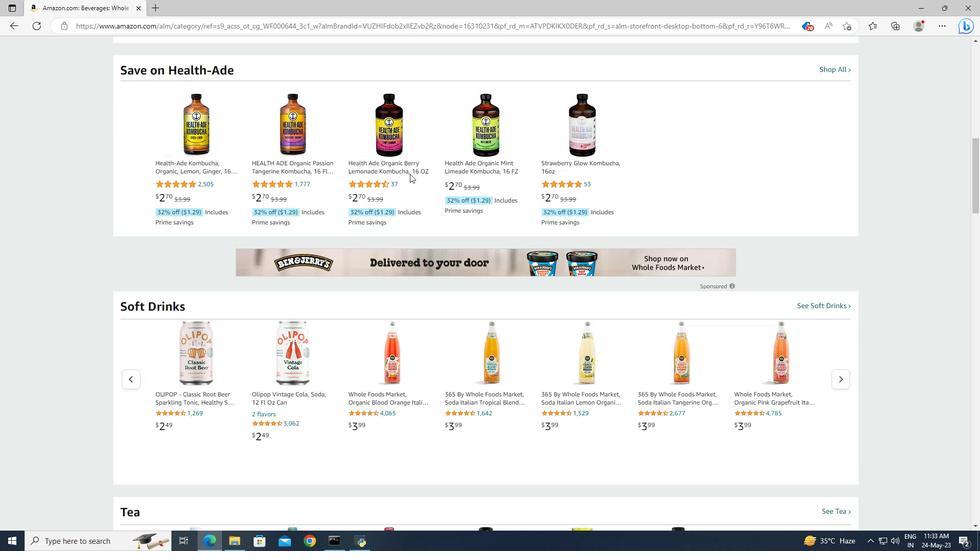 
Action: Mouse scrolled (409, 173) with delta (0, 0)
Screenshot: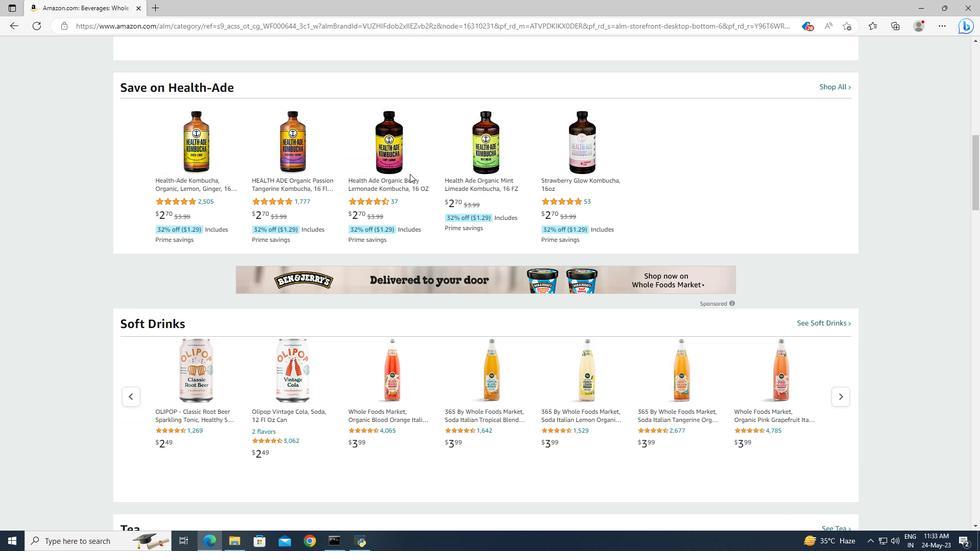 
Action: Mouse scrolled (409, 173) with delta (0, 0)
Screenshot: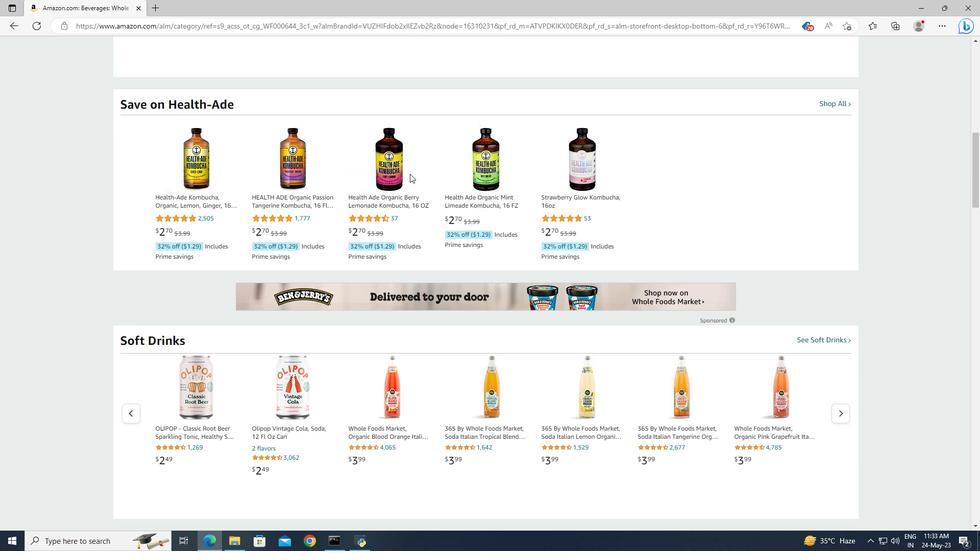 
Action: Mouse scrolled (409, 173) with delta (0, 0)
Screenshot: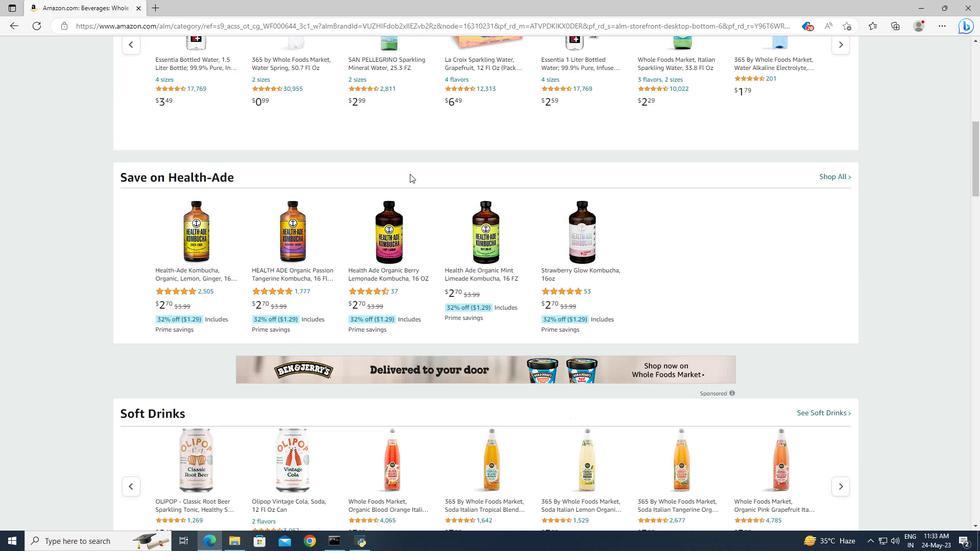 
Action: Mouse scrolled (409, 173) with delta (0, 0)
Screenshot: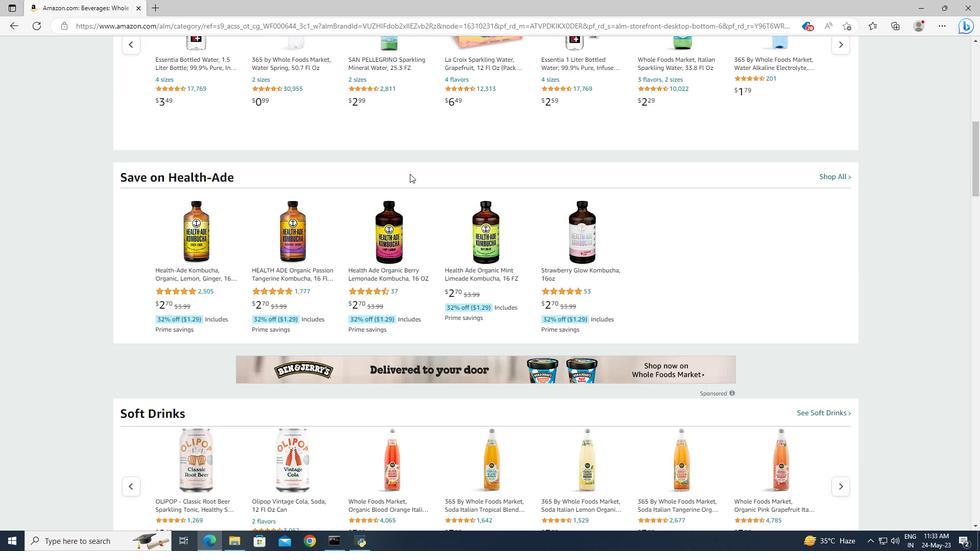 
Action: Mouse scrolled (409, 173) with delta (0, 0)
Screenshot: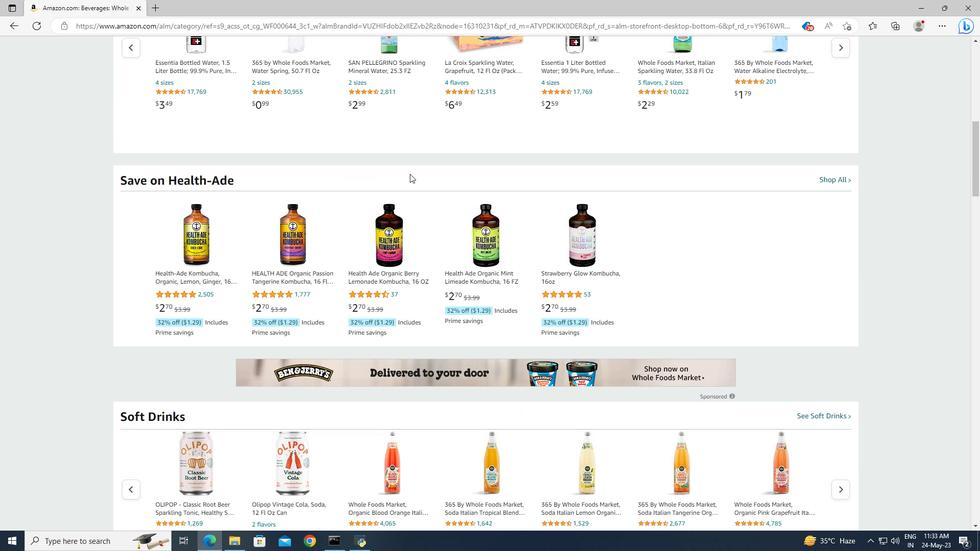 
Action: Mouse scrolled (409, 173) with delta (0, 0)
Screenshot: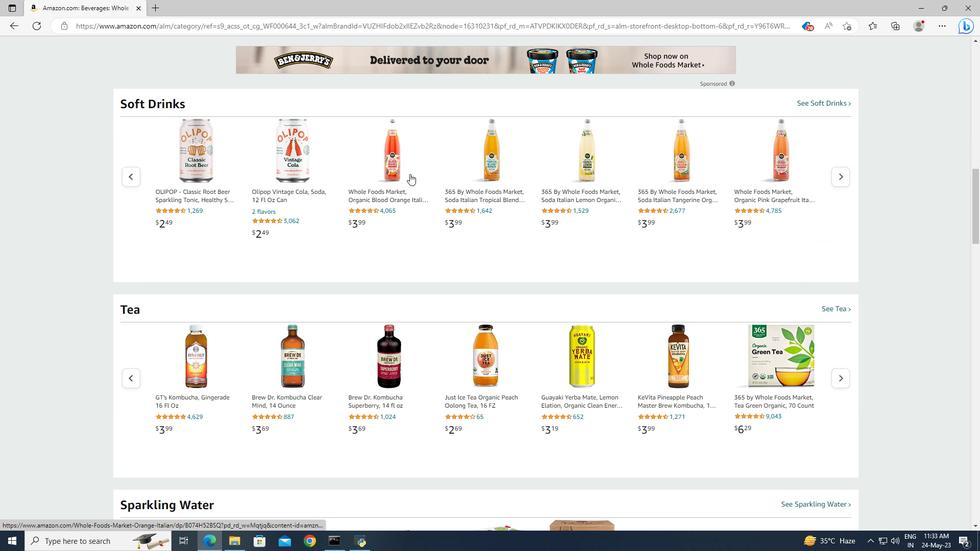 
Action: Mouse scrolled (409, 173) with delta (0, 0)
Screenshot: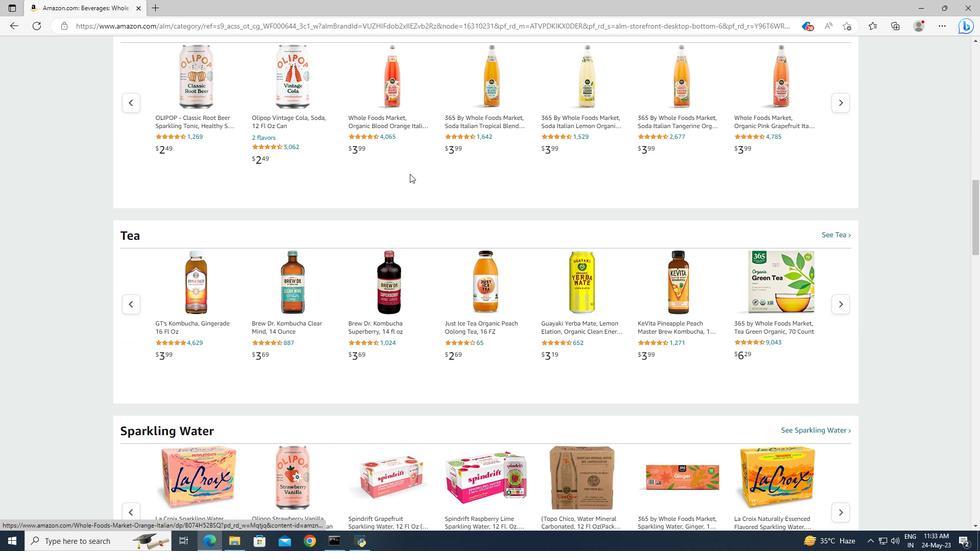 
Action: Mouse scrolled (409, 173) with delta (0, 0)
Screenshot: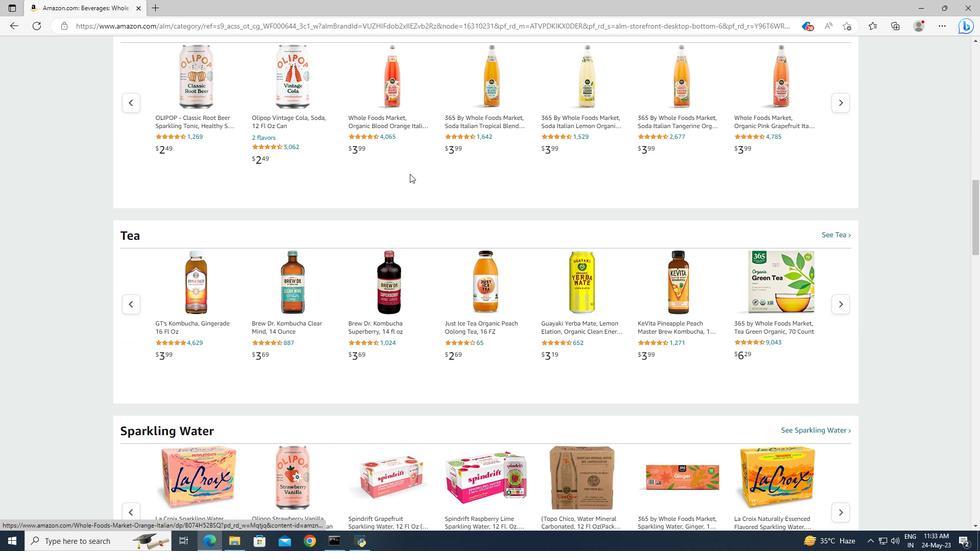 
Action: Mouse scrolled (409, 173) with delta (0, 0)
Screenshot: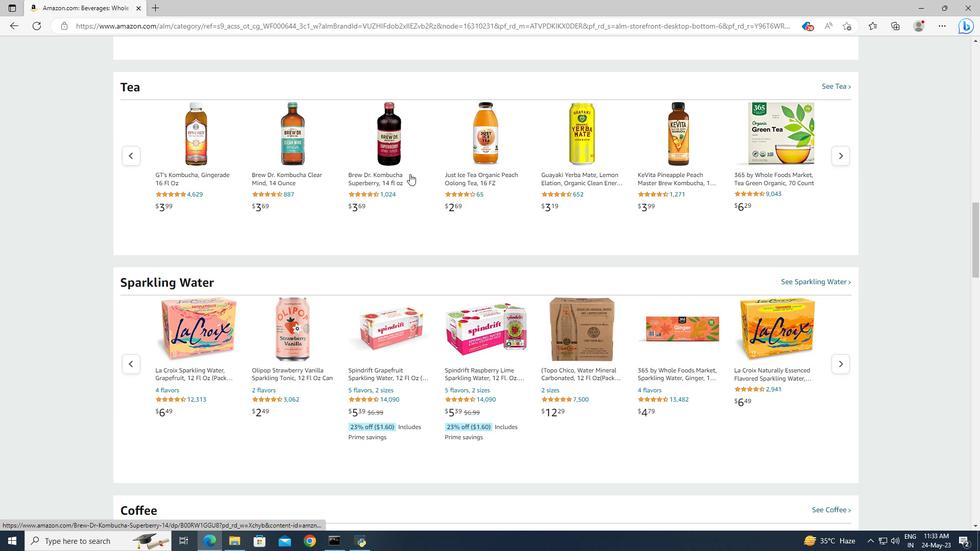 
Action: Mouse scrolled (409, 173) with delta (0, 0)
Screenshot: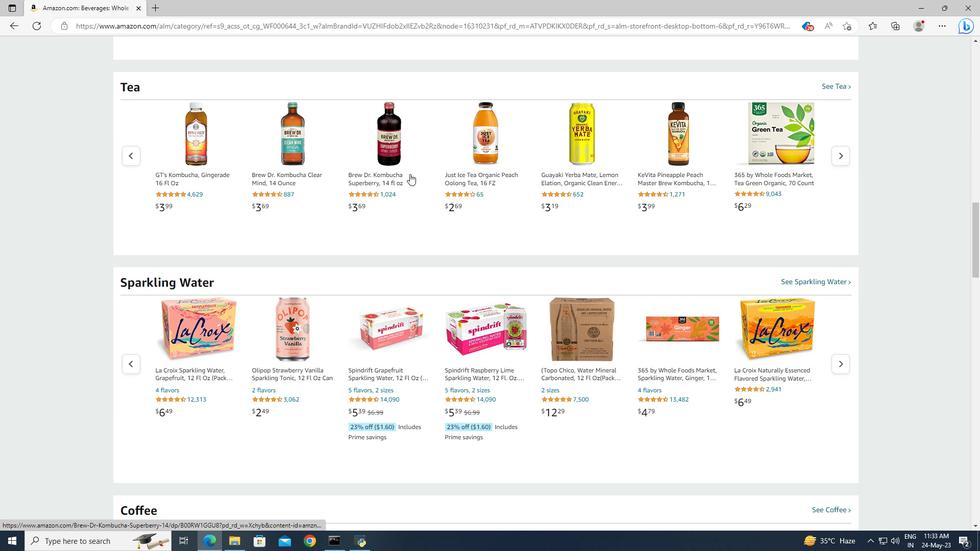 
Action: Mouse scrolled (409, 173) with delta (0, 0)
Screenshot: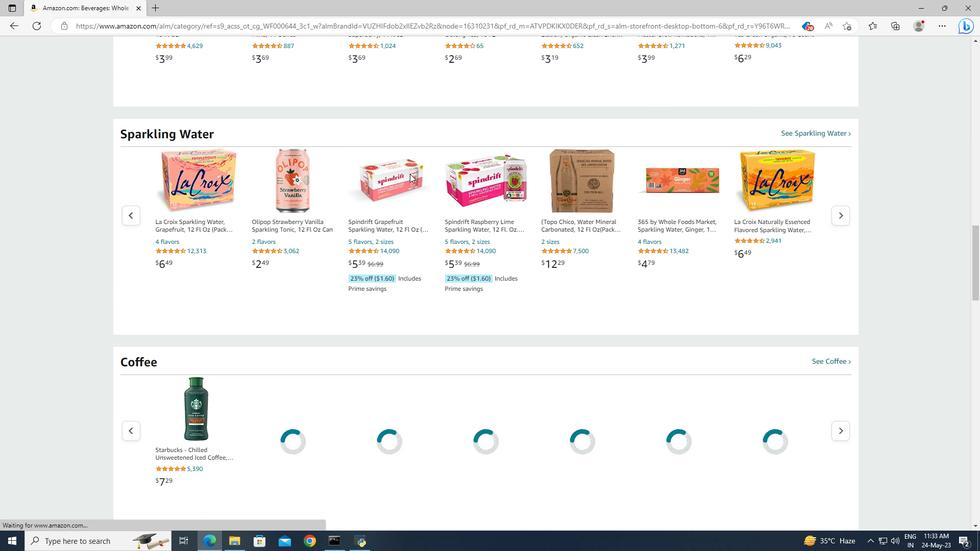
Action: Mouse scrolled (409, 173) with delta (0, 0)
Screenshot: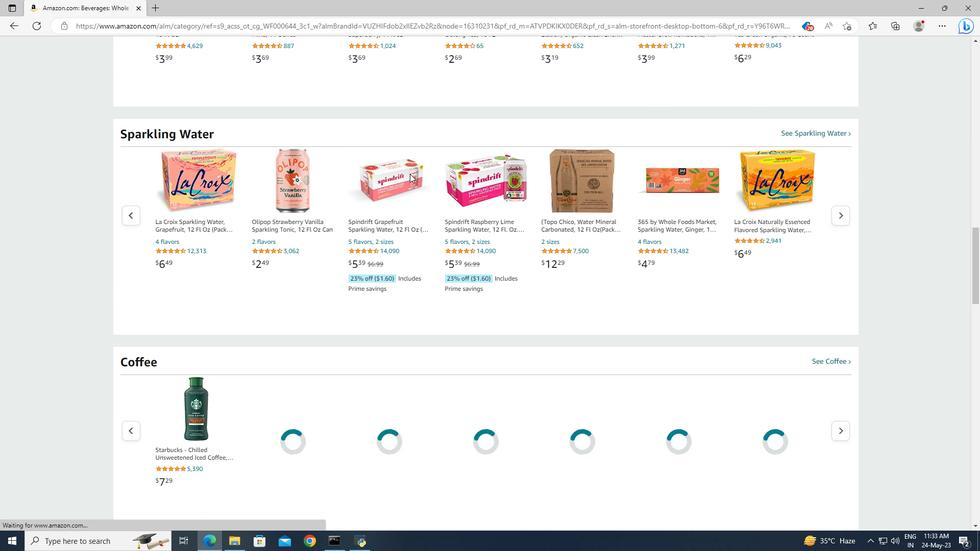 
Action: Mouse scrolled (409, 173) with delta (0, 0)
Screenshot: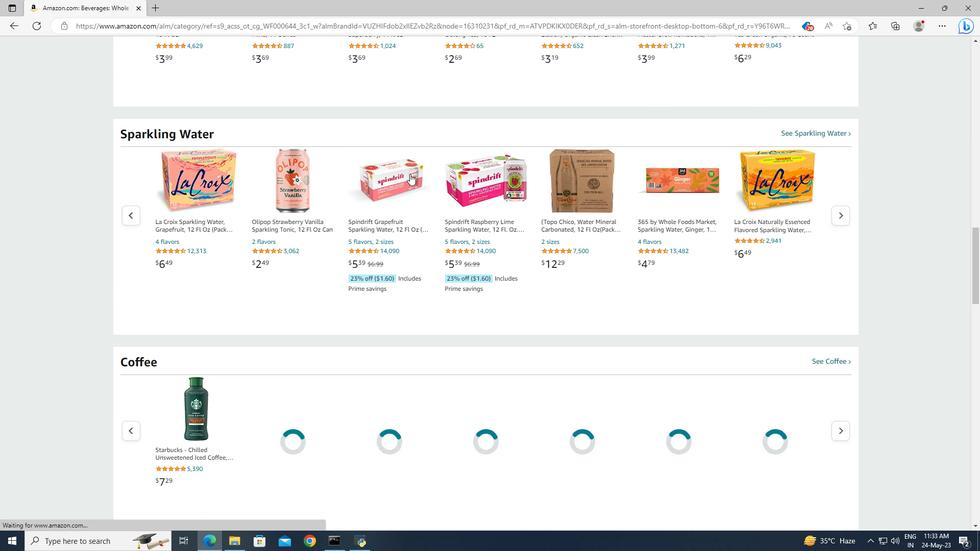 
Action: Mouse scrolled (409, 173) with delta (0, 0)
Screenshot: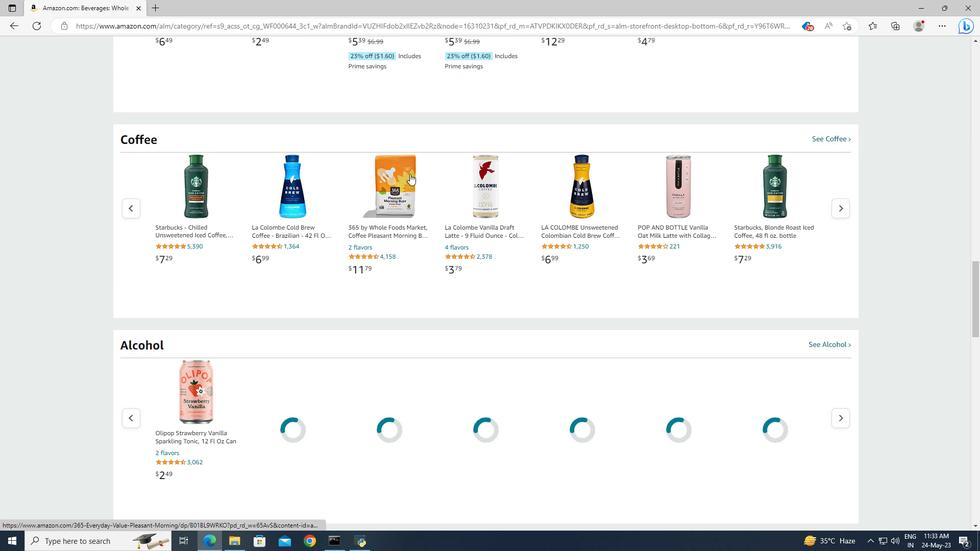 
Action: Mouse scrolled (409, 173) with delta (0, 0)
Screenshot: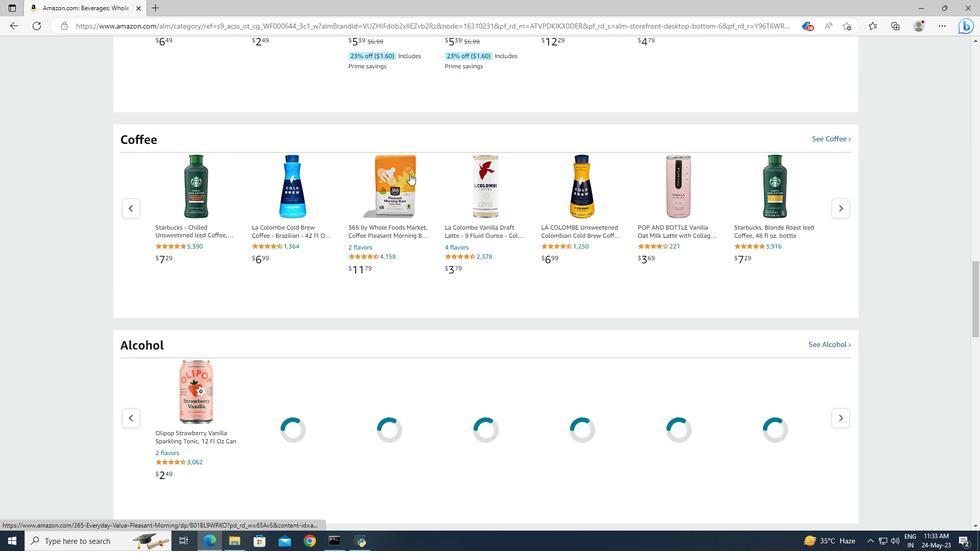 
Action: Mouse scrolled (409, 173) with delta (0, 0)
Screenshot: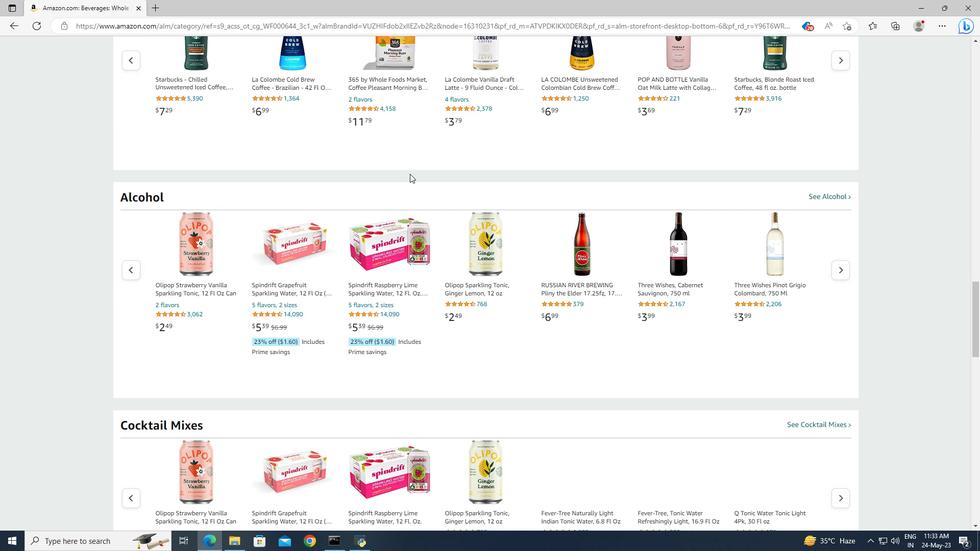 
Action: Mouse scrolled (409, 173) with delta (0, 0)
Screenshot: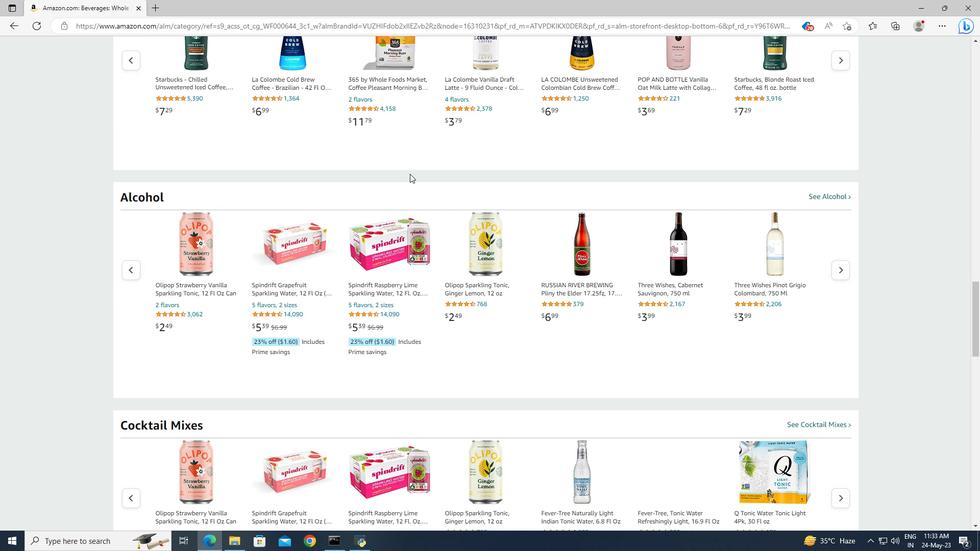 
Action: Mouse scrolled (409, 173) with delta (0, 0)
Screenshot: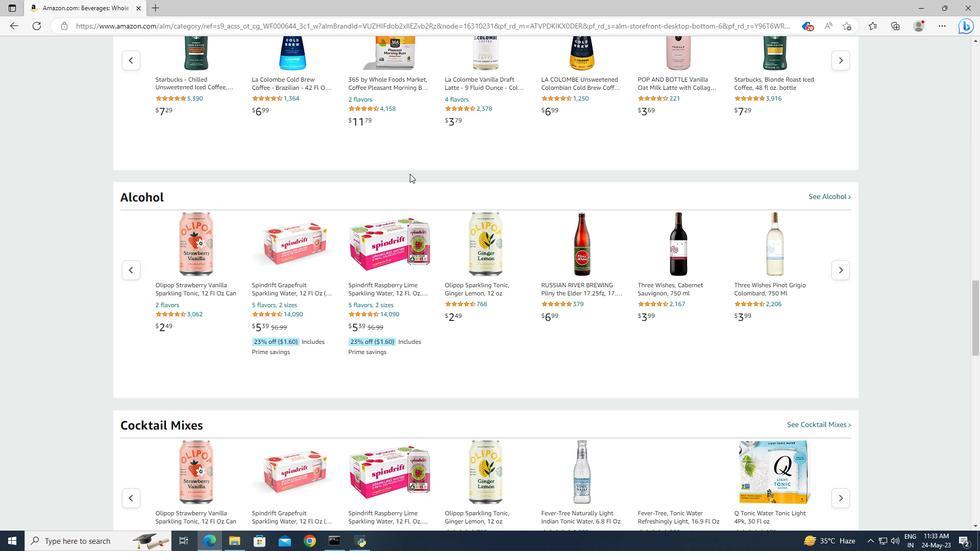 
Action: Mouse scrolled (409, 173) with delta (0, 0)
Screenshot: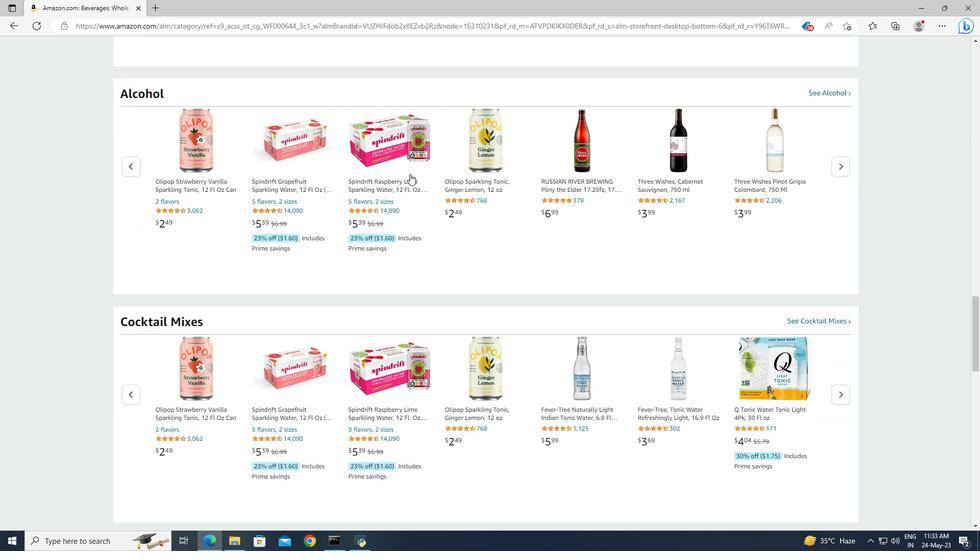 
Action: Mouse scrolled (409, 173) with delta (0, 0)
Screenshot: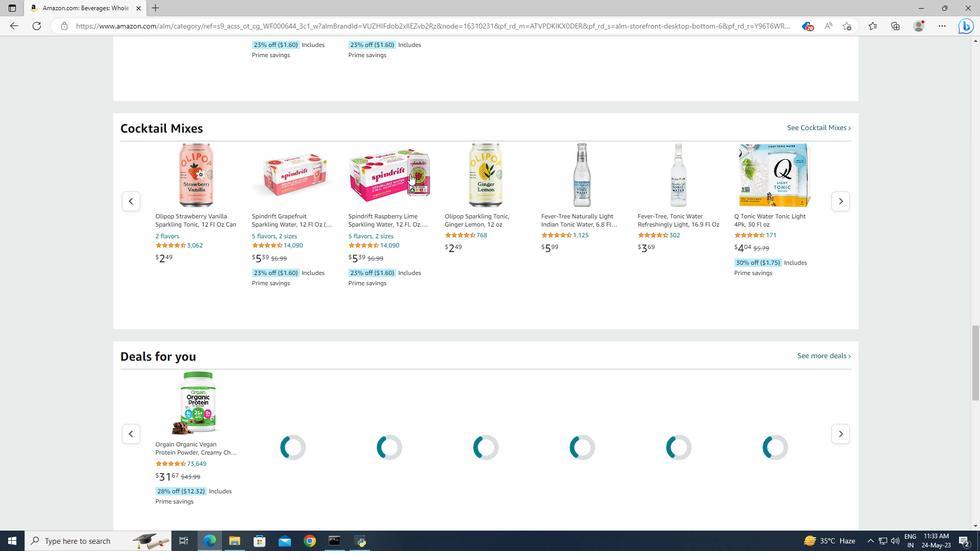 
Action: Mouse scrolled (409, 173) with delta (0, 0)
Screenshot: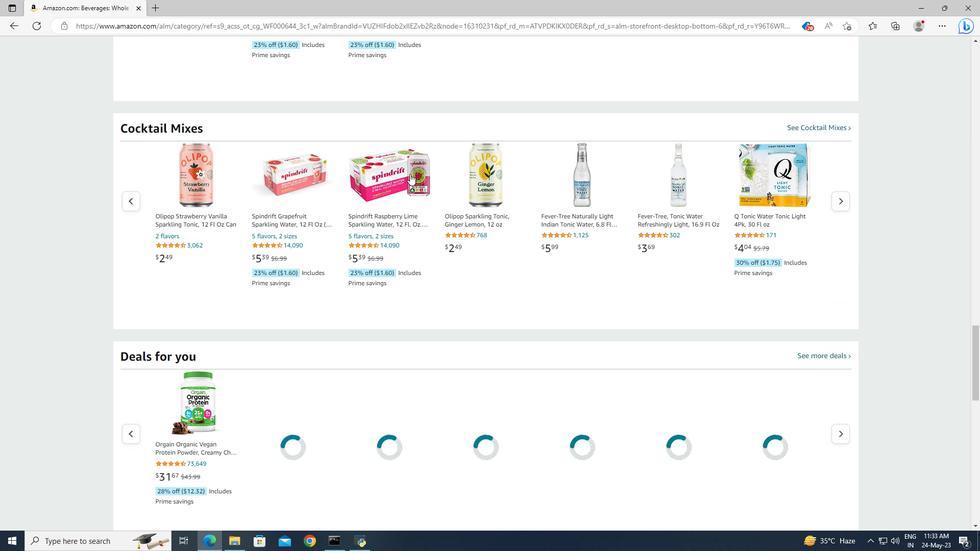
Action: Mouse scrolled (409, 173) with delta (0, 0)
Screenshot: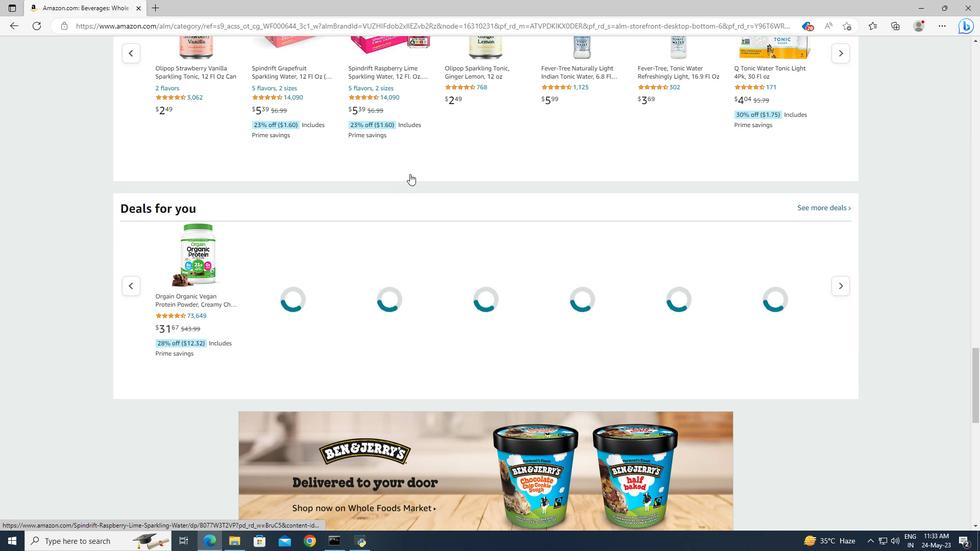 
Action: Mouse scrolled (409, 174) with delta (0, 0)
Screenshot: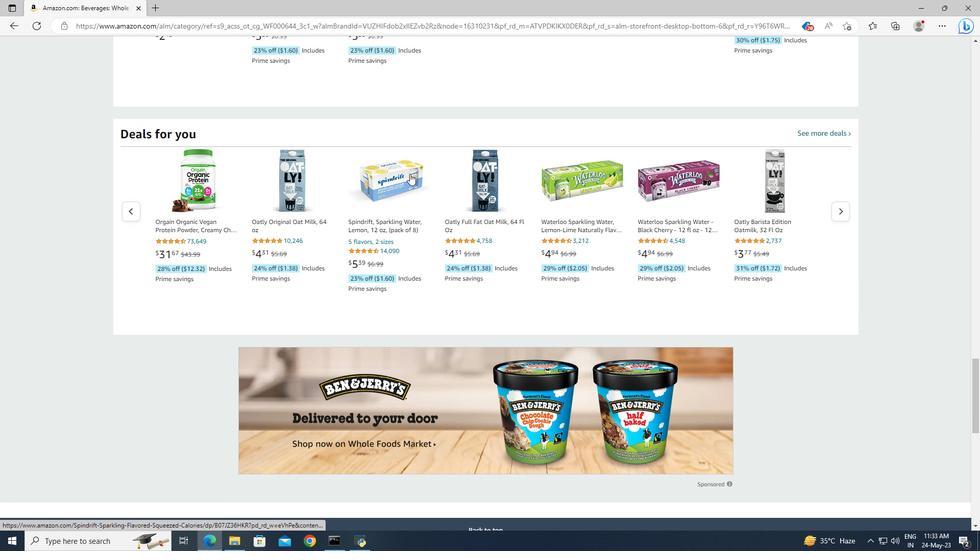 
Action: Mouse scrolled (409, 174) with delta (0, 0)
Screenshot: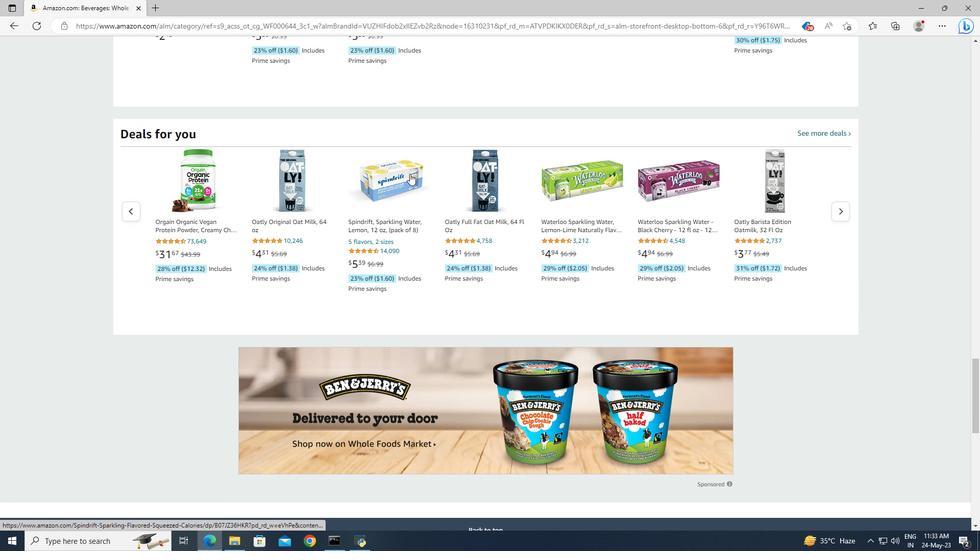 
Action: Mouse scrolled (409, 174) with delta (0, 0)
Screenshot: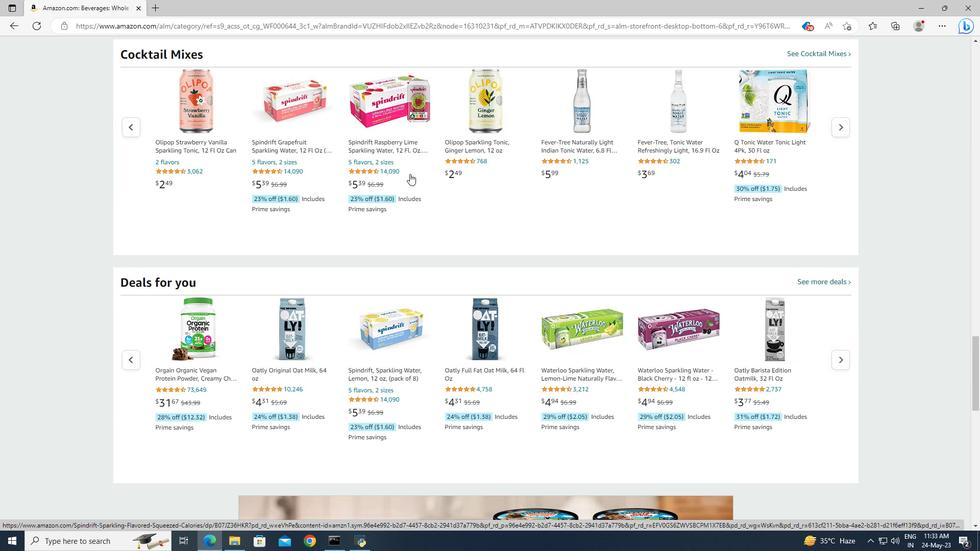 
Action: Mouse scrolled (409, 174) with delta (0, 0)
Screenshot: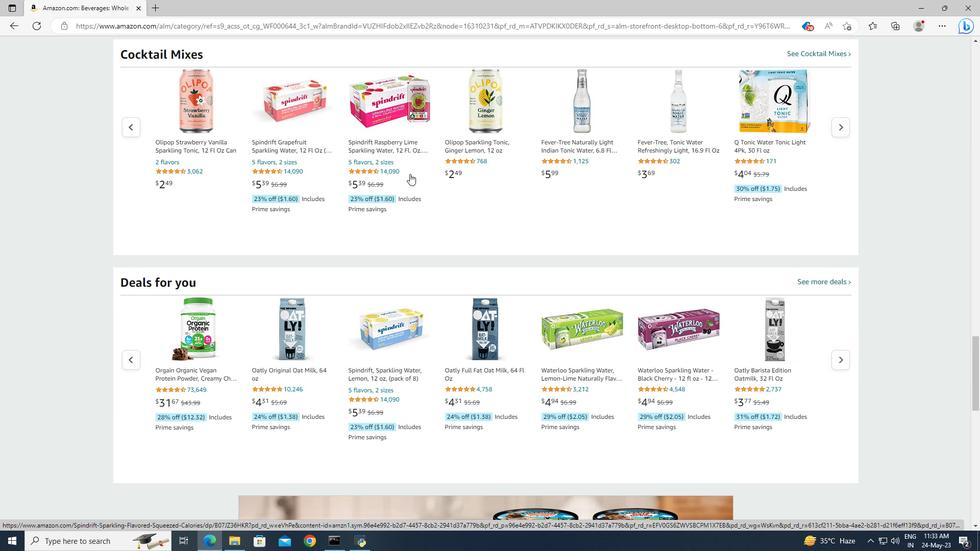 
Action: Mouse scrolled (409, 174) with delta (0, 0)
Screenshot: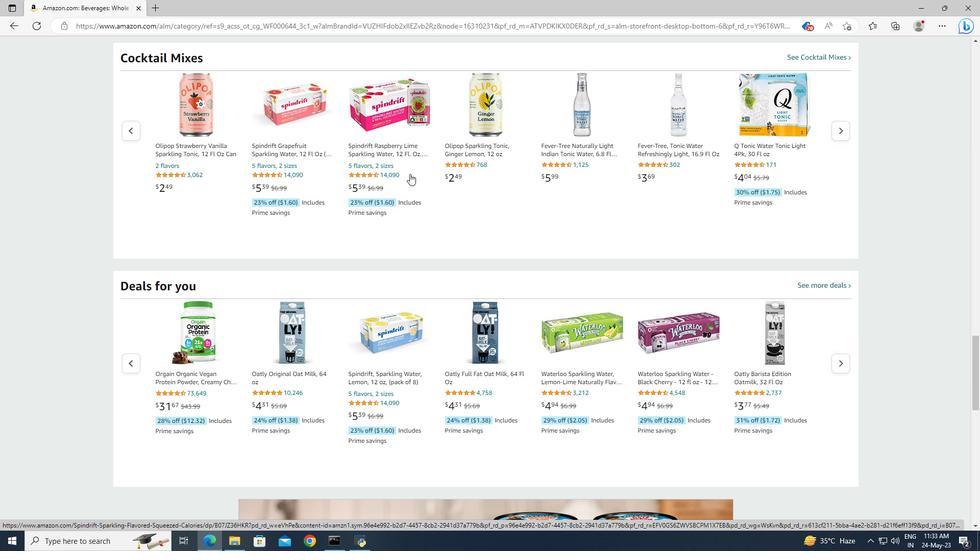 
Action: Mouse scrolled (409, 174) with delta (0, 0)
Screenshot: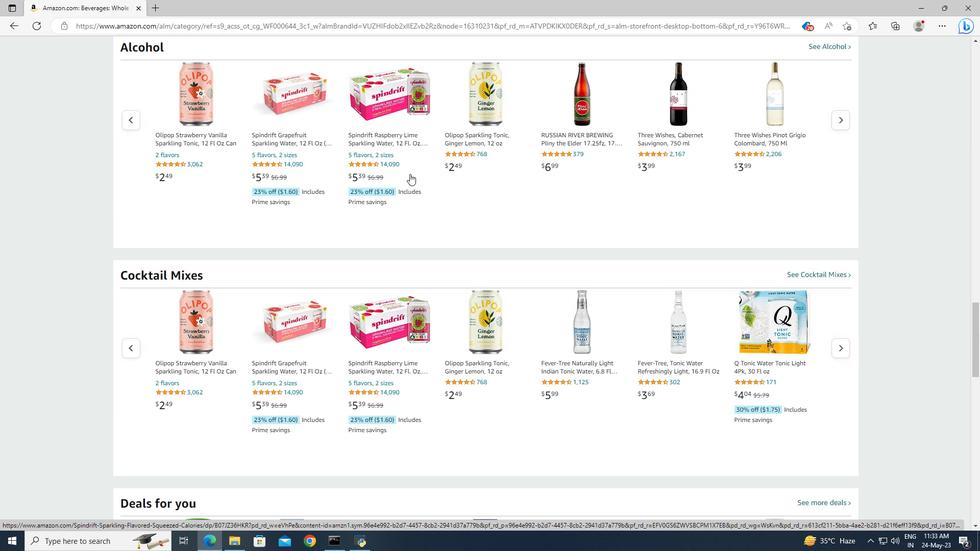 
Action: Mouse scrolled (409, 174) with delta (0, 0)
Screenshot: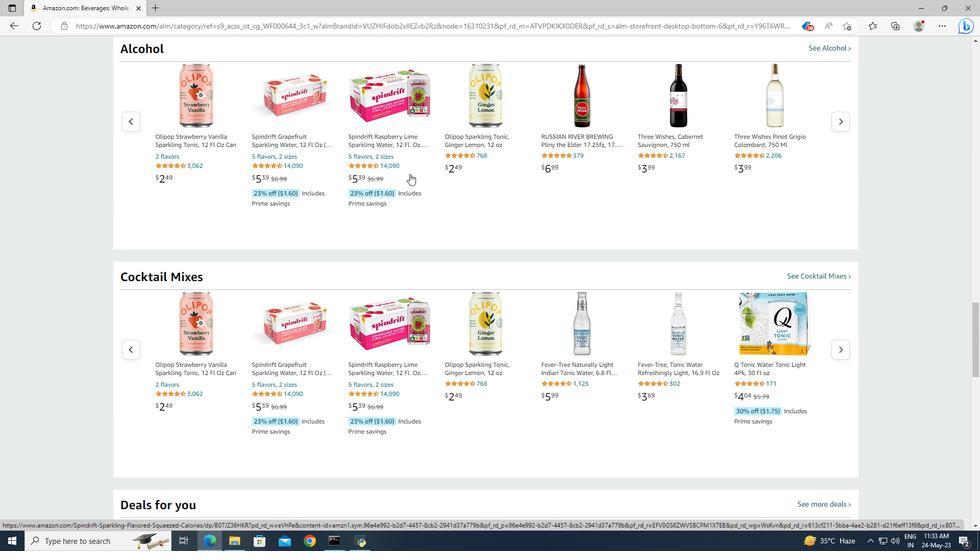 
Action: Mouse scrolled (409, 174) with delta (0, 0)
Screenshot: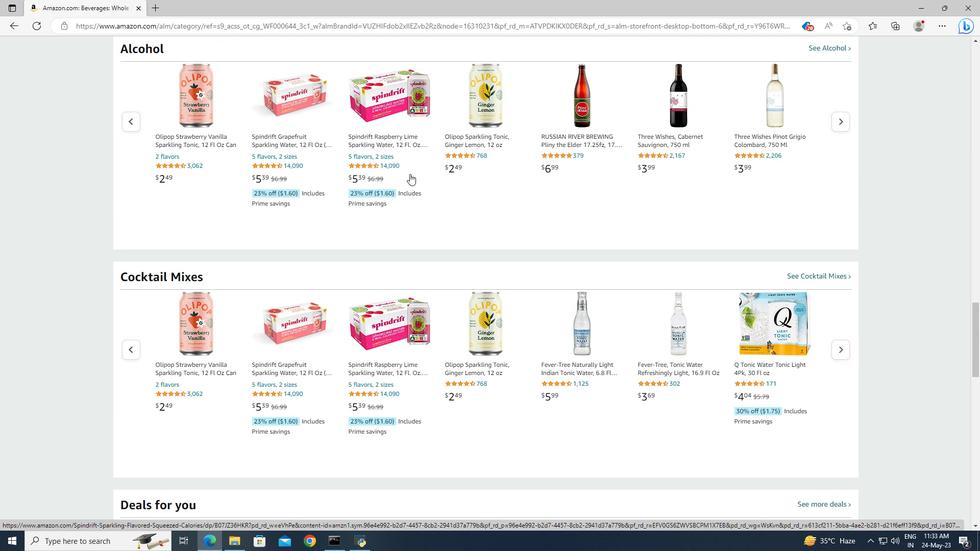 
Action: Mouse scrolled (409, 174) with delta (0, 0)
Screenshot: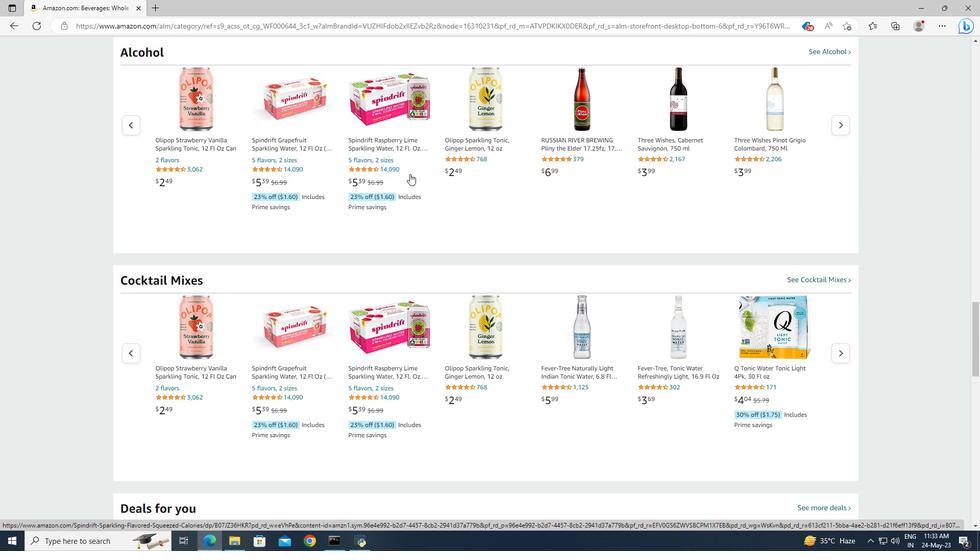 
Action: Mouse scrolled (409, 174) with delta (0, 0)
Screenshot: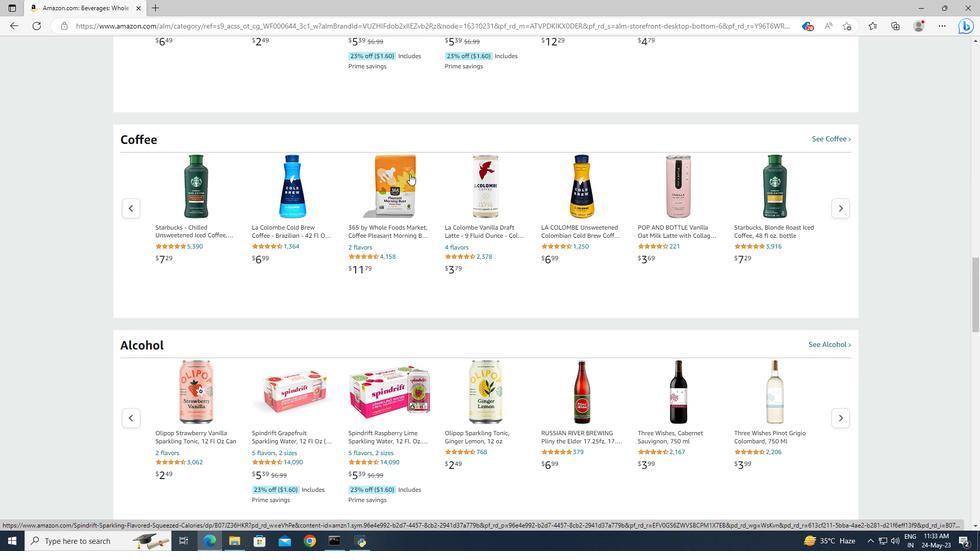 
Action: Mouse scrolled (409, 174) with delta (0, 0)
Screenshot: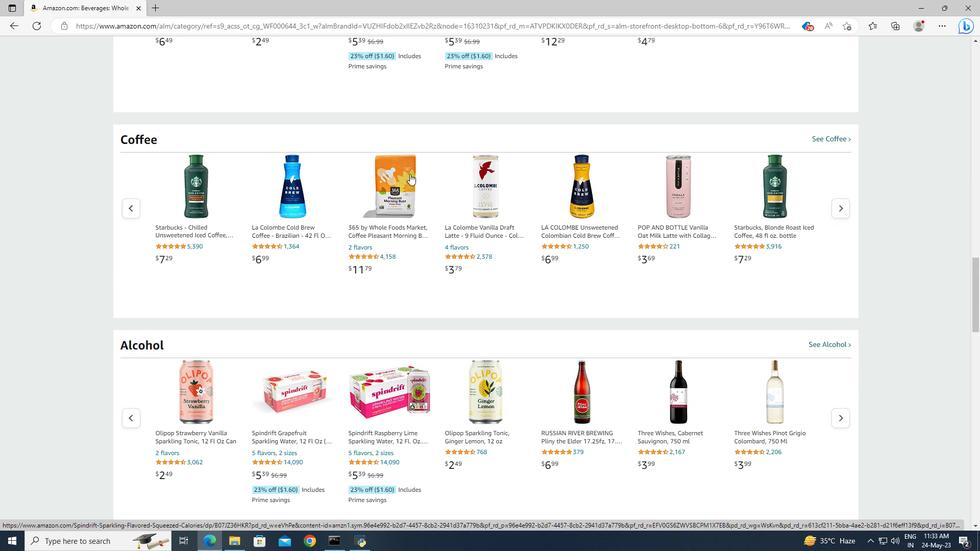
Action: Mouse scrolled (409, 174) with delta (0, 0)
Screenshot: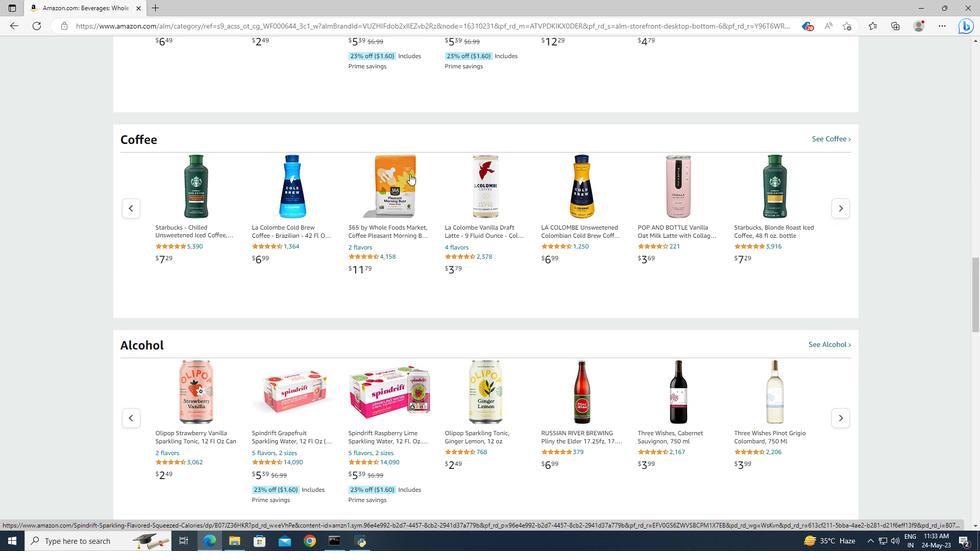 
Action: Mouse scrolled (409, 174) with delta (0, 0)
Screenshot: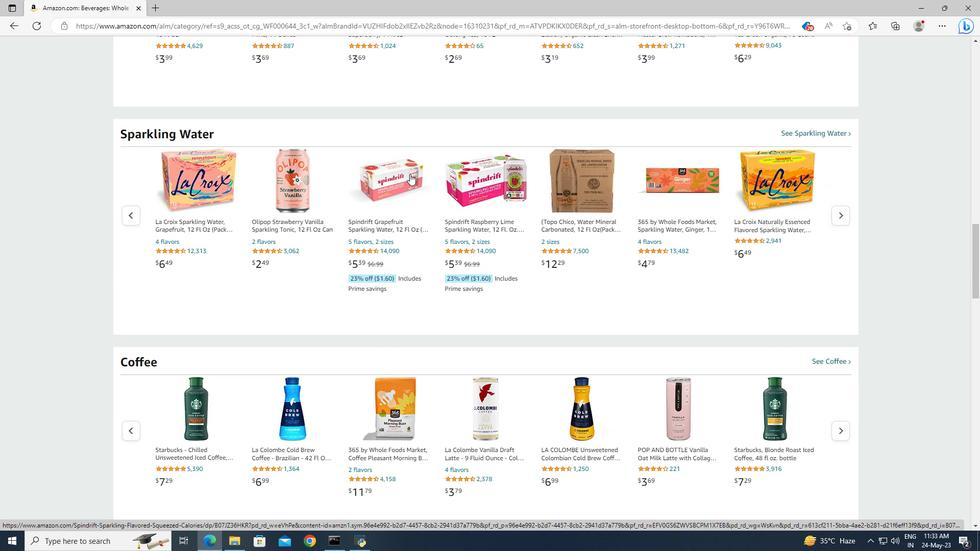
Action: Mouse scrolled (409, 174) with delta (0, 0)
Screenshot: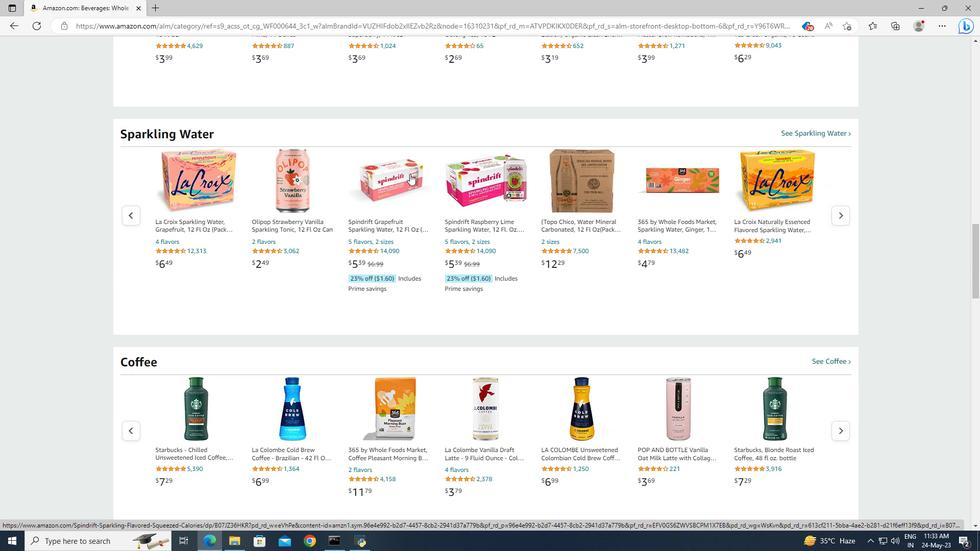 
Action: Mouse scrolled (409, 174) with delta (0, 0)
Screenshot: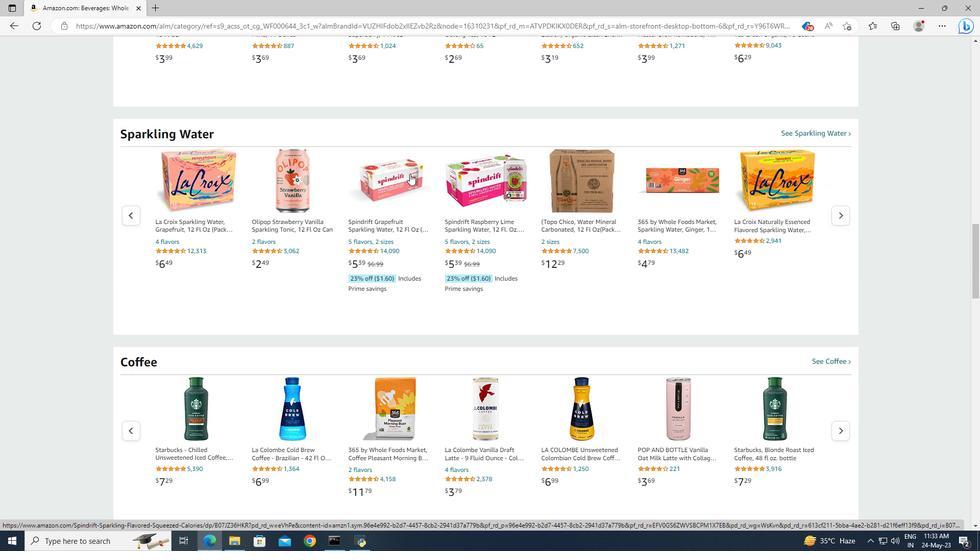 
Action: Mouse scrolled (409, 174) with delta (0, 0)
Screenshot: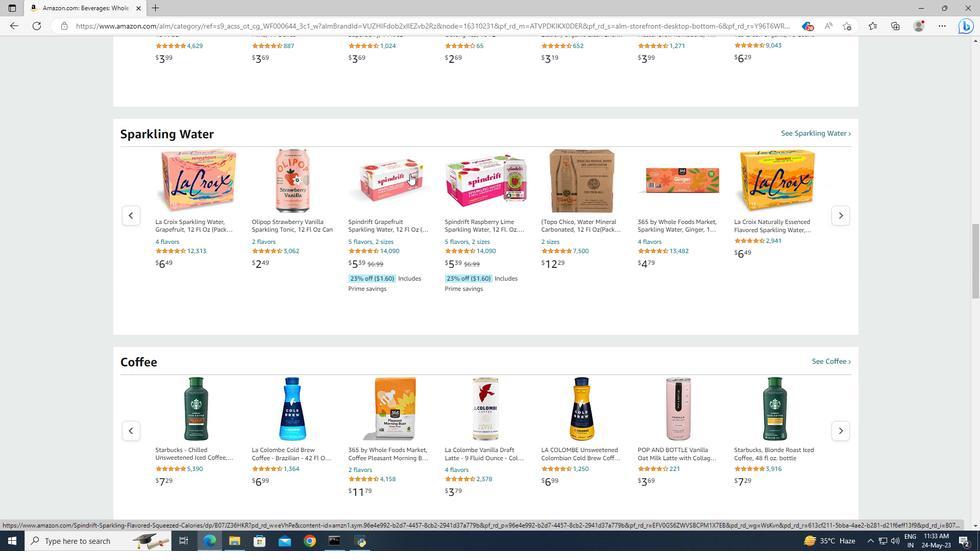 
Action: Mouse scrolled (409, 174) with delta (0, 0)
Screenshot: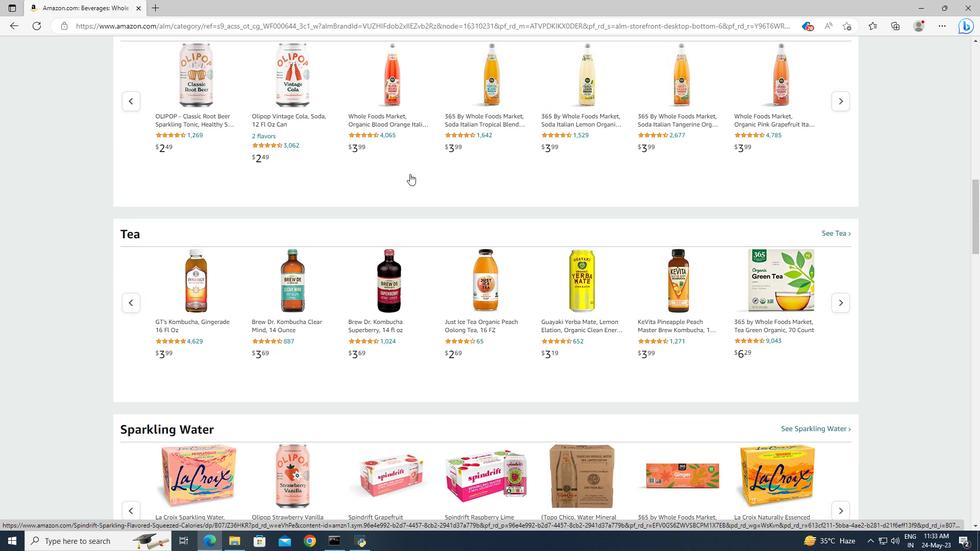 
Action: Mouse scrolled (409, 174) with delta (0, 0)
Screenshot: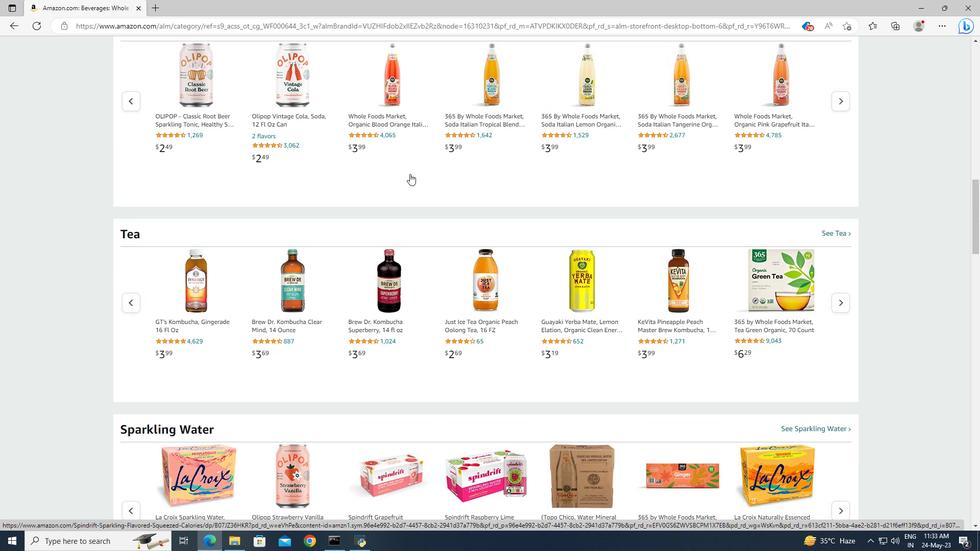 
Action: Mouse scrolled (409, 174) with delta (0, 0)
Screenshot: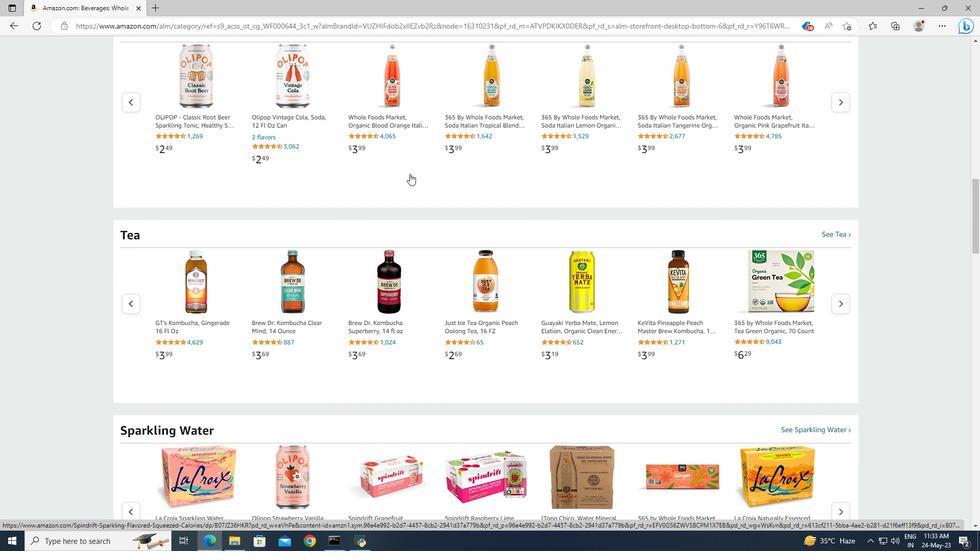 
Action: Mouse scrolled (409, 174) with delta (0, 0)
Screenshot: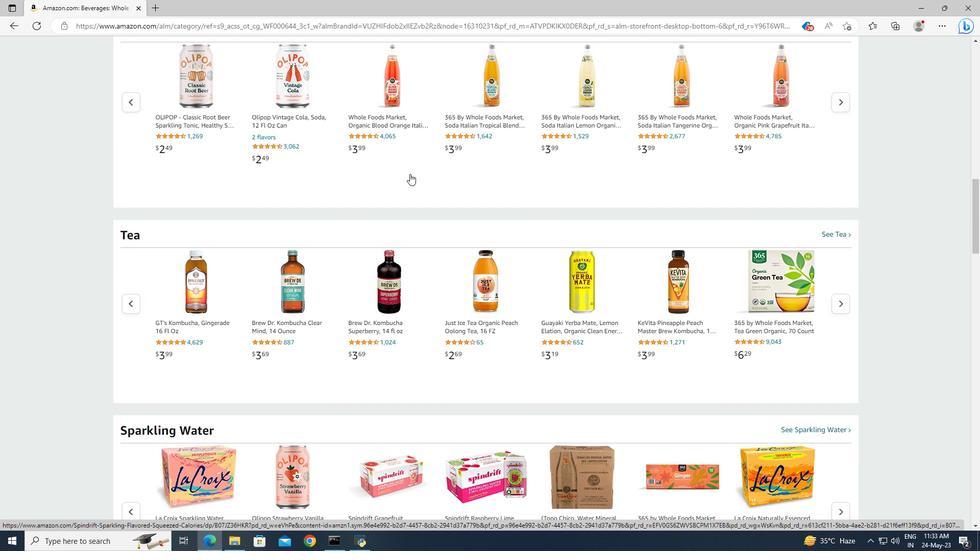 
Action: Mouse scrolled (409, 174) with delta (0, 0)
Screenshot: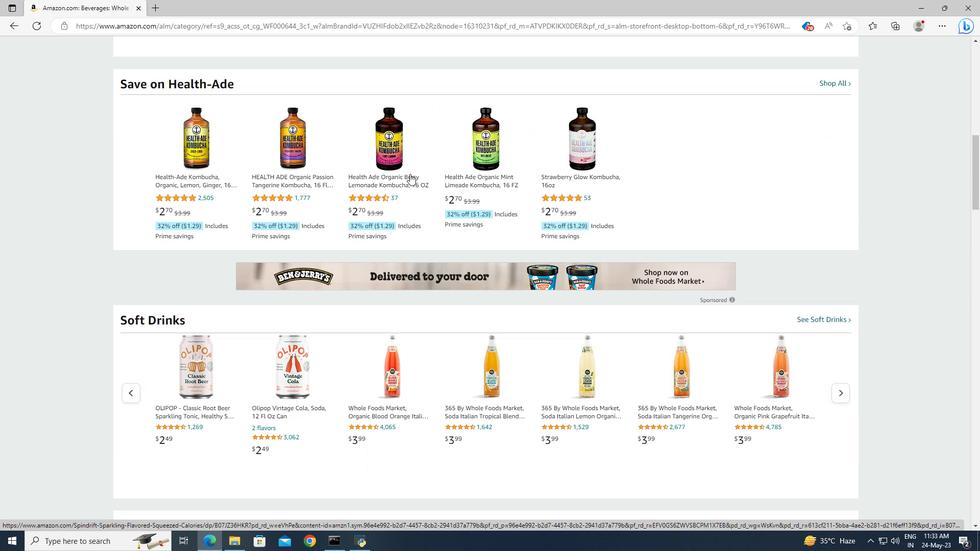 
Action: Mouse scrolled (409, 174) with delta (0, 0)
Screenshot: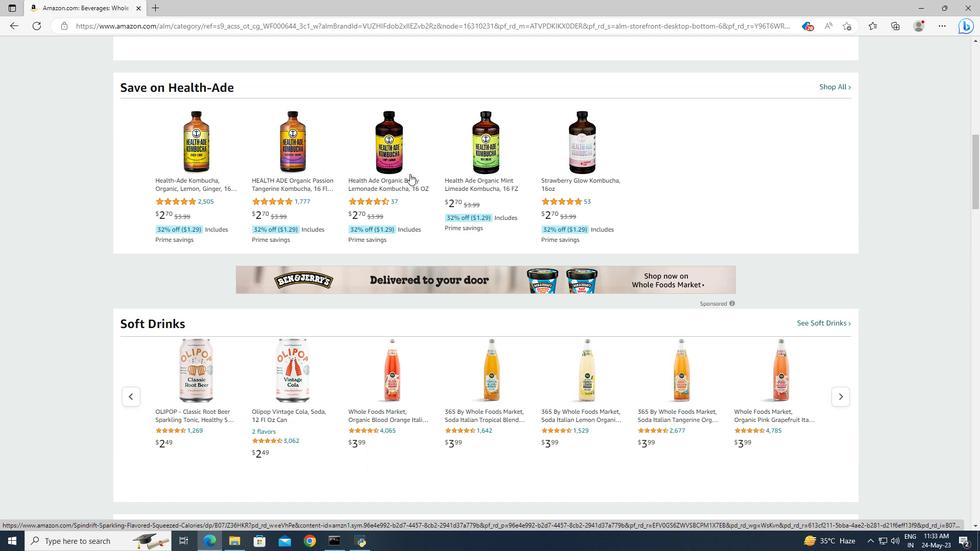 
Action: Mouse scrolled (409, 174) with delta (0, 0)
Screenshot: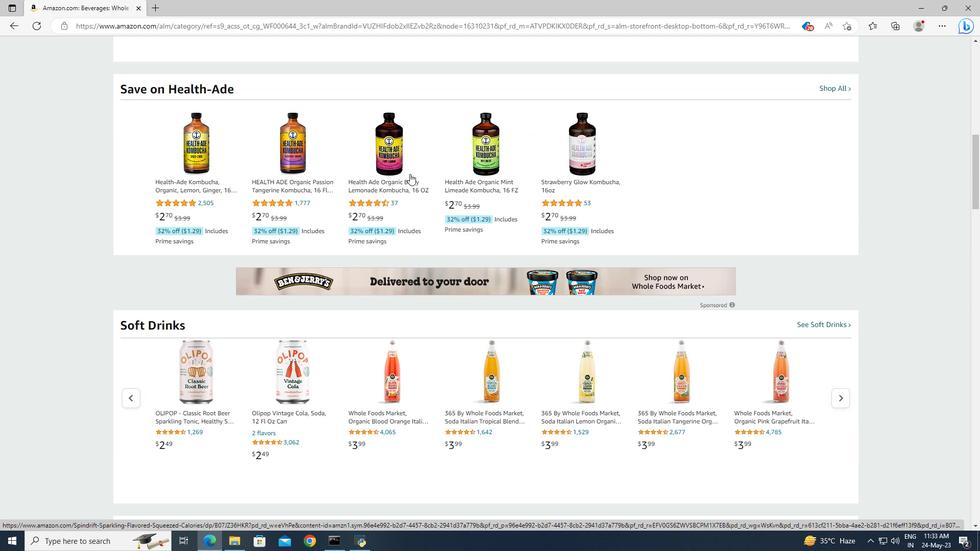 
Action: Mouse scrolled (409, 174) with delta (0, 0)
Screenshot: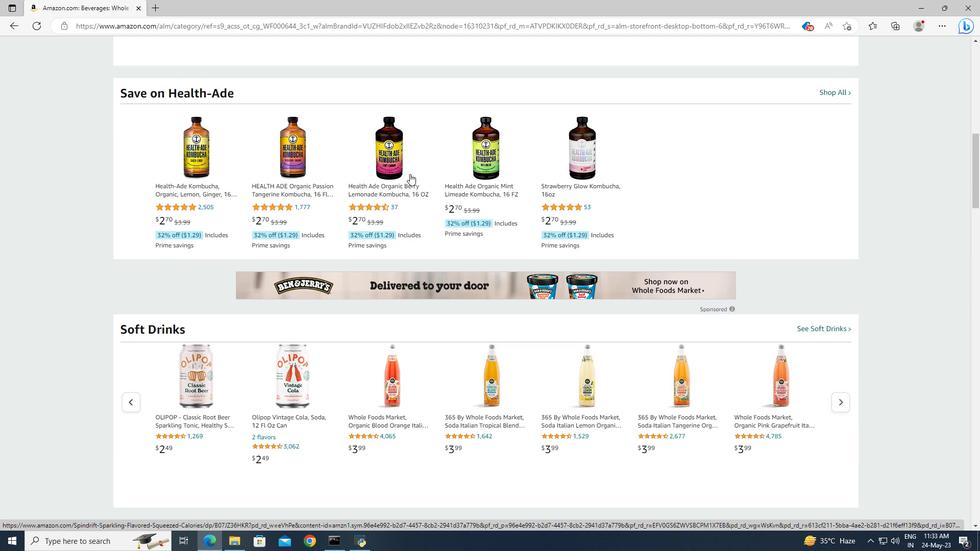 
Action: Mouse scrolled (409, 174) with delta (0, 0)
Screenshot: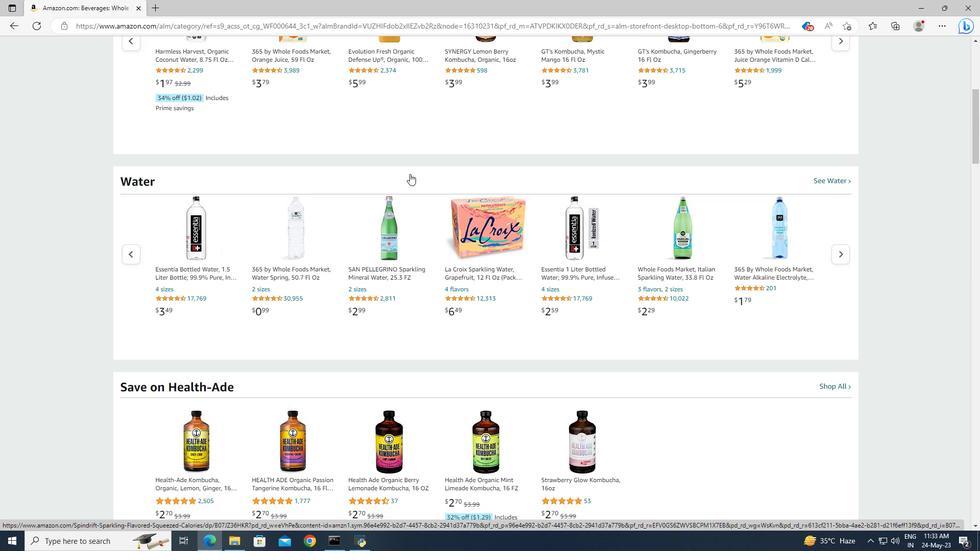 
Action: Mouse scrolled (409, 174) with delta (0, 0)
Screenshot: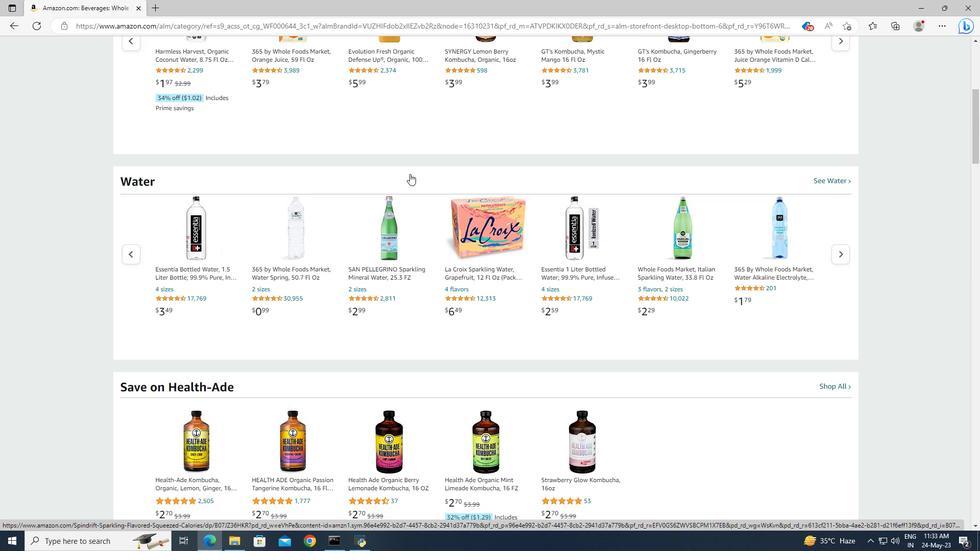 
Action: Mouse scrolled (409, 174) with delta (0, 0)
Screenshot: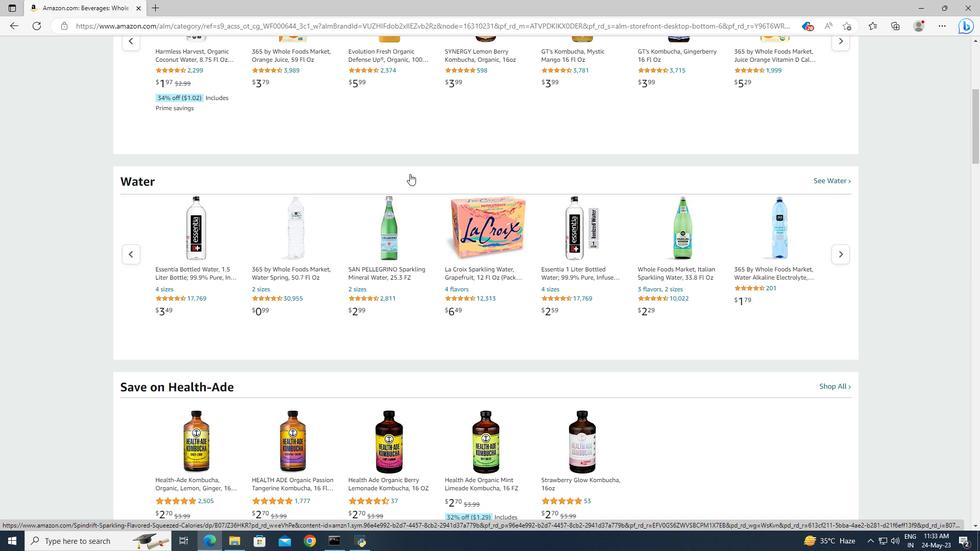 
Action: Mouse scrolled (409, 174) with delta (0, 0)
Screenshot: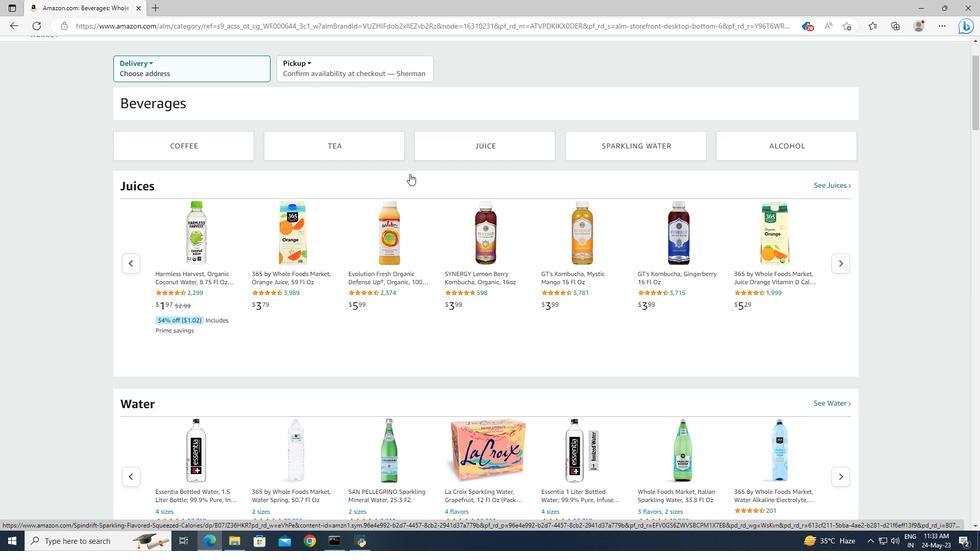 
Action: Mouse scrolled (409, 174) with delta (0, 0)
Screenshot: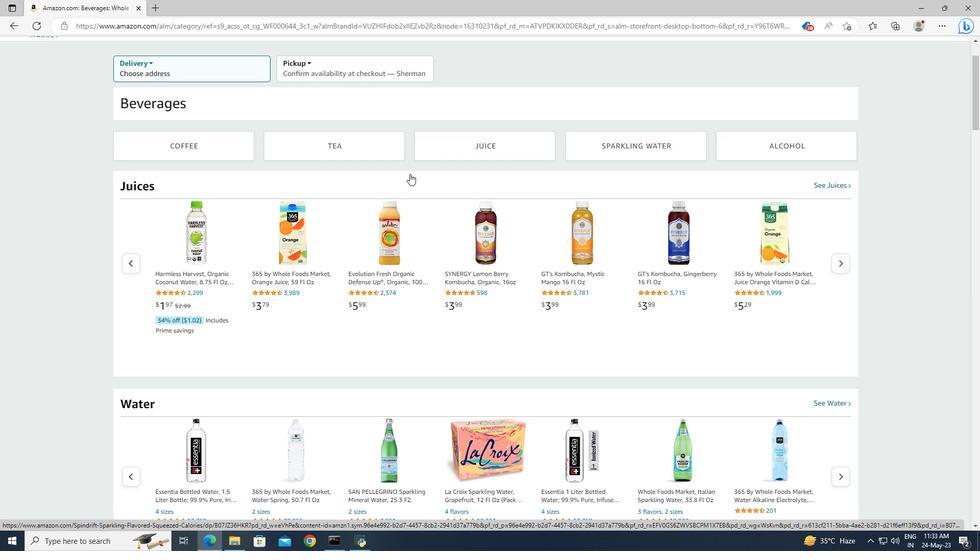 
Action: Mouse moved to (250, 101)
Screenshot: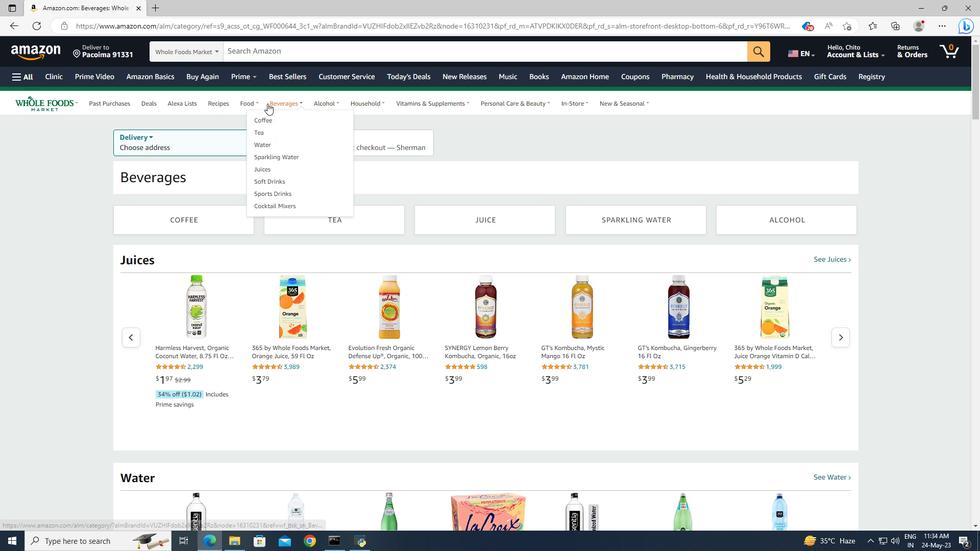 
Action: Mouse pressed left at (250, 101)
Screenshot: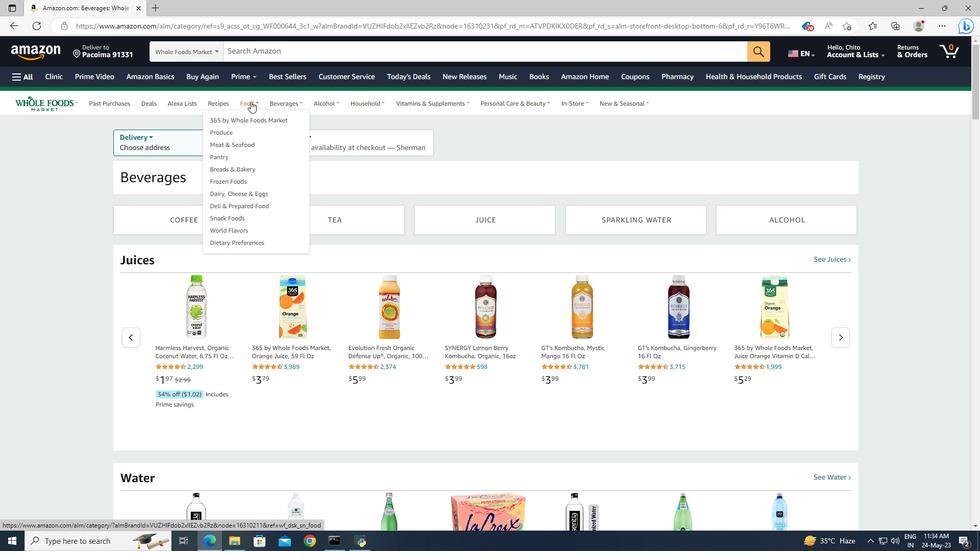 
Action: Mouse moved to (408, 160)
Screenshot: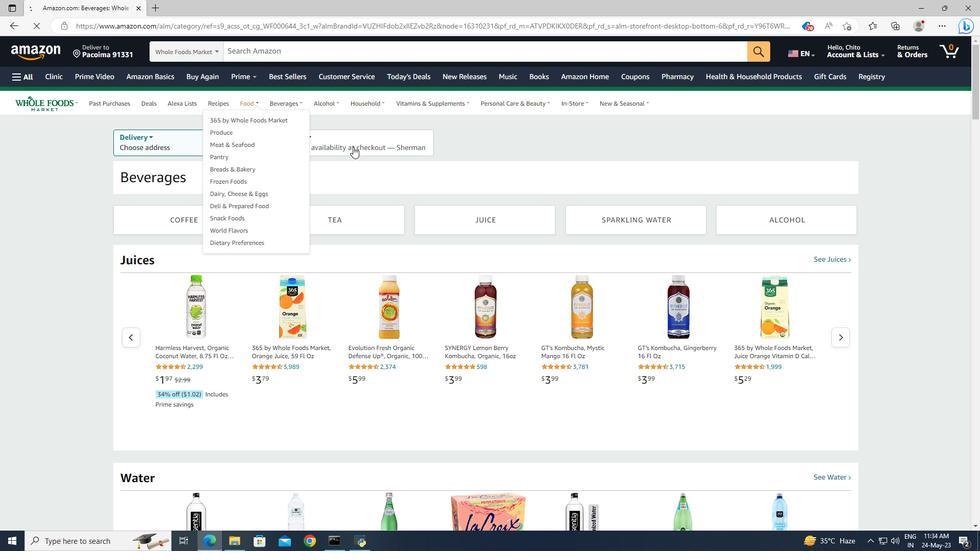 
Action: Mouse scrolled (408, 160) with delta (0, 0)
Screenshot: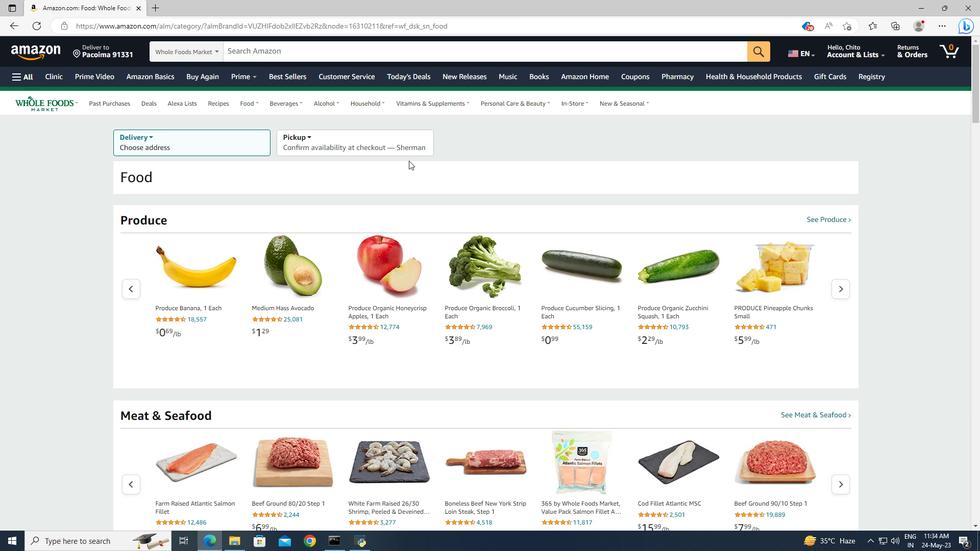 
Action: Mouse scrolled (408, 160) with delta (0, 0)
Screenshot: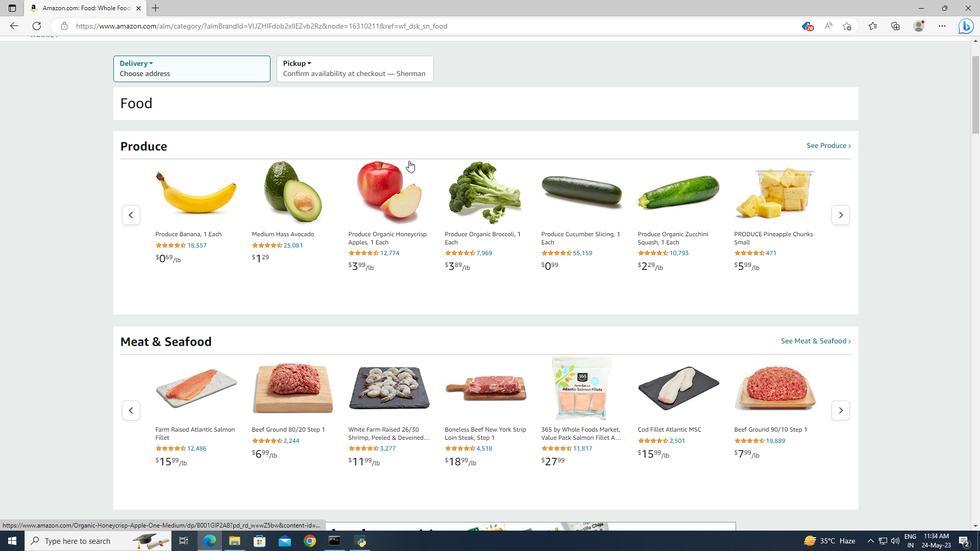 
Action: Mouse scrolled (408, 160) with delta (0, 0)
Screenshot: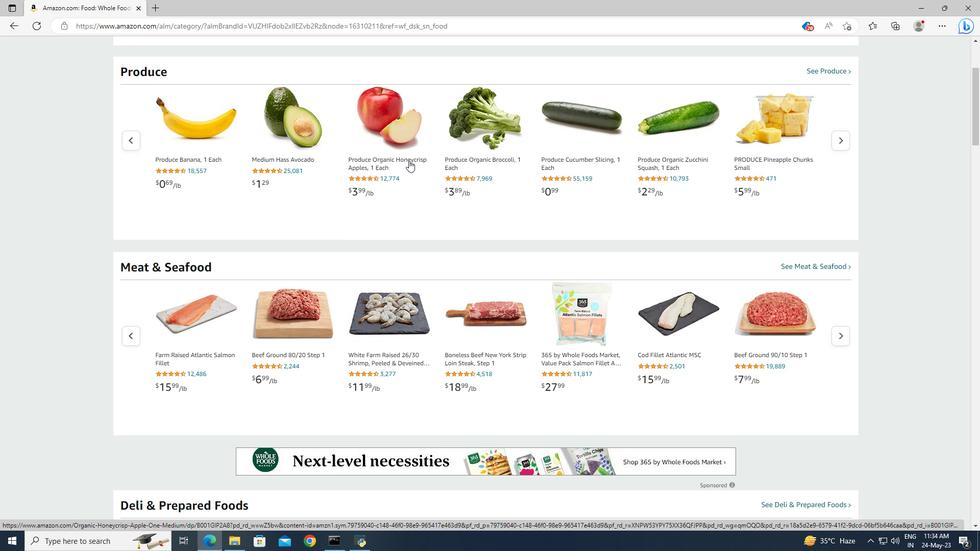 
Action: Mouse scrolled (408, 160) with delta (0, 0)
Screenshot: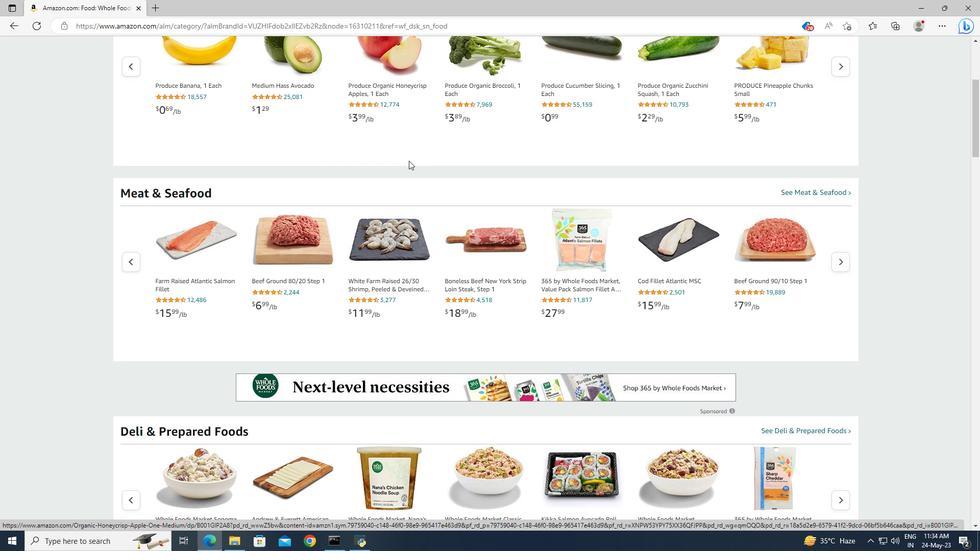 
Action: Mouse scrolled (408, 160) with delta (0, 0)
Screenshot: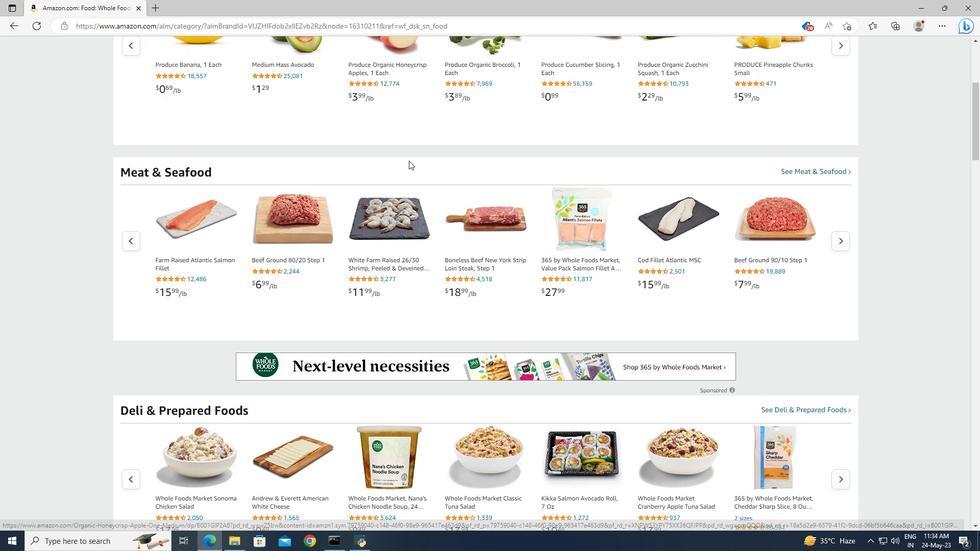 
Action: Mouse scrolled (408, 160) with delta (0, 0)
Screenshot: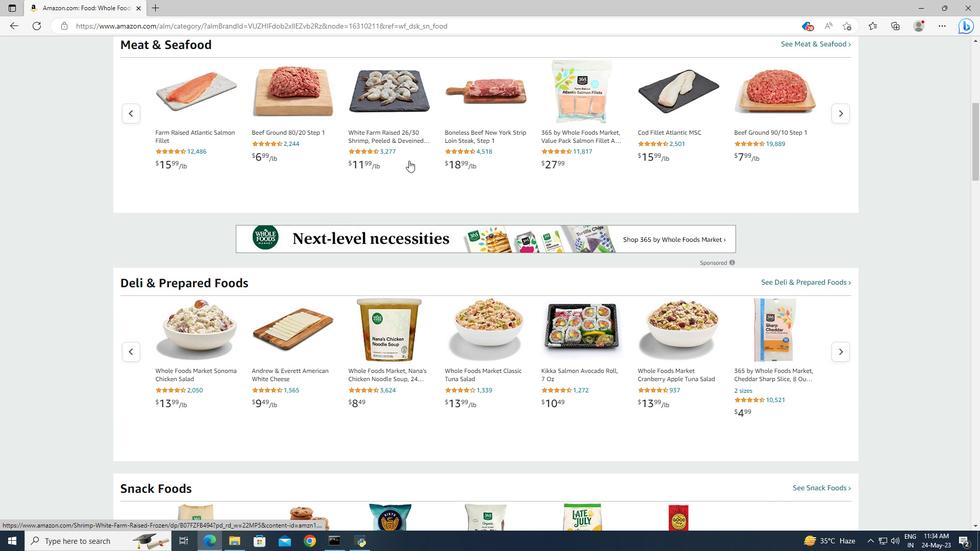 
Action: Mouse scrolled (408, 160) with delta (0, 0)
Screenshot: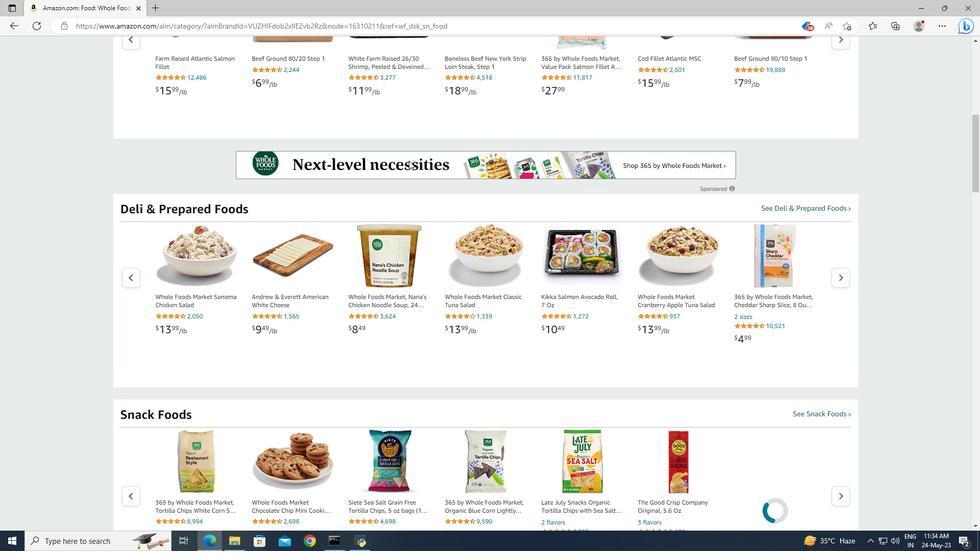
Action: Mouse scrolled (408, 161) with delta (0, 0)
Screenshot: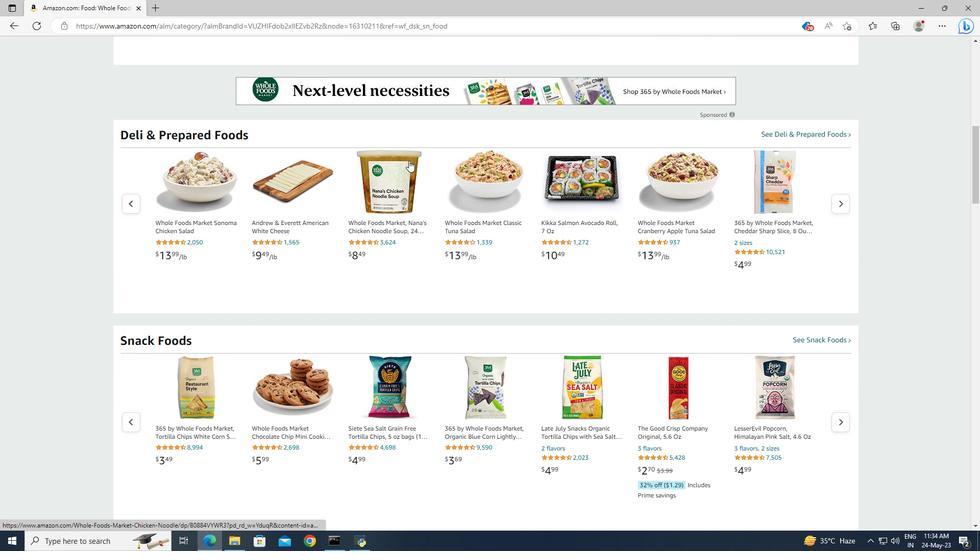 
Action: Mouse scrolled (408, 161) with delta (0, 0)
Screenshot: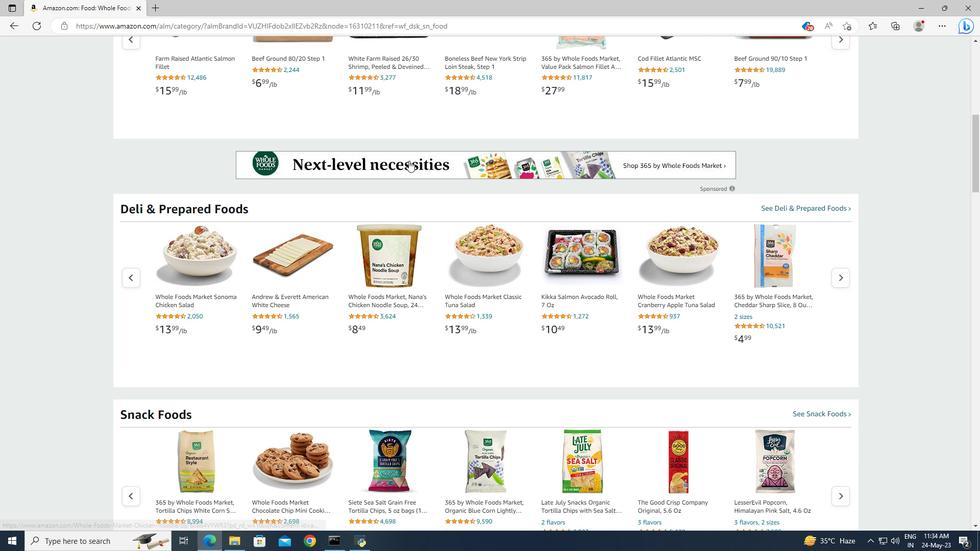 
Action: Mouse scrolled (408, 161) with delta (0, 0)
Screenshot: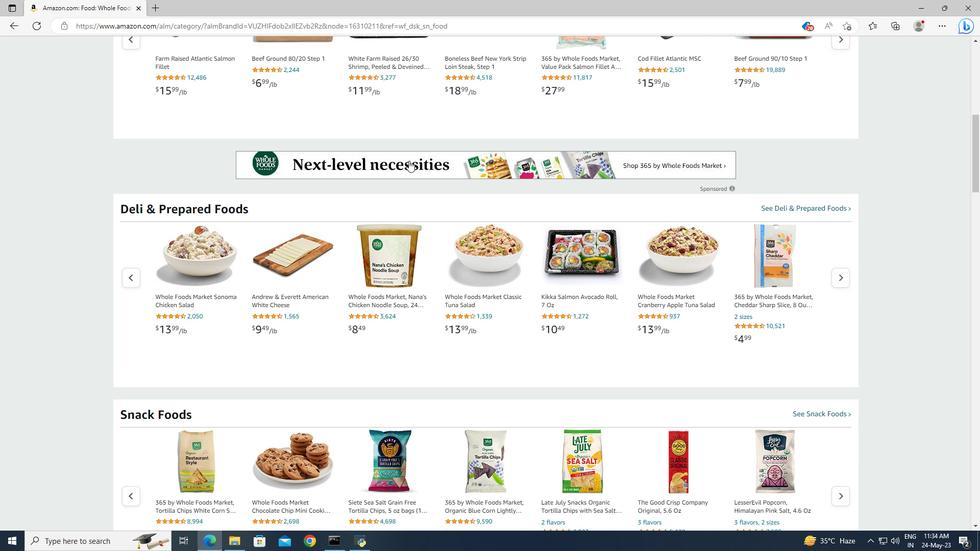 
Action: Mouse scrolled (408, 161) with delta (0, 0)
Screenshot: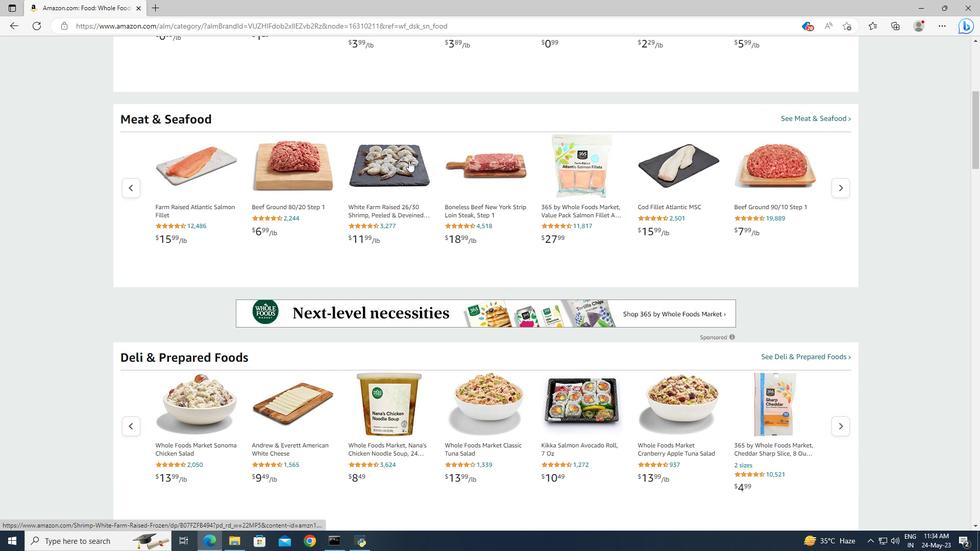 
Action: Mouse scrolled (408, 161) with delta (0, 0)
Screenshot: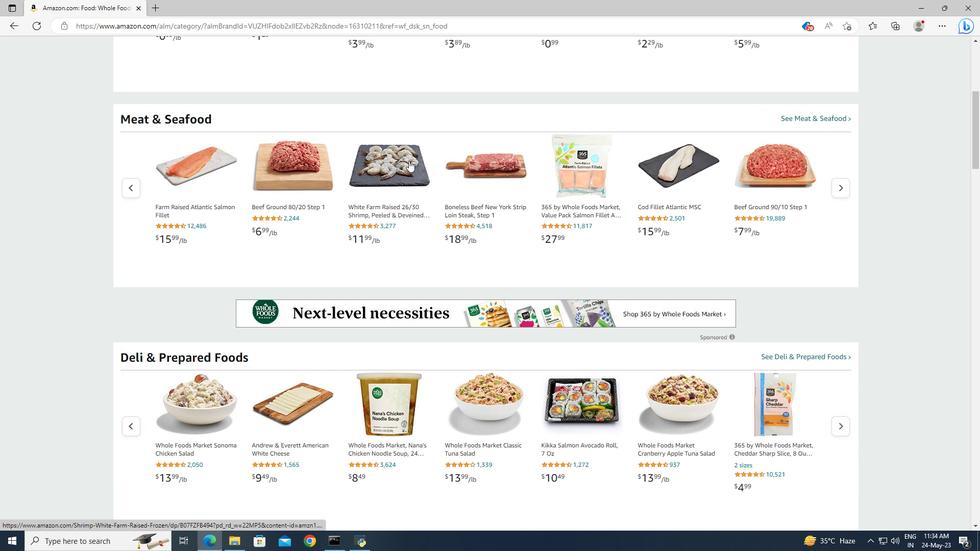 
Action: Mouse scrolled (408, 161) with delta (0, 0)
Screenshot: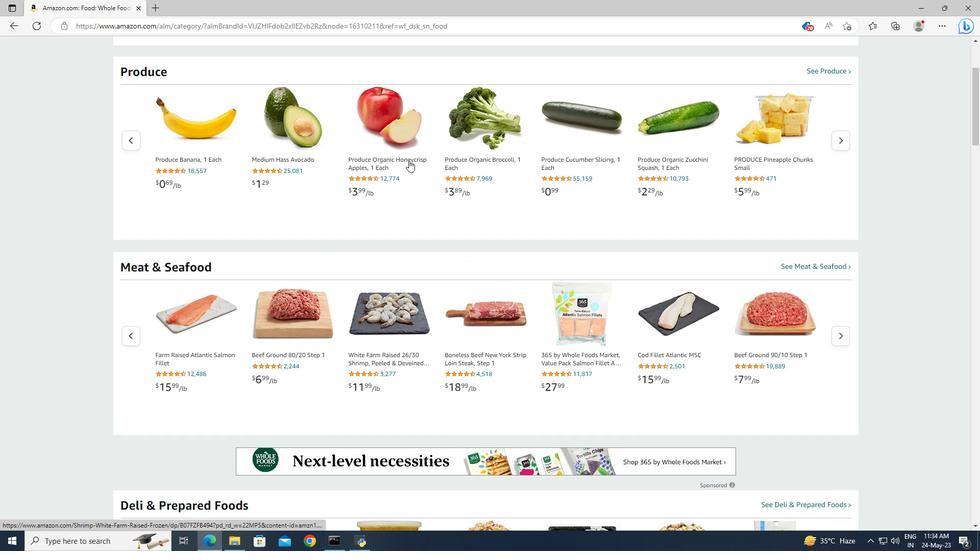 
Action: Mouse scrolled (408, 161) with delta (0, 0)
Screenshot: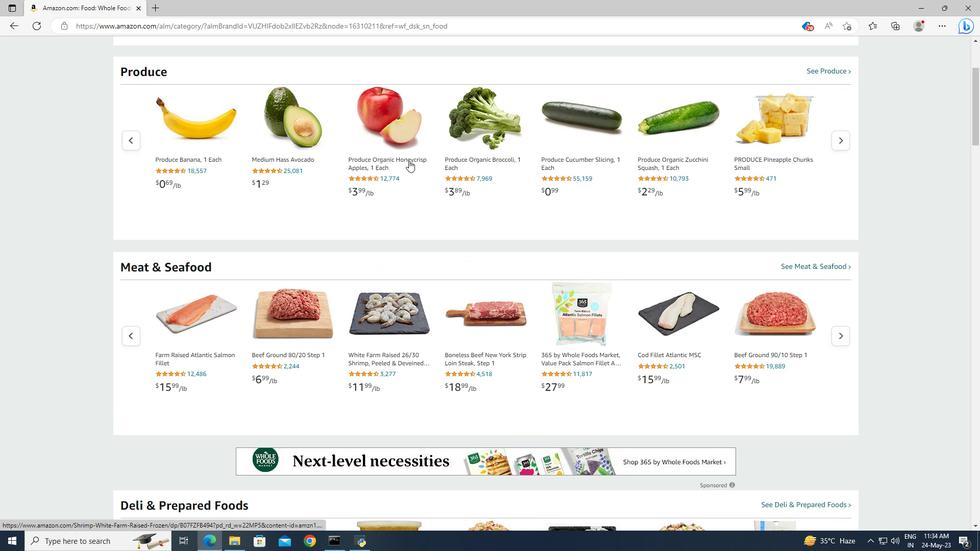 
Action: Mouse scrolled (408, 160) with delta (0, 0)
Screenshot: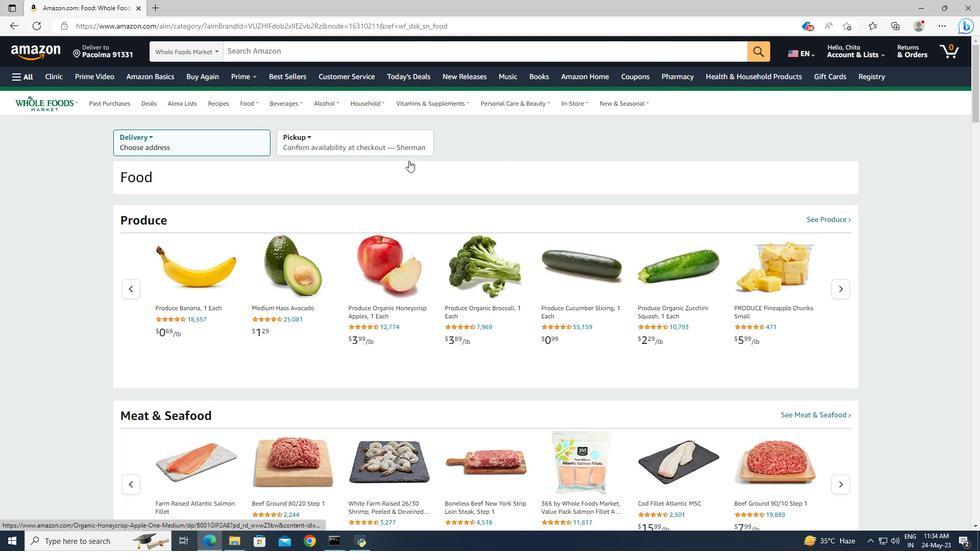 
Action: Mouse scrolled (408, 160) with delta (0, 0)
Screenshot: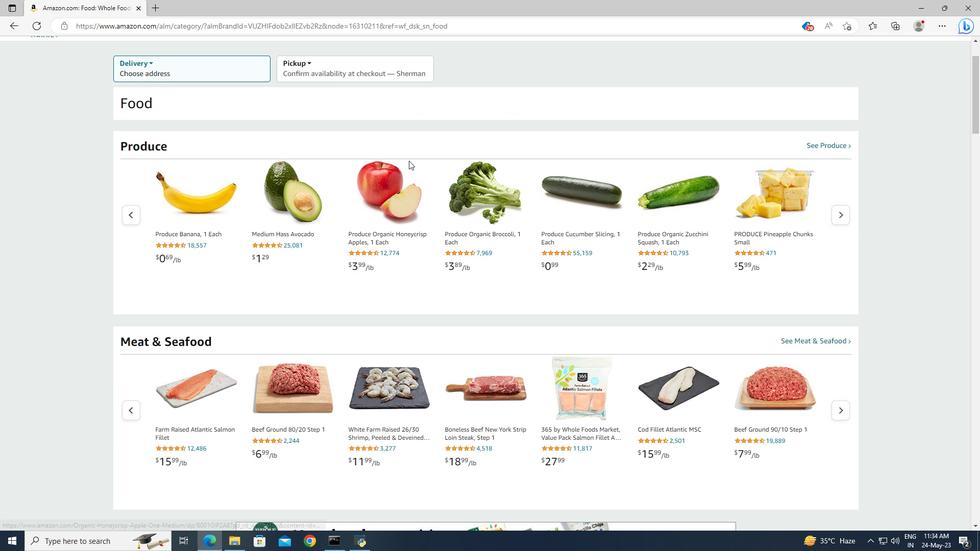 
Action: Mouse scrolled (408, 160) with delta (0, 0)
Screenshot: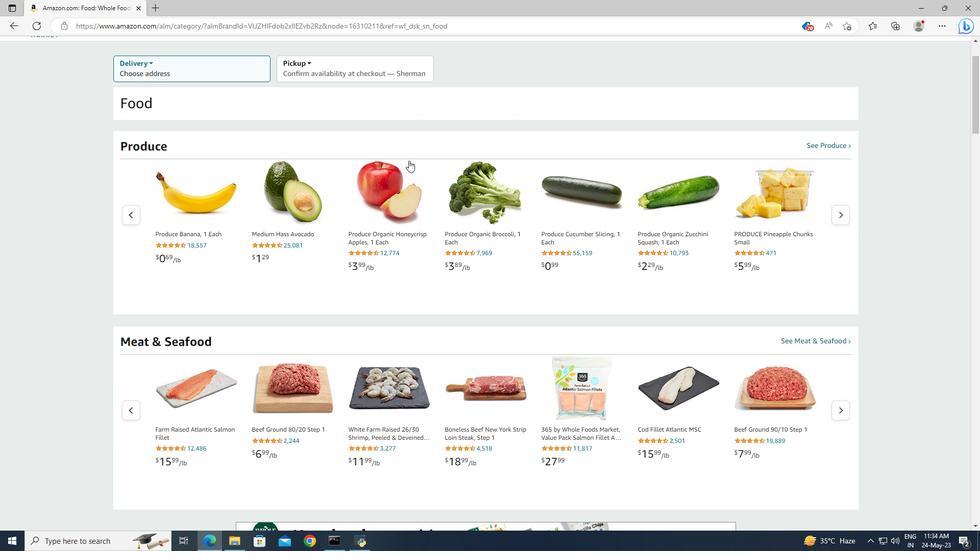 
Action: Mouse scrolled (408, 160) with delta (0, 0)
Screenshot: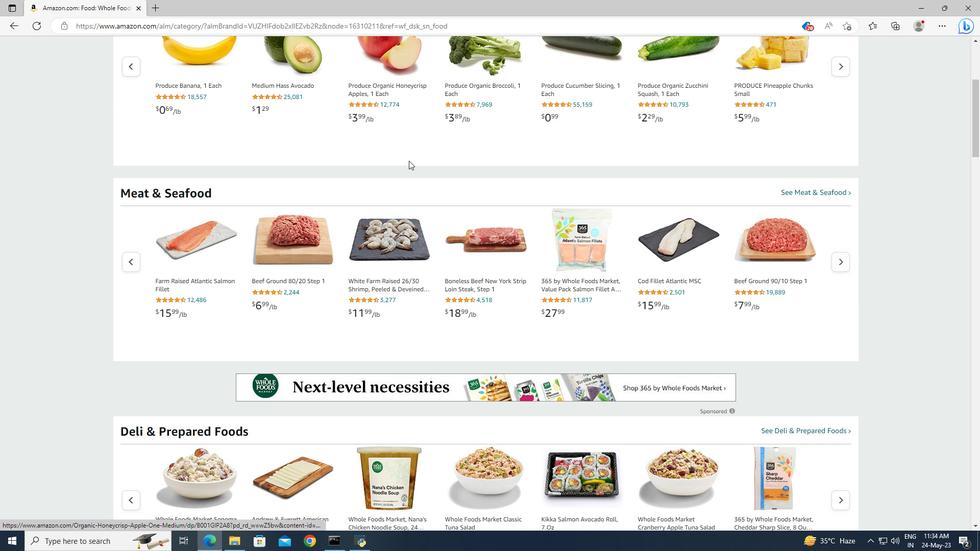 
Action: Mouse scrolled (408, 160) with delta (0, 0)
Screenshot: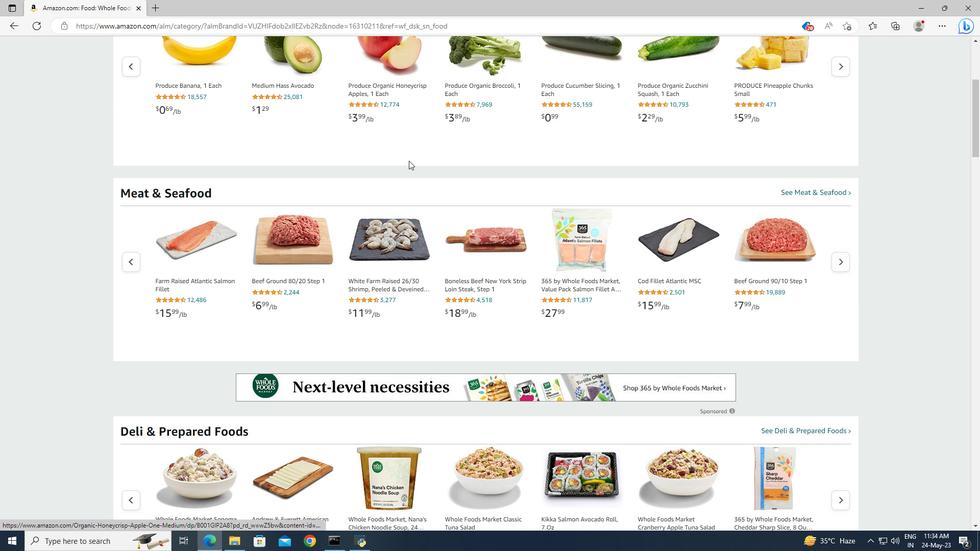 
Action: Mouse scrolled (408, 160) with delta (0, 0)
Screenshot: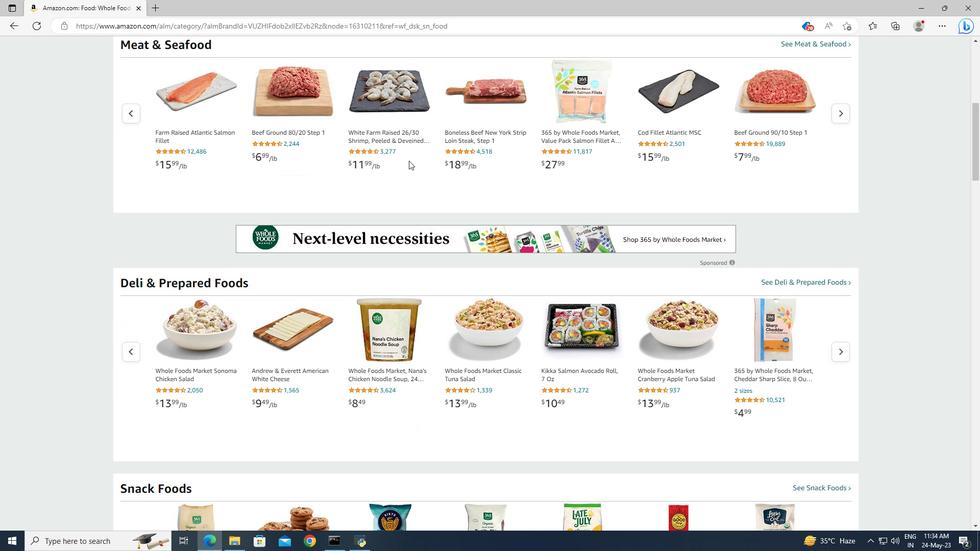 
Action: Mouse scrolled (408, 160) with delta (0, 0)
Screenshot: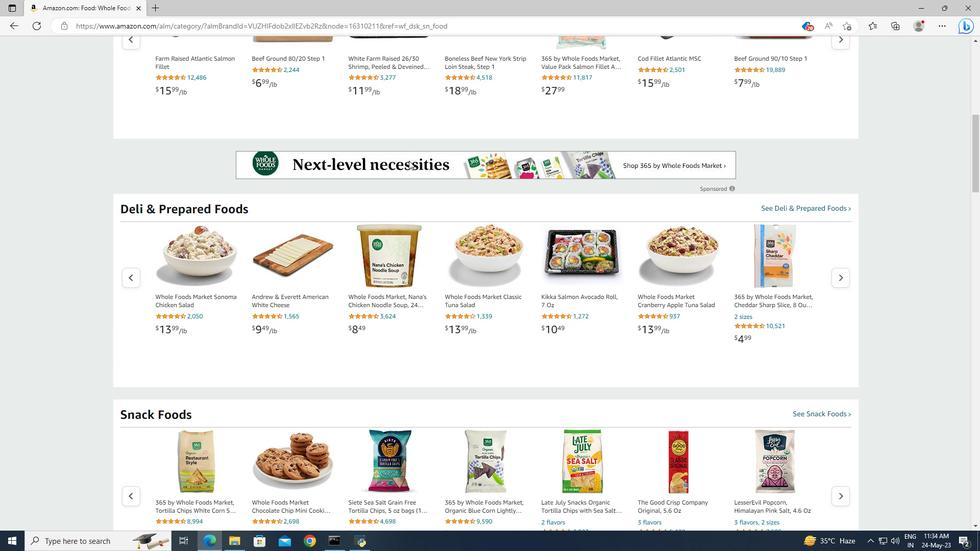 
Action: Mouse scrolled (408, 160) with delta (0, 0)
Screenshot: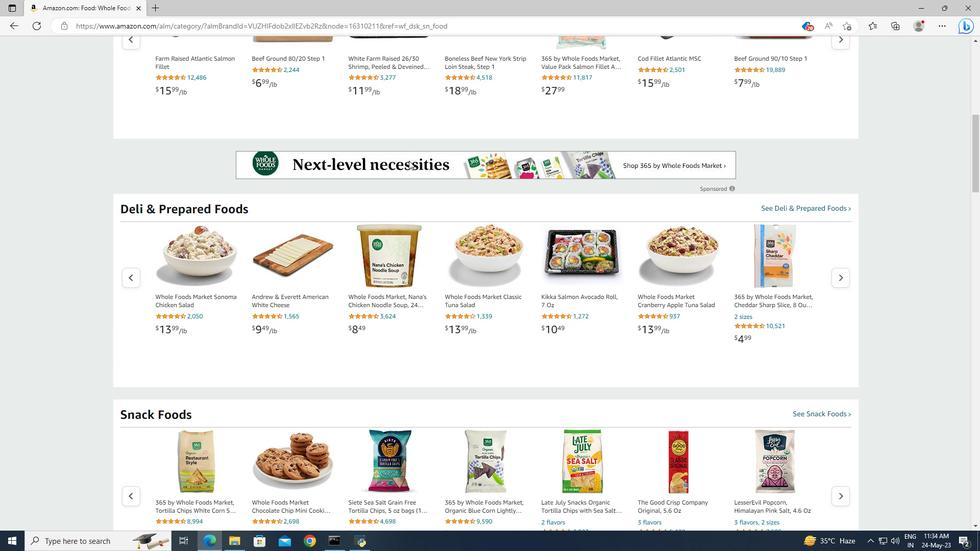 
Action: Mouse scrolled (408, 160) with delta (0, 0)
Screenshot: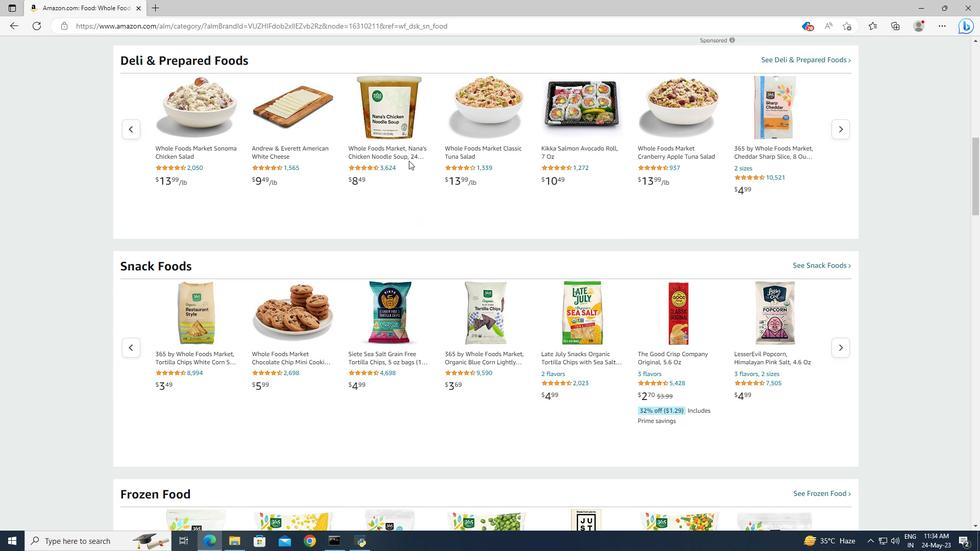
Action: Mouse scrolled (408, 160) with delta (0, 0)
Screenshot: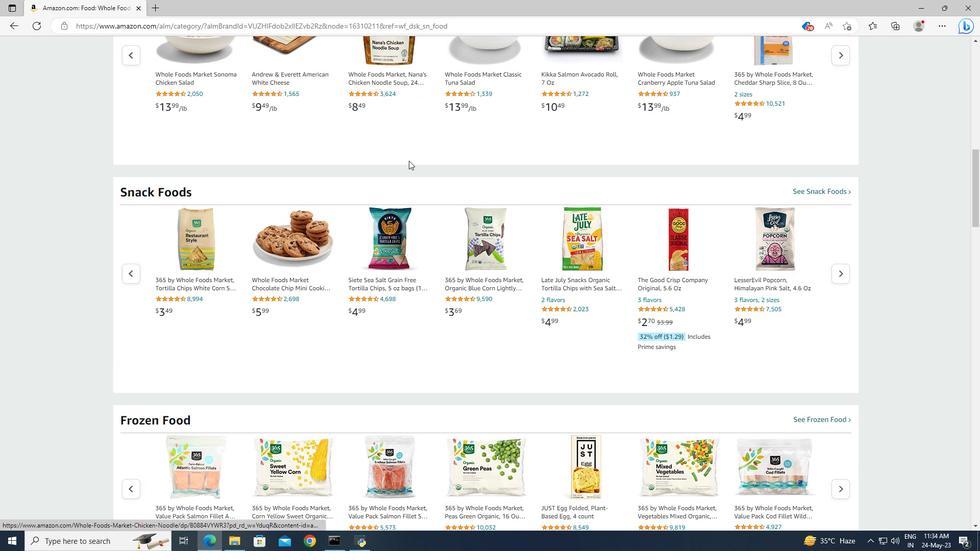 
Action: Mouse scrolled (408, 160) with delta (0, 0)
Screenshot: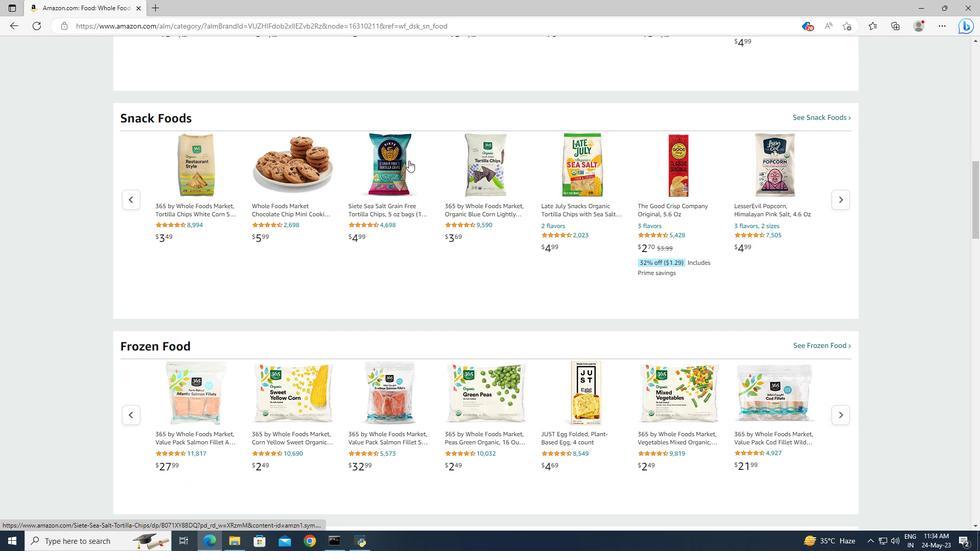 
Action: Mouse scrolled (408, 160) with delta (0, 0)
Screenshot: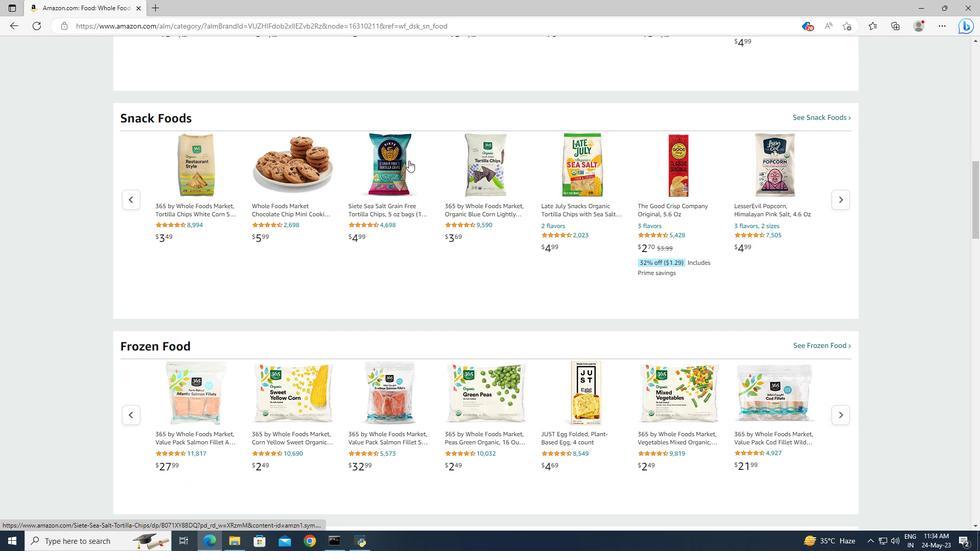 
Action: Mouse scrolled (408, 160) with delta (0, 0)
Screenshot: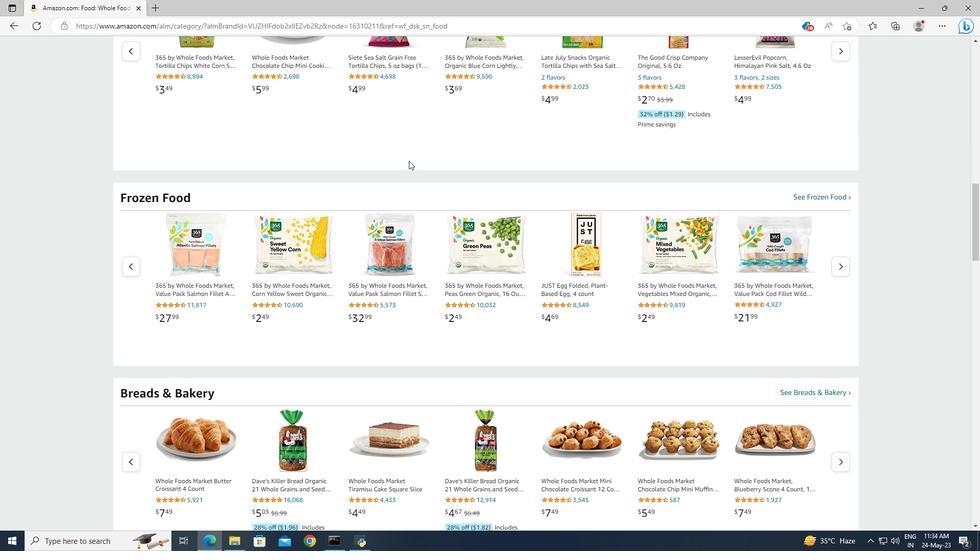 
Action: Mouse moved to (404, 232)
Screenshot: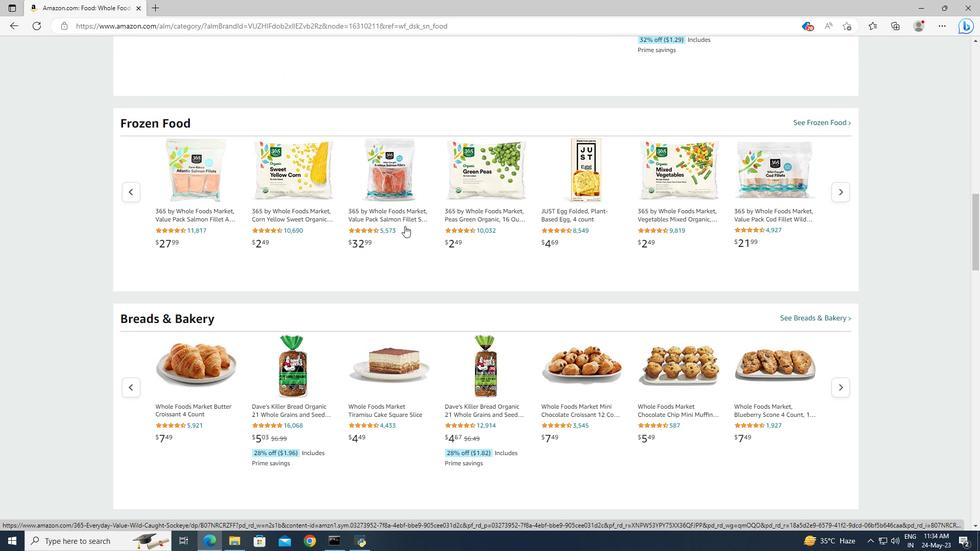 
Action: Mouse scrolled (404, 231) with delta (0, 0)
Screenshot: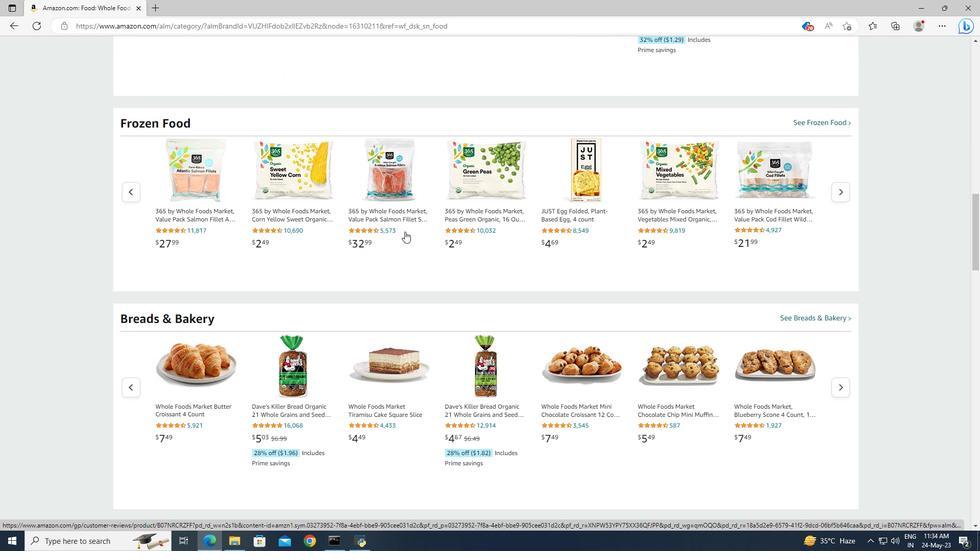 
Action: Mouse scrolled (404, 231) with delta (0, 0)
Screenshot: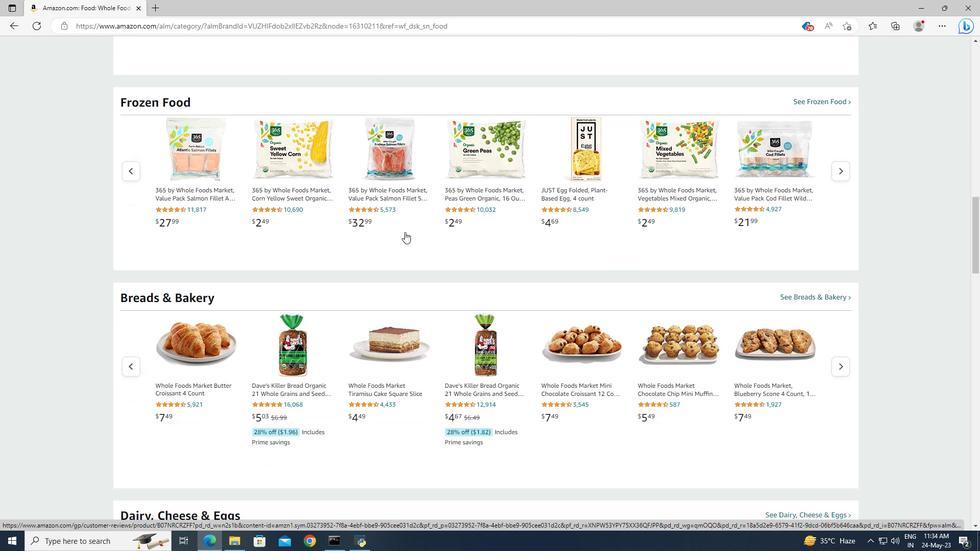 
Action: Mouse moved to (591, 234)
Screenshot: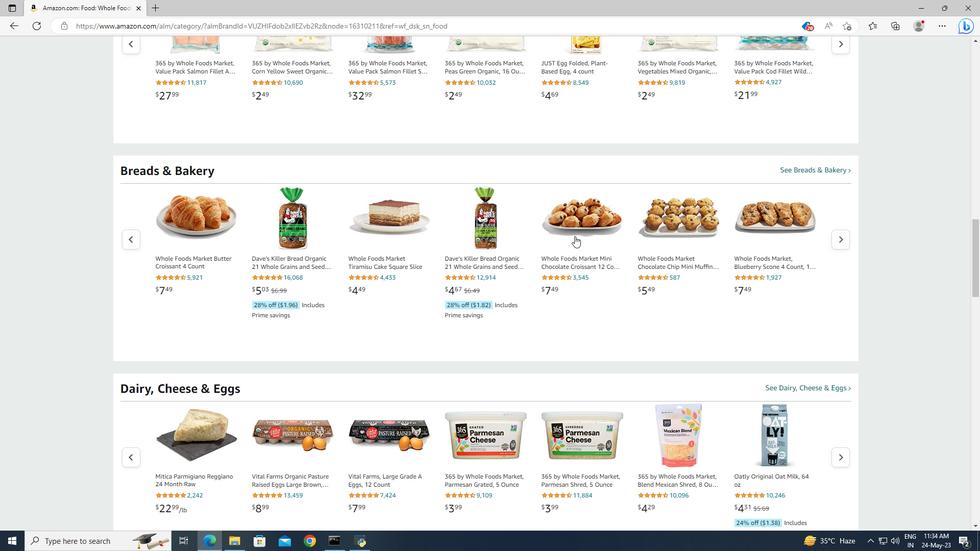 
Action: Mouse scrolled (591, 234) with delta (0, 0)
Screenshot: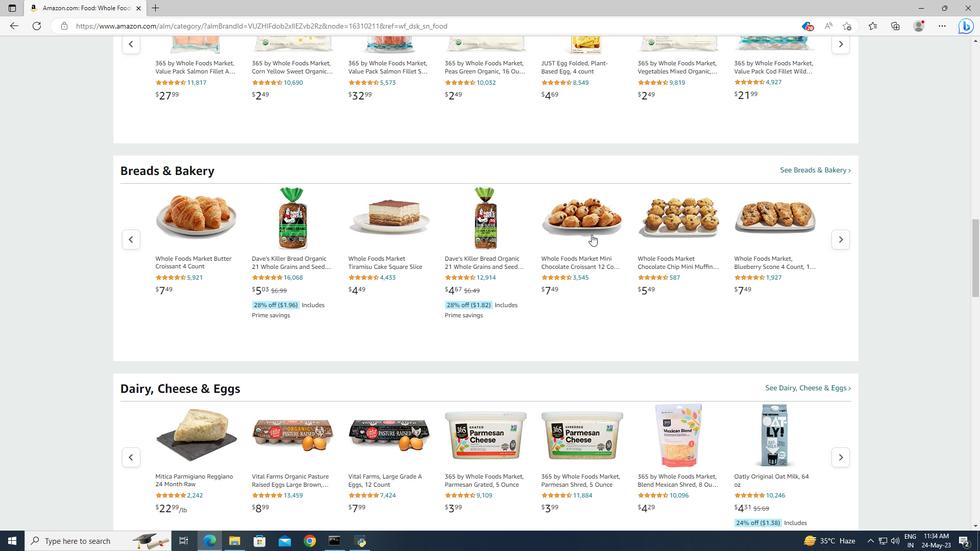 
Action: Mouse scrolled (591, 234) with delta (0, 0)
Screenshot: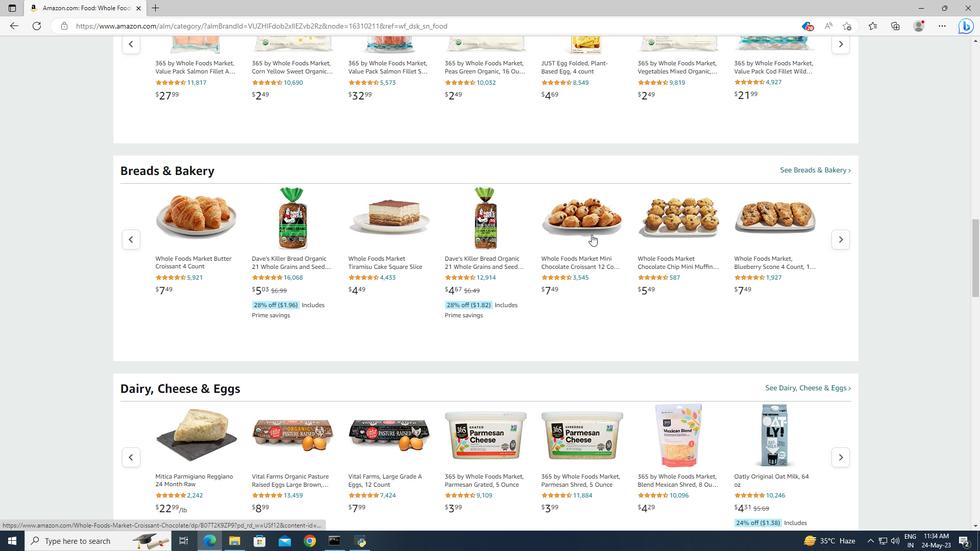 
Action: Mouse scrolled (591, 234) with delta (0, 0)
Screenshot: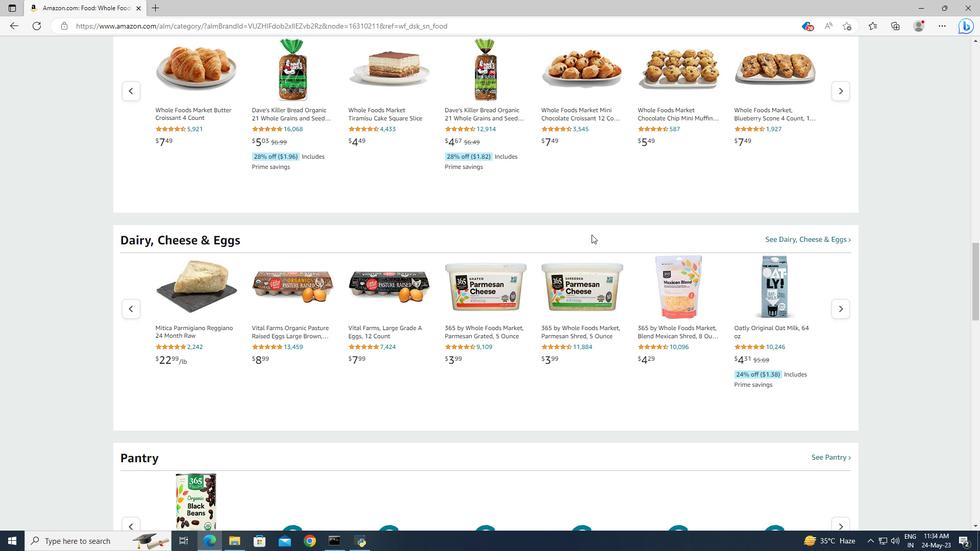 
Action: Mouse scrolled (591, 234) with delta (0, 0)
Screenshot: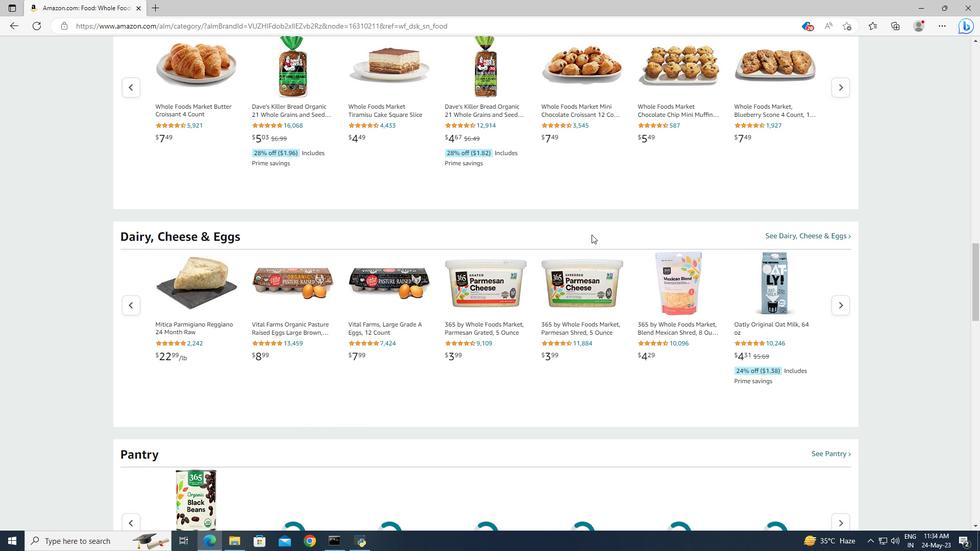 
Action: Mouse scrolled (591, 234) with delta (0, 0)
Screenshot: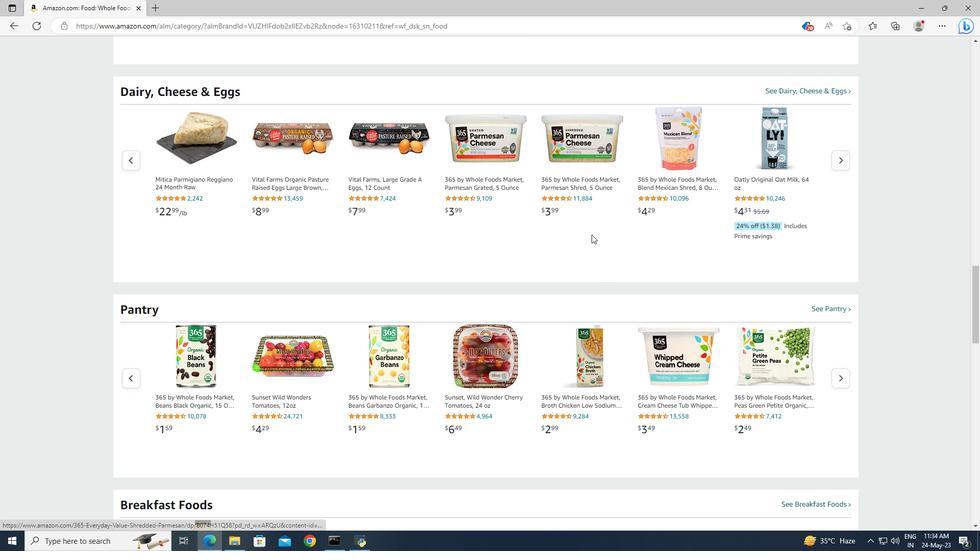 
Action: Mouse scrolled (591, 234) with delta (0, 0)
Screenshot: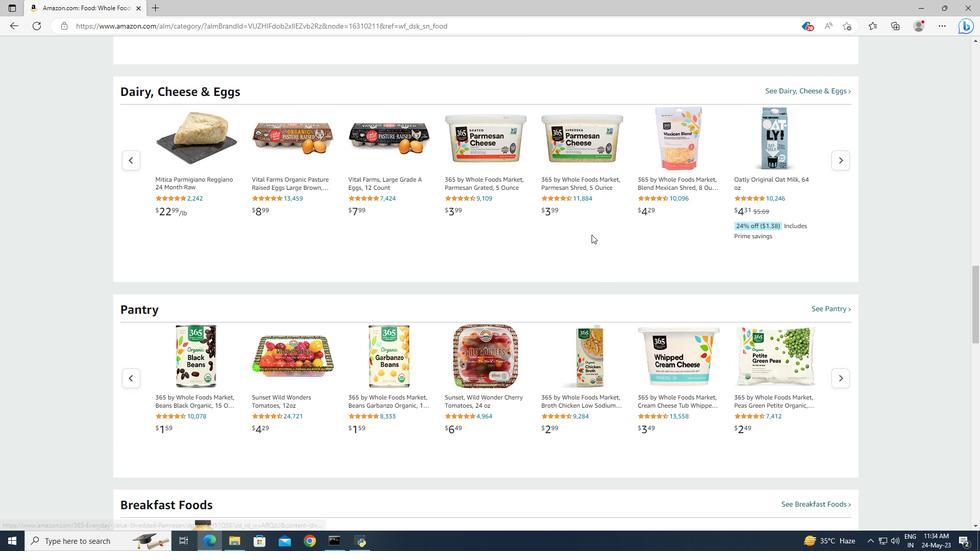 
Action: Mouse scrolled (591, 234) with delta (0, 0)
Screenshot: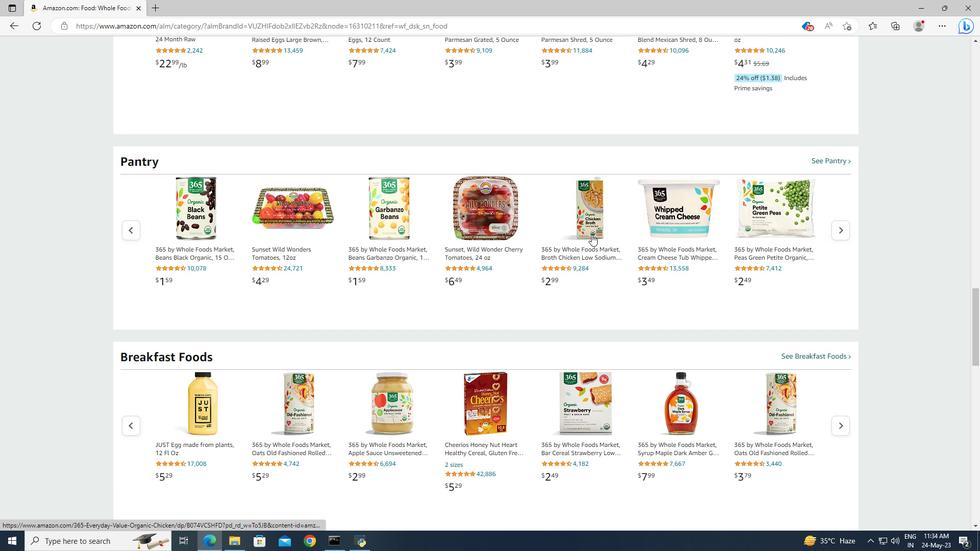 
Action: Mouse scrolled (591, 234) with delta (0, 0)
Screenshot: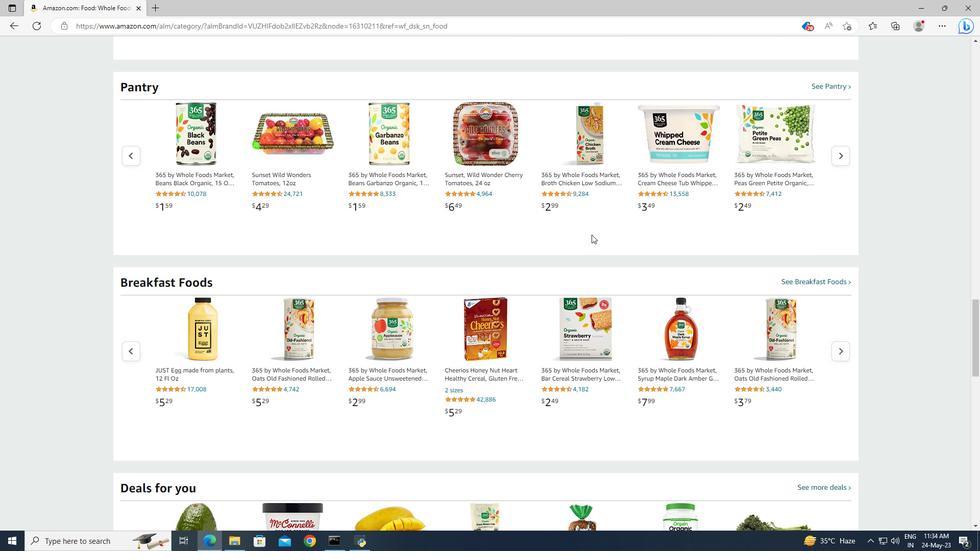 
Action: Mouse scrolled (591, 234) with delta (0, 0)
Screenshot: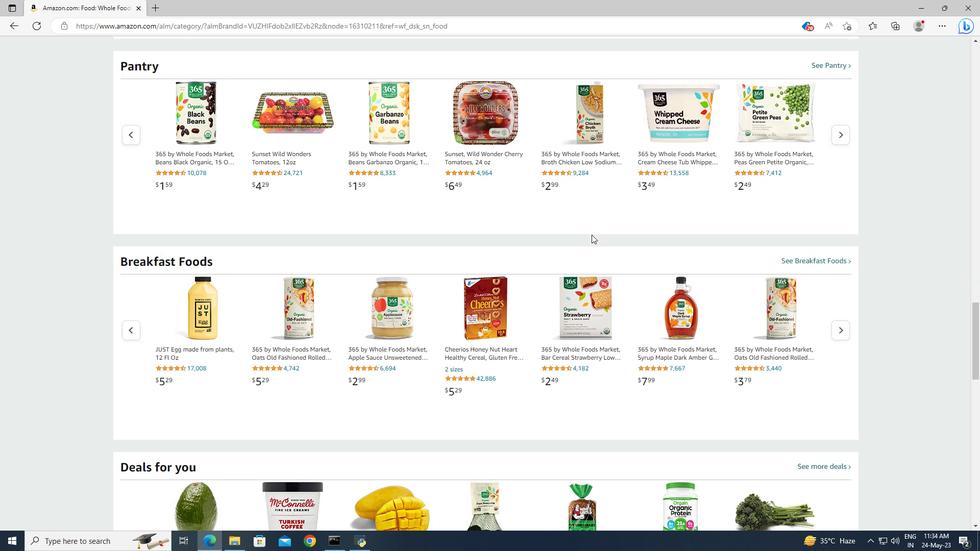
Action: Mouse scrolled (591, 234) with delta (0, 0)
Screenshot: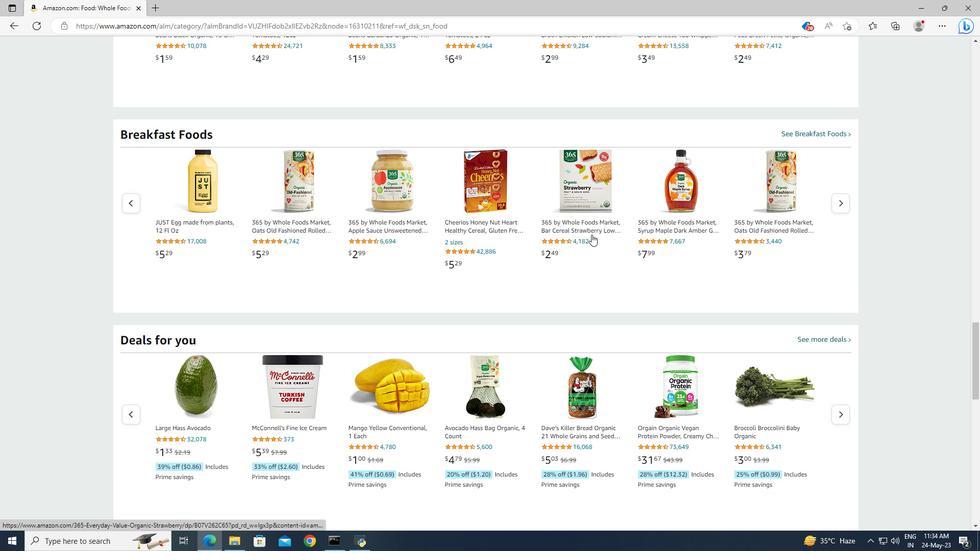 
Action: Mouse scrolled (591, 234) with delta (0, 0)
Screenshot: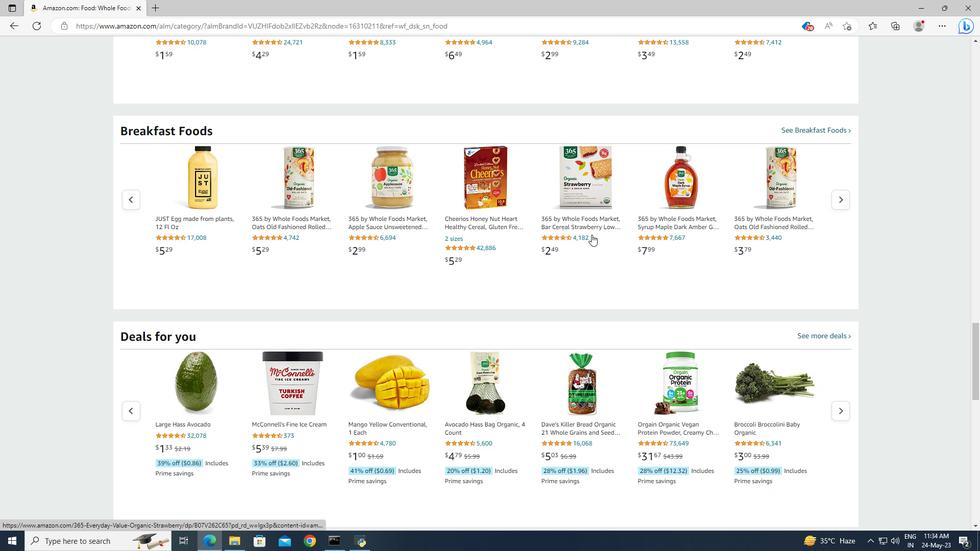 
Action: Mouse scrolled (591, 234) with delta (0, 0)
Screenshot: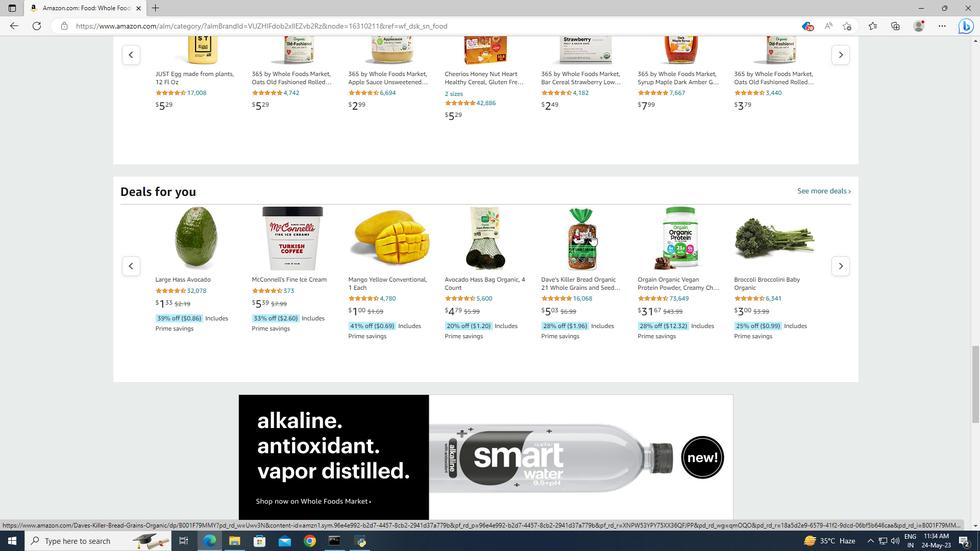 
Action: Mouse scrolled (591, 234) with delta (0, 0)
Screenshot: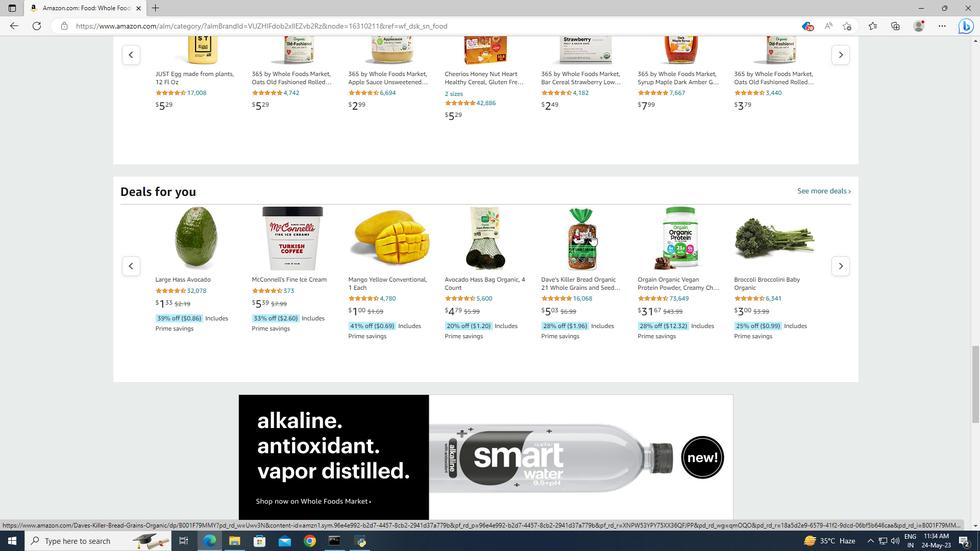 
Action: Mouse scrolled (591, 234) with delta (0, 0)
Screenshot: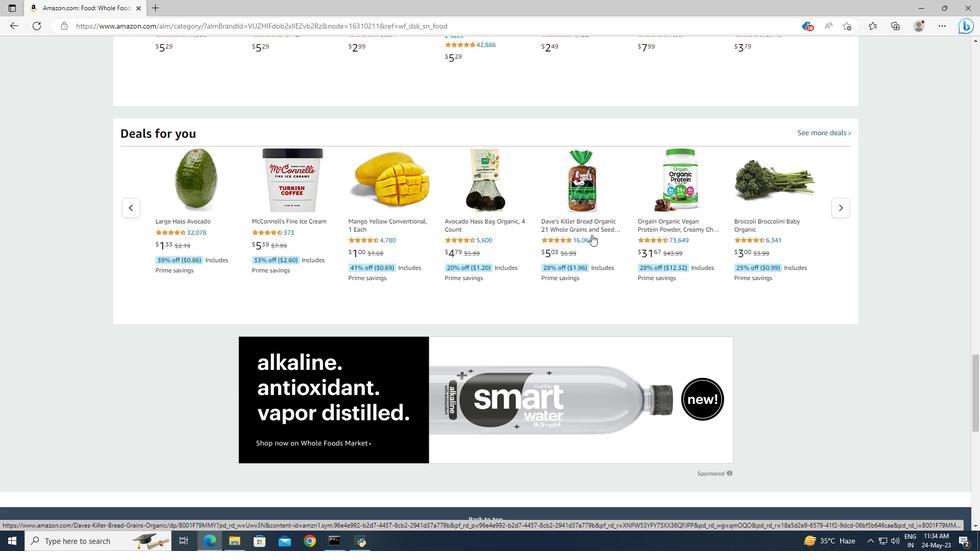 
Action: Mouse scrolled (591, 235) with delta (0, 0)
Screenshot: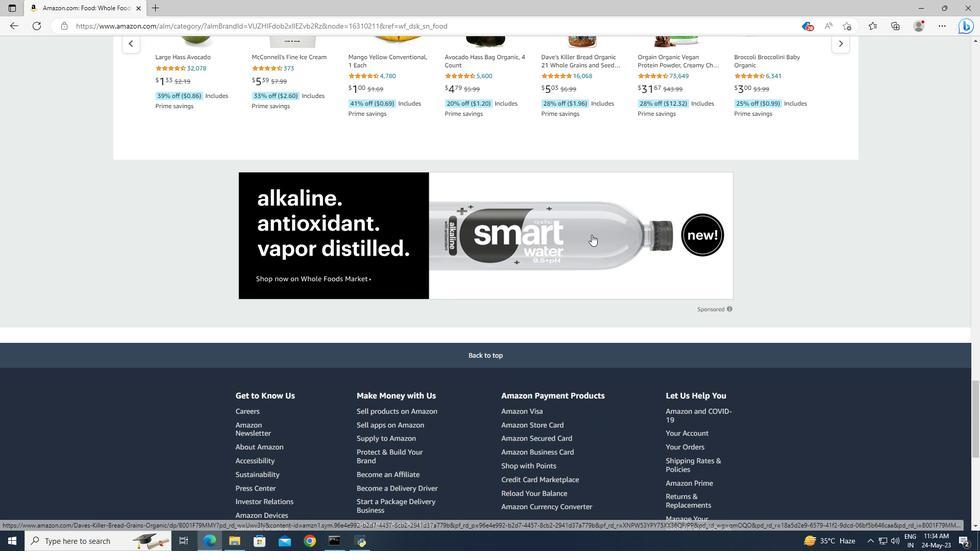 
Action: Mouse scrolled (591, 235) with delta (0, 0)
Screenshot: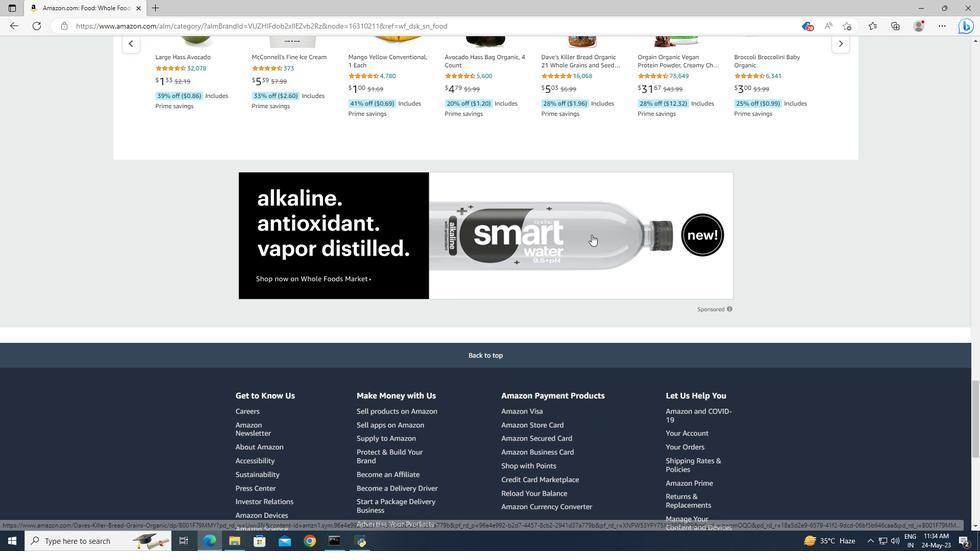 
Action: Mouse moved to (774, 202)
Screenshot: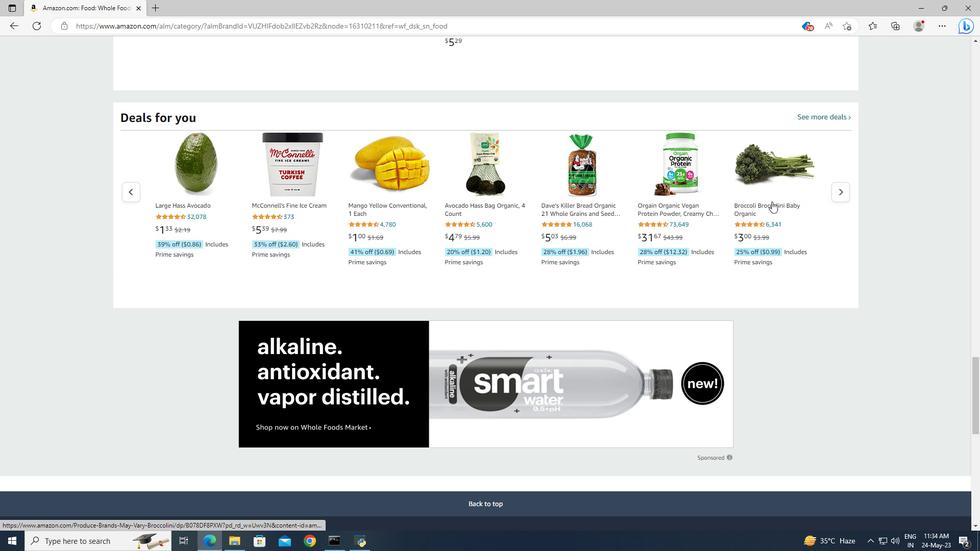 
Action: Mouse scrolled (774, 202) with delta (0, 0)
Screenshot: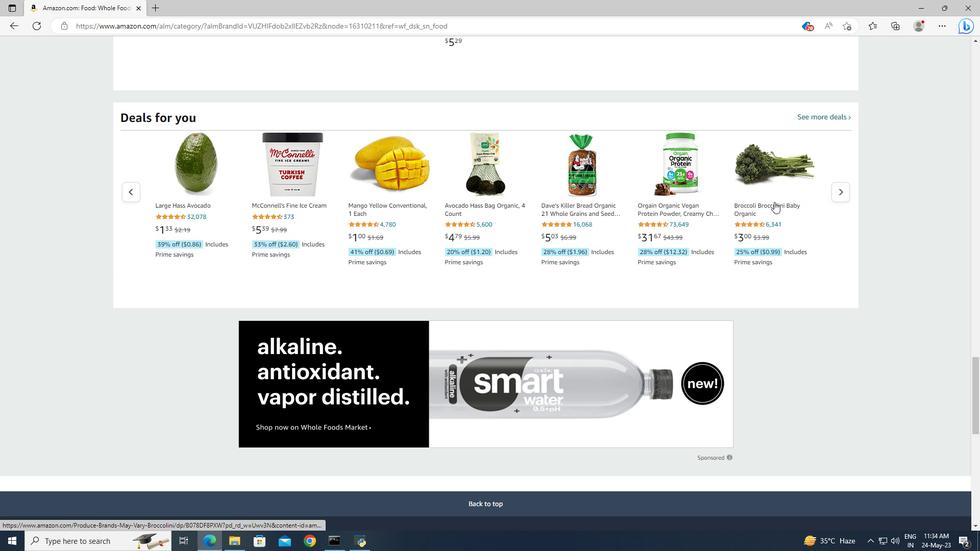 
Action: Mouse scrolled (774, 202) with delta (0, 0)
Screenshot: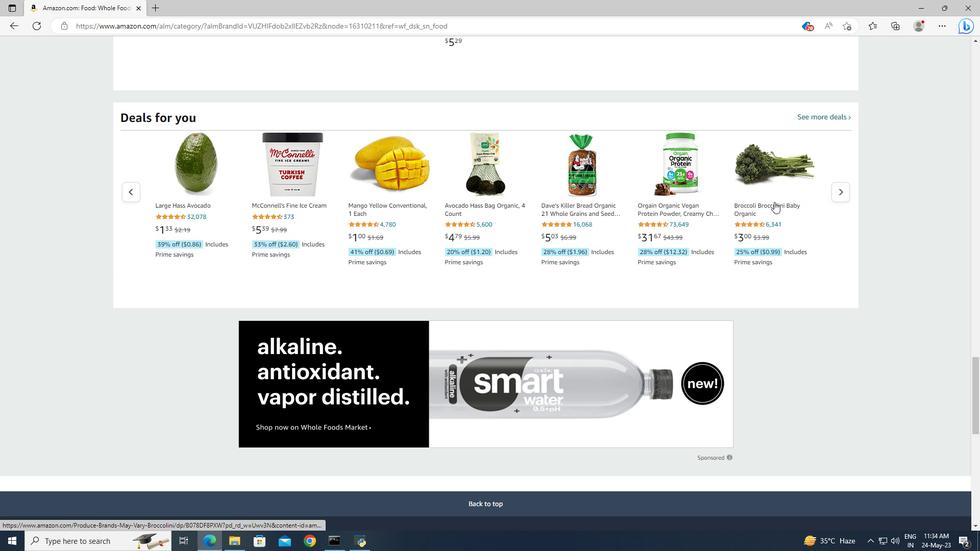 
Action: Mouse moved to (800, 207)
Screenshot: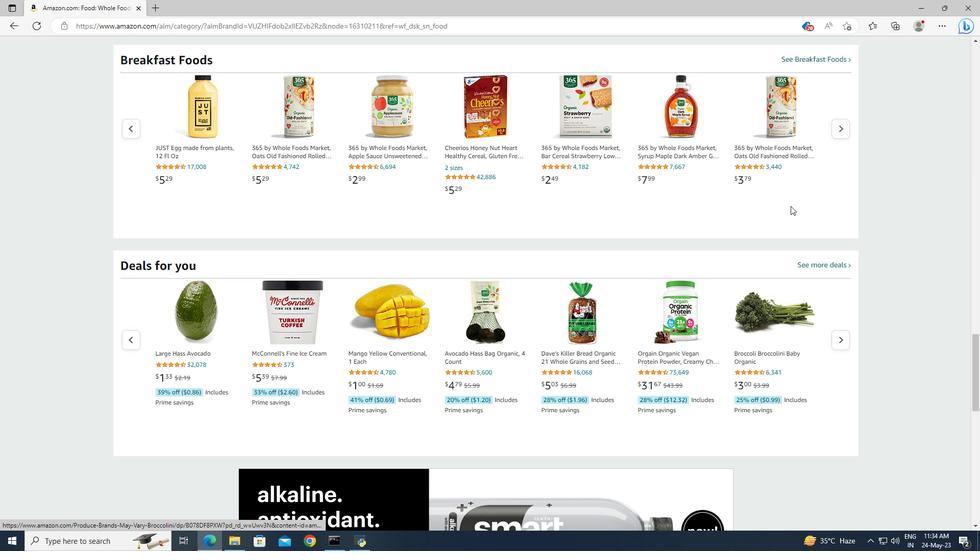 
Action: Mouse scrolled (800, 208) with delta (0, 0)
Screenshot: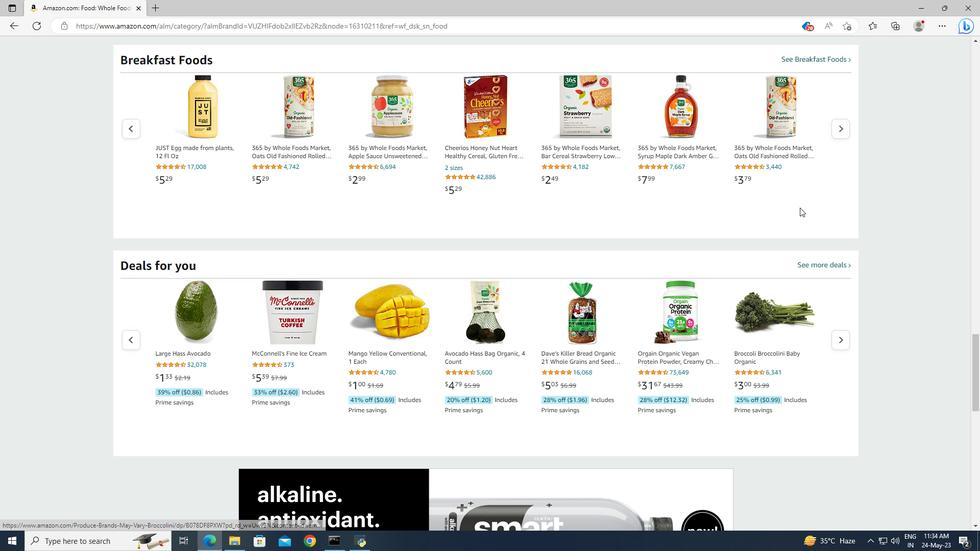 
Action: Mouse scrolled (800, 208) with delta (0, 0)
Screenshot: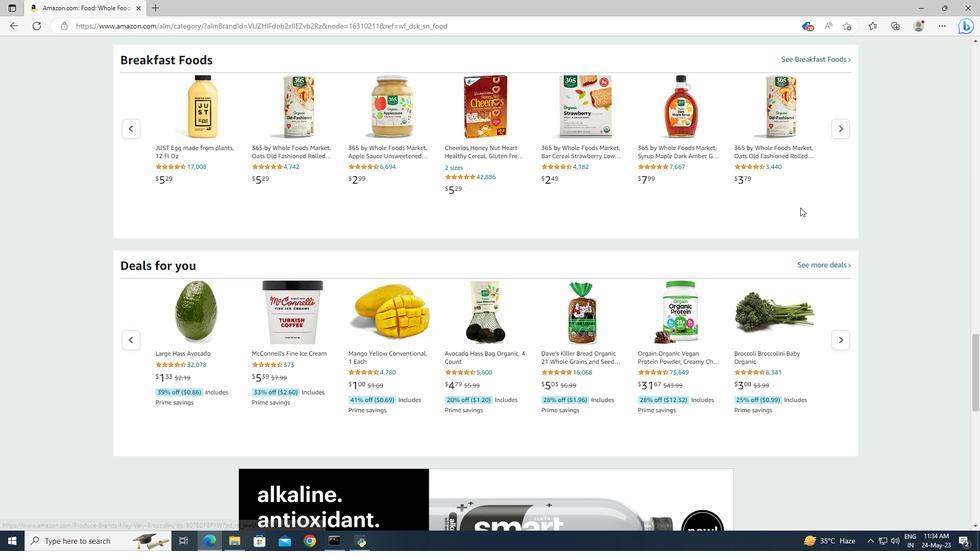 
Action: Mouse scrolled (800, 208) with delta (0, 0)
Screenshot: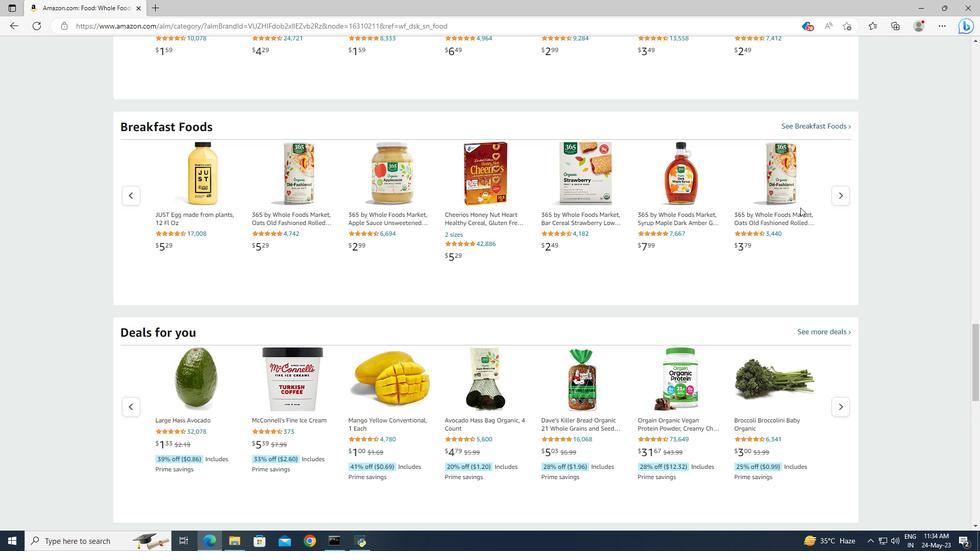 
Action: Mouse moved to (824, 302)
Screenshot: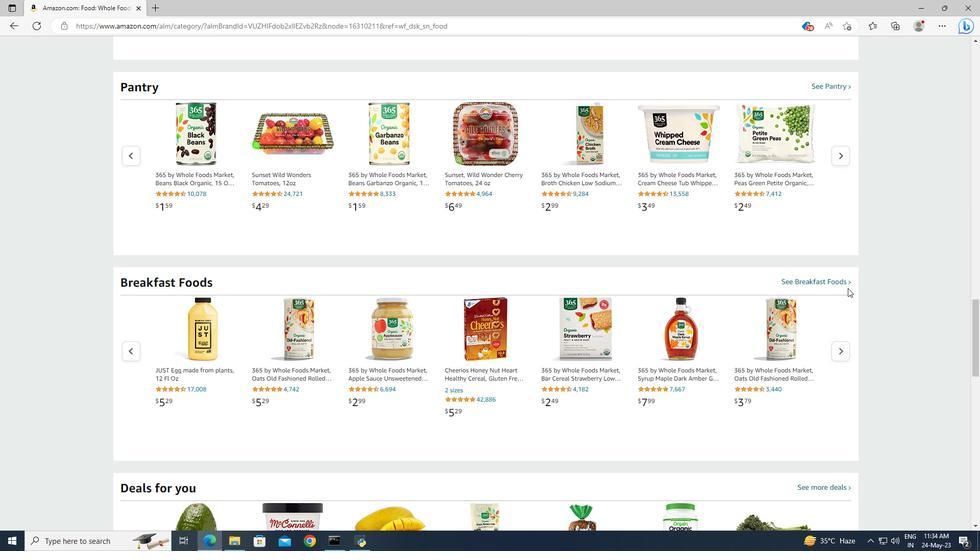 
Action: Mouse scrolled (824, 302) with delta (0, 0)
Screenshot: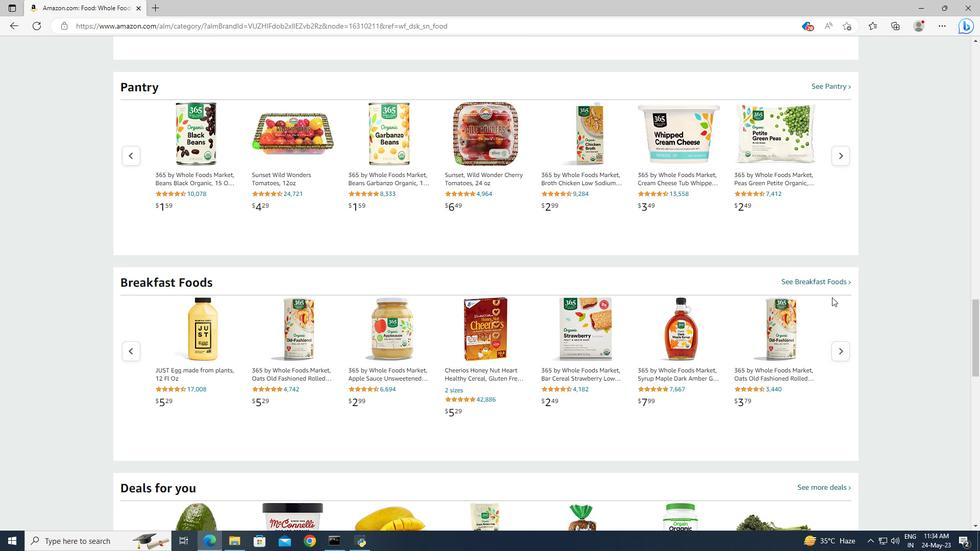 
Action: Mouse moved to (823, 302)
Screenshot: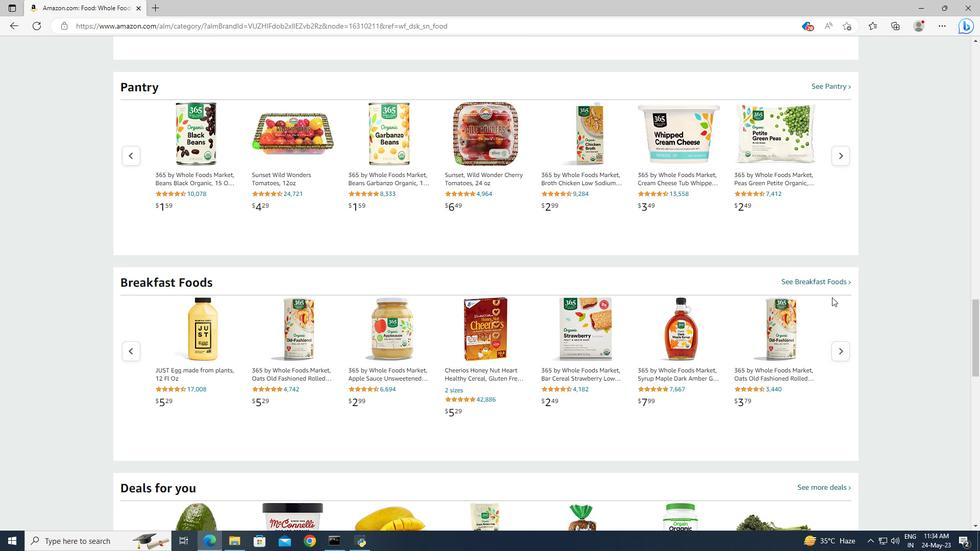 
Action: Mouse scrolled (823, 303) with delta (0, 0)
Screenshot: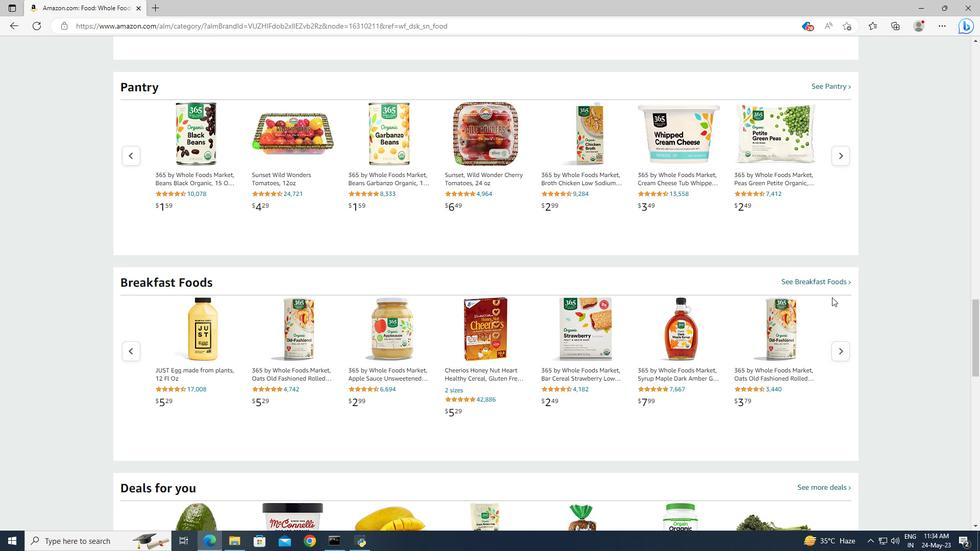 
Action: Mouse moved to (772, 298)
Screenshot: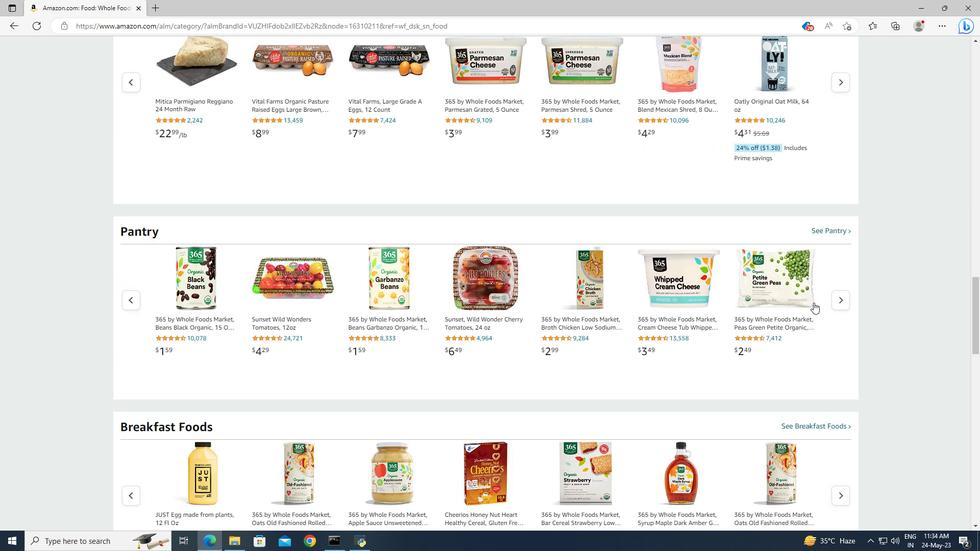 
Action: Mouse scrolled (772, 298) with delta (0, 0)
Screenshot: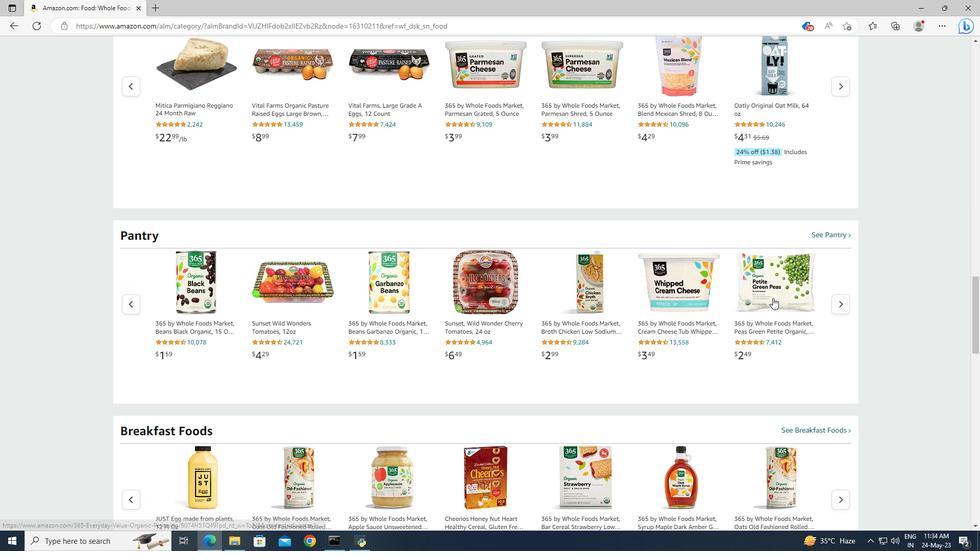 
Action: Mouse scrolled (772, 298) with delta (0, 0)
